 Task: Look for space in Ghazīpur, India from 6th September, 2023 to 10th September, 2023 for 1 adult in price range Rs.9000 to Rs.17000. Place can be private room with 1  bedroom having 1 bed and 1 bathroom. Property type can be house, flat, guest house, hotel. Amenities needed are: washing machine. Booking option can be shelf check-in. Required host language is English.
Action: Mouse moved to (588, 152)
Screenshot: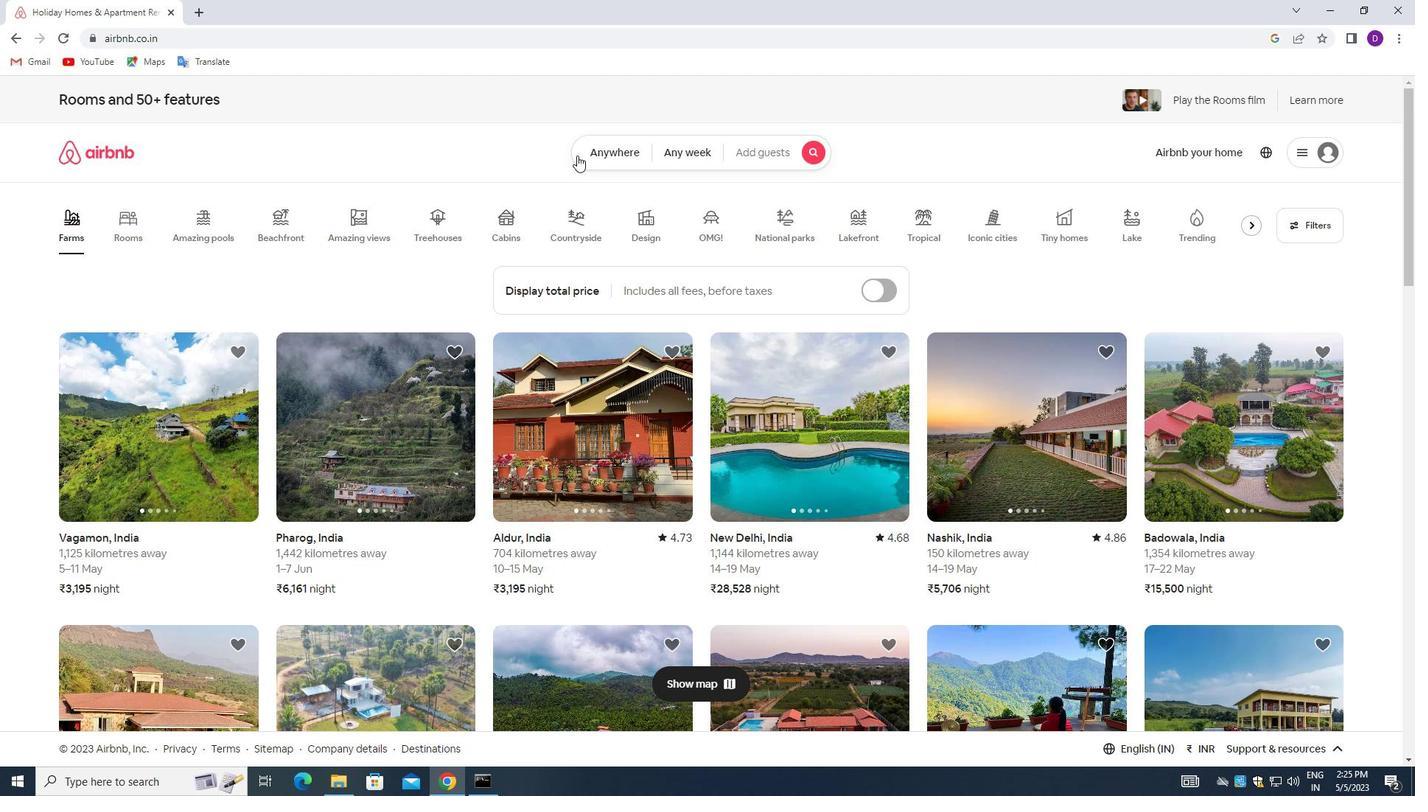
Action: Mouse pressed left at (588, 152)
Screenshot: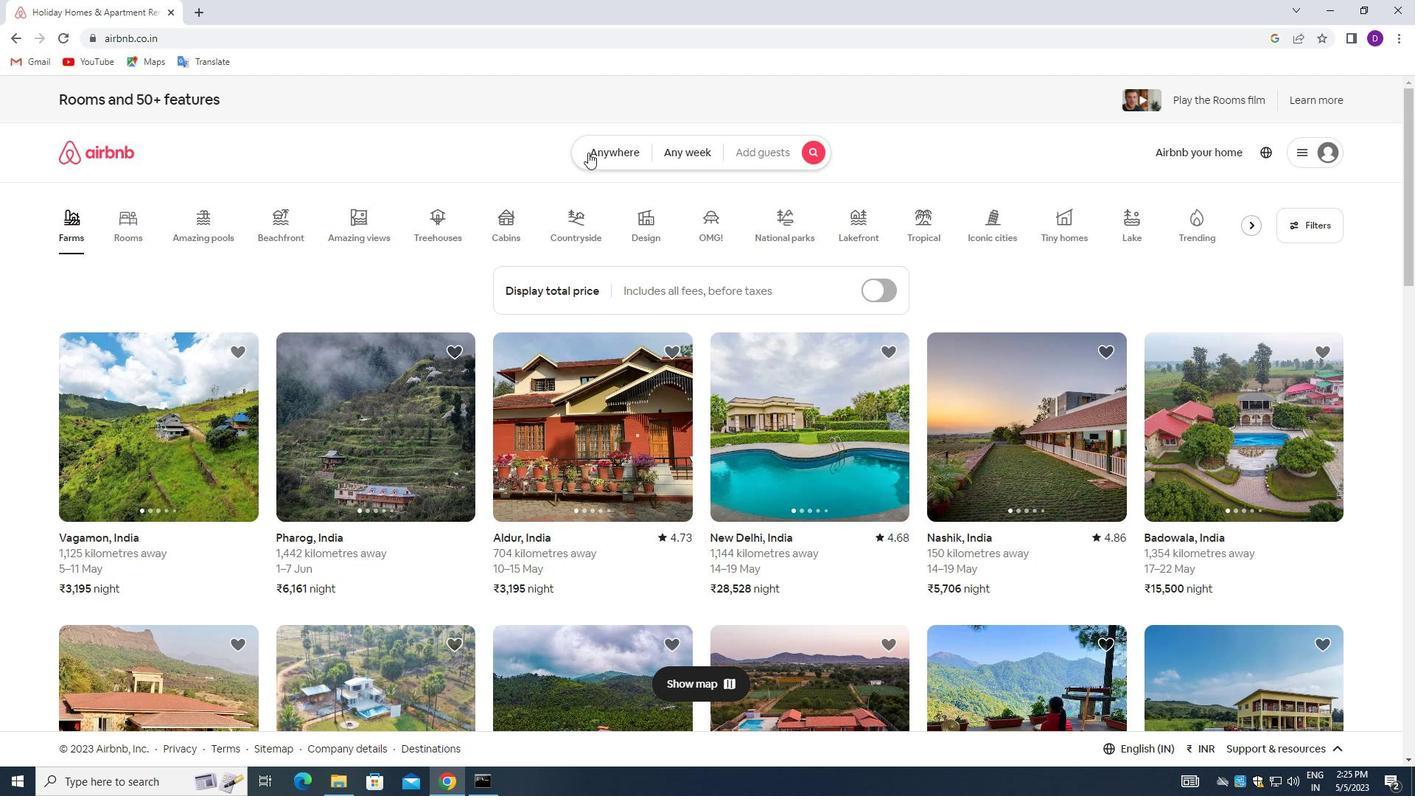 
Action: Mouse moved to (555, 203)
Screenshot: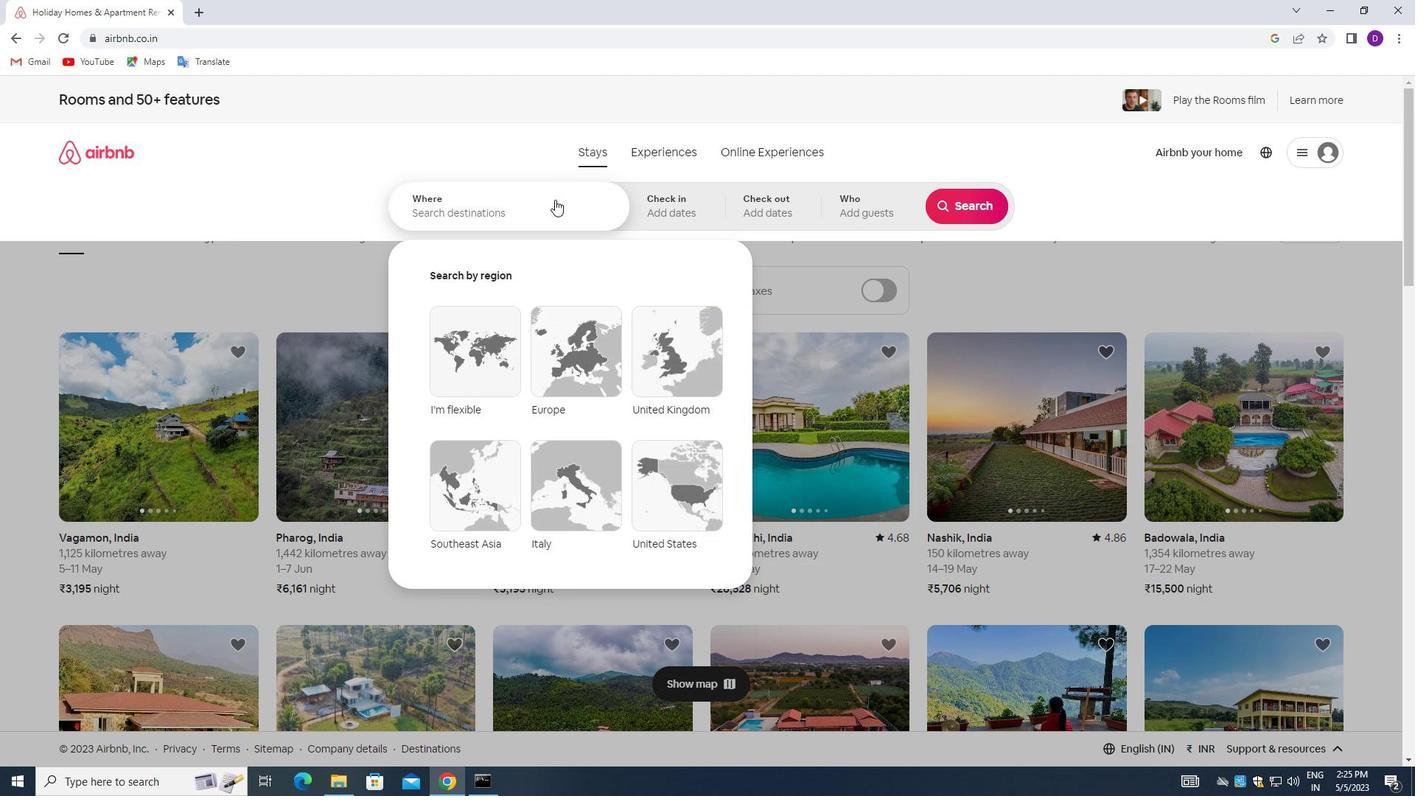 
Action: Mouse pressed left at (555, 203)
Screenshot: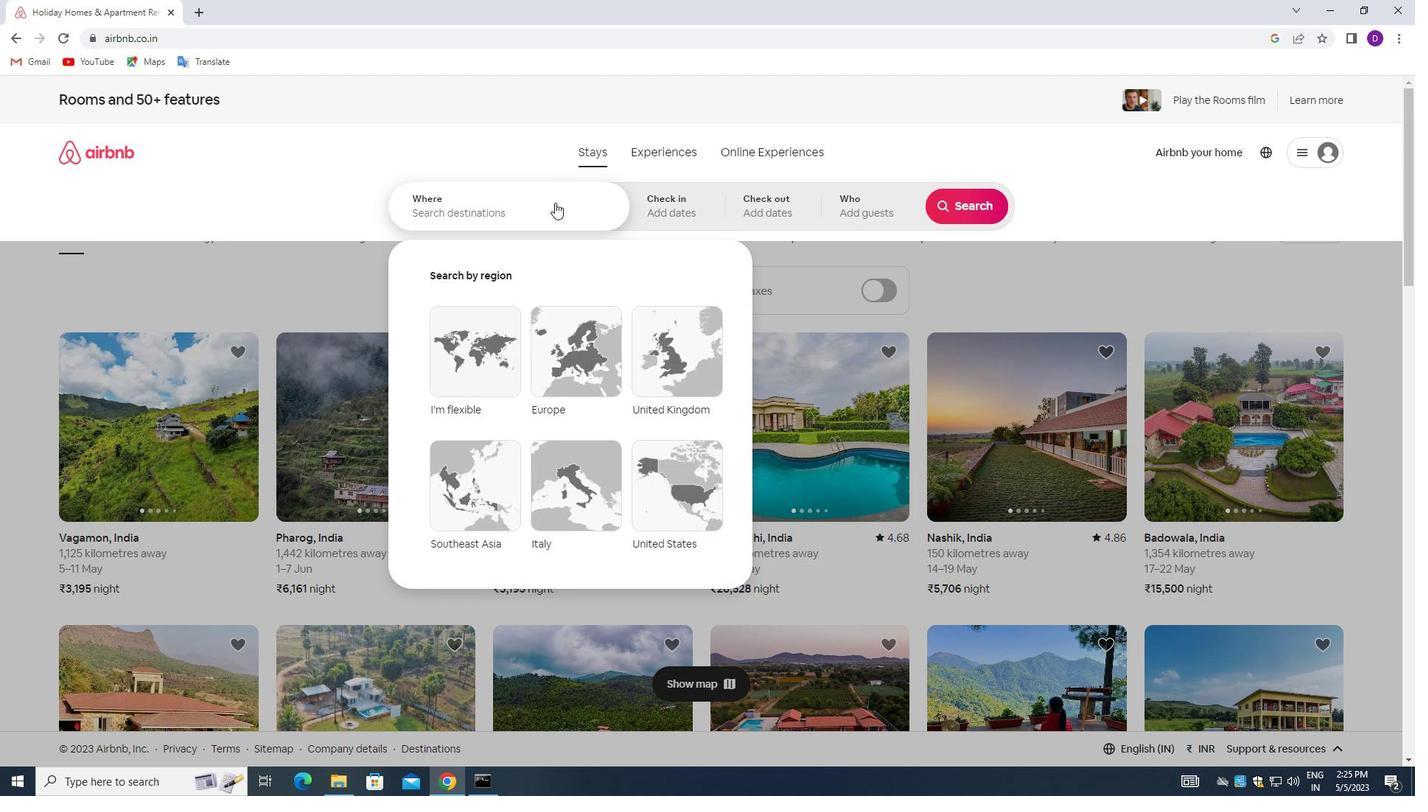 
Action: Mouse moved to (322, 171)
Screenshot: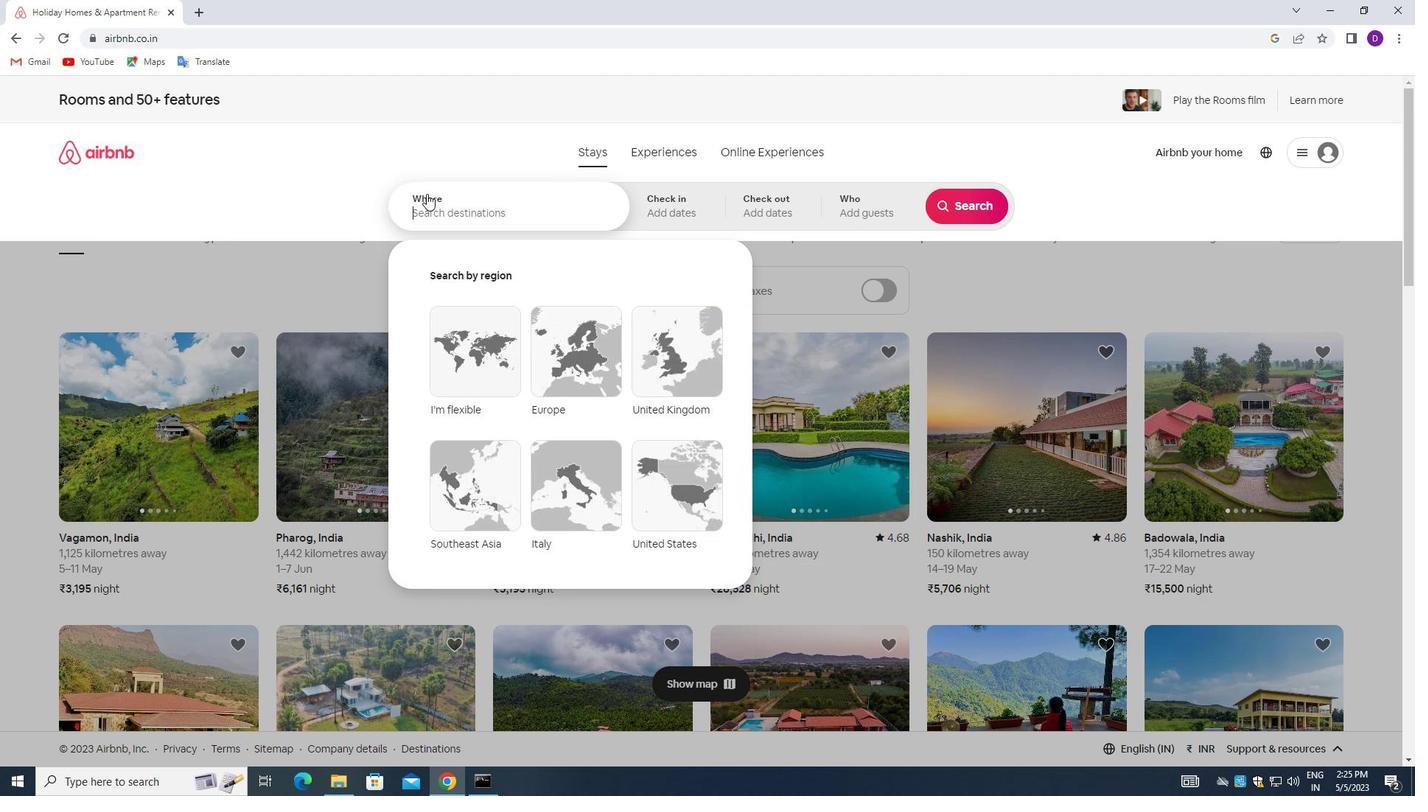 
Action: Key pressed <Key.shift_r>Ga<Key.backspace>hazipur,<Key.space><Key.shift>INDIA<Key.enter>
Screenshot: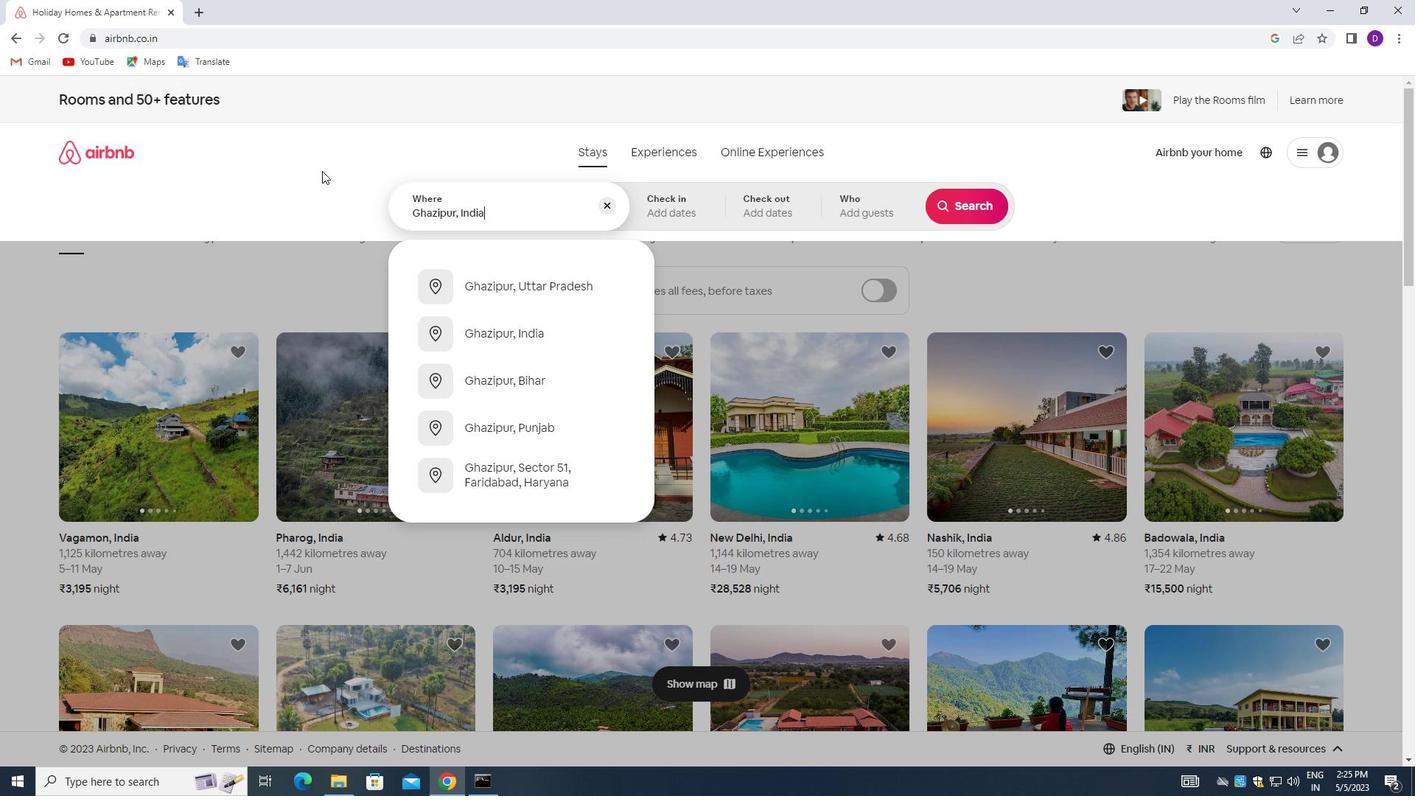 
Action: Mouse moved to (971, 325)
Screenshot: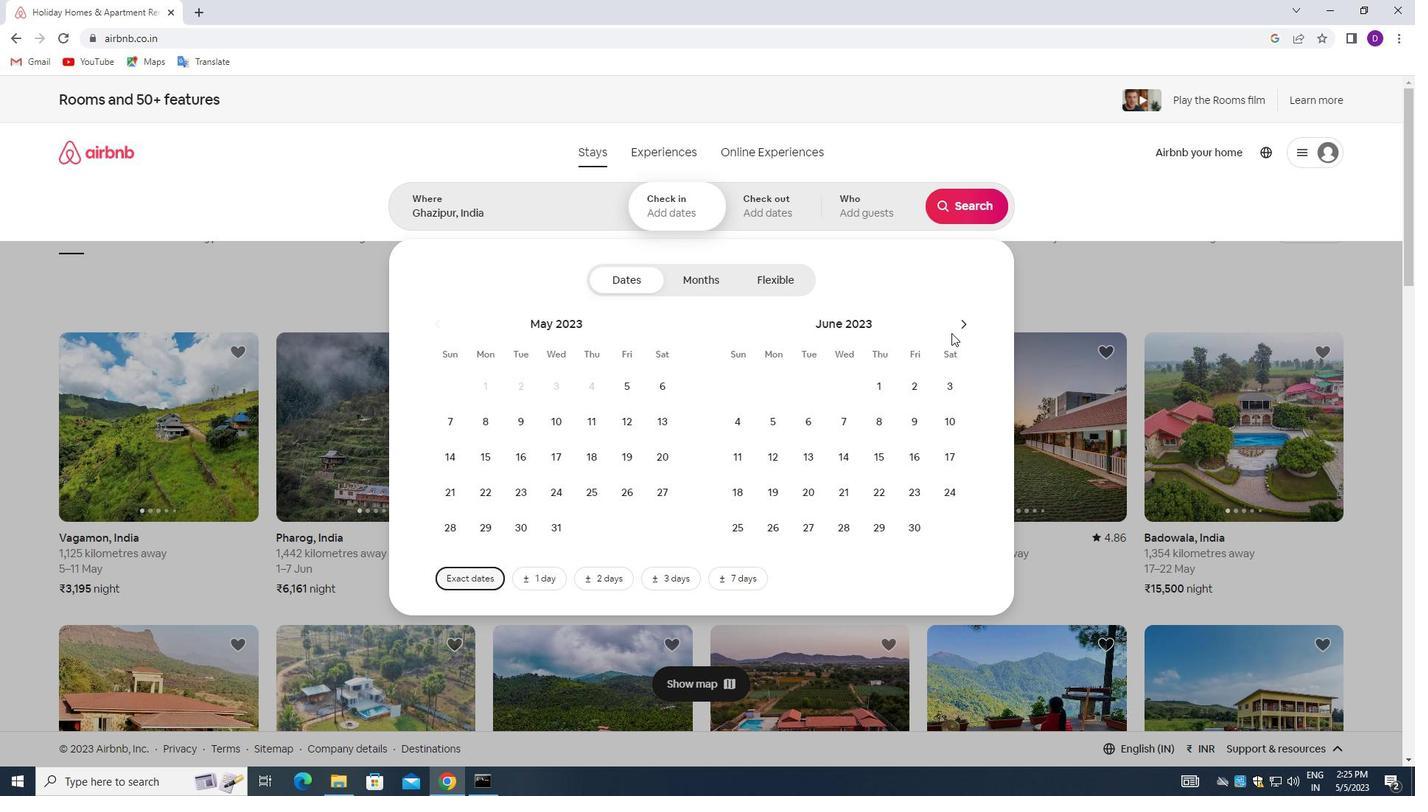 
Action: Mouse pressed left at (971, 325)
Screenshot: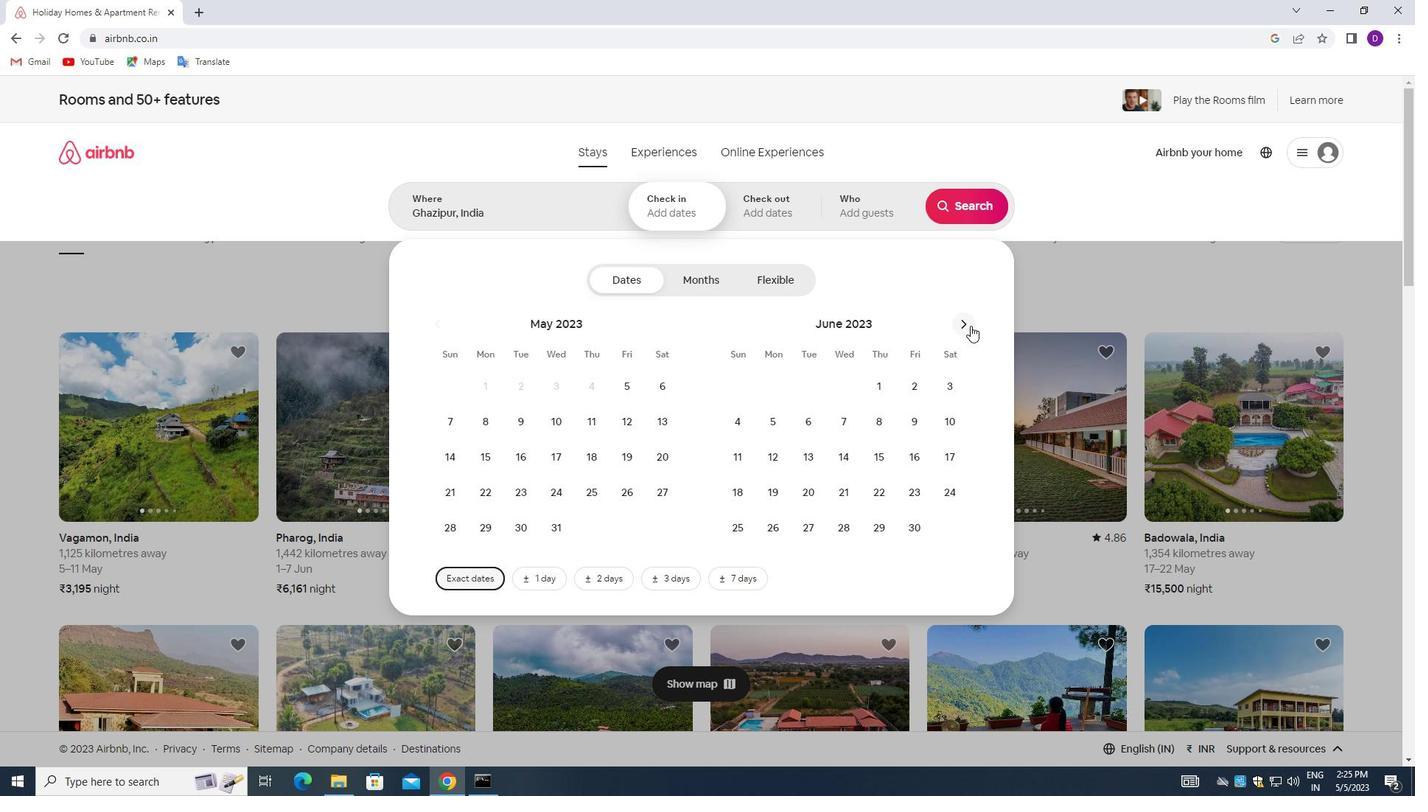 
Action: Mouse moved to (971, 325)
Screenshot: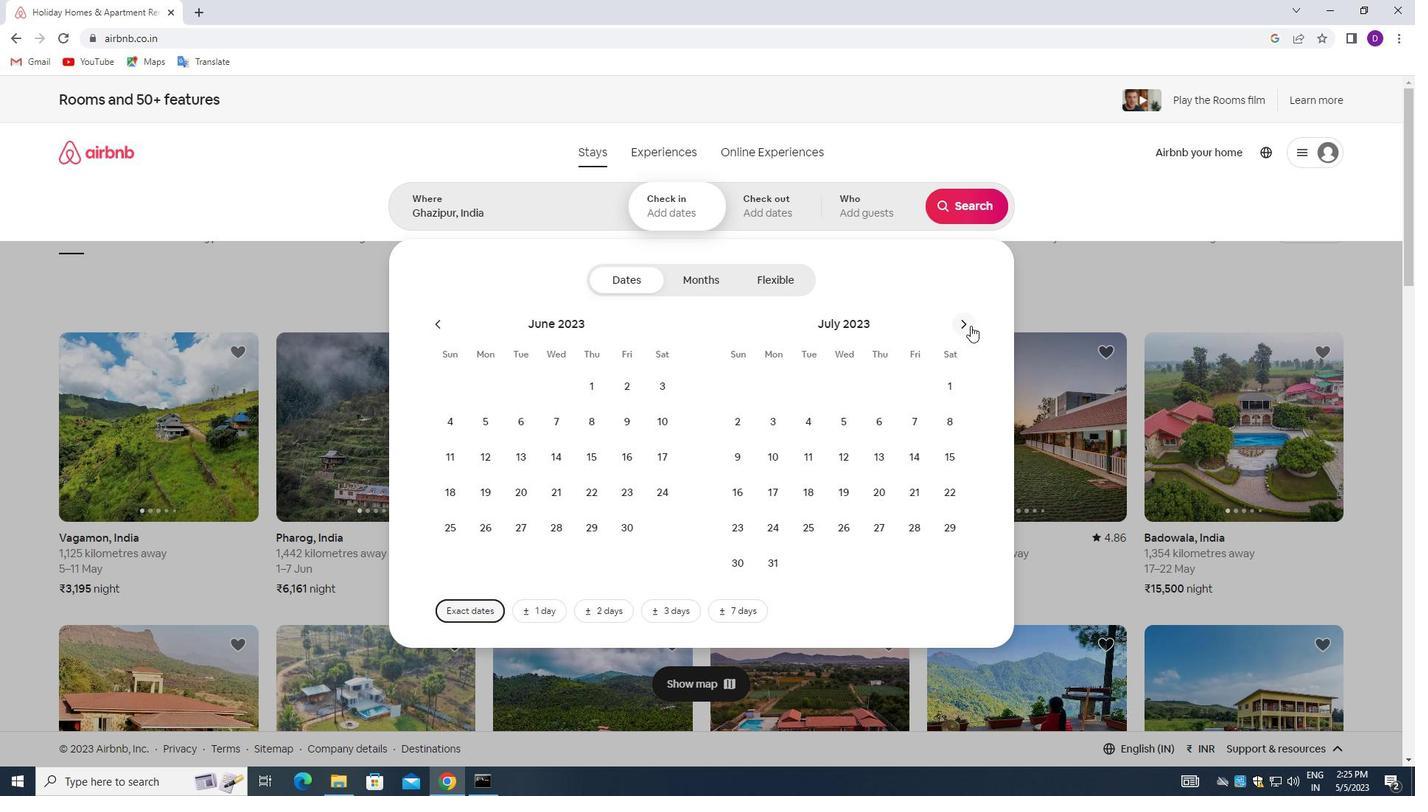 
Action: Mouse pressed left at (971, 325)
Screenshot: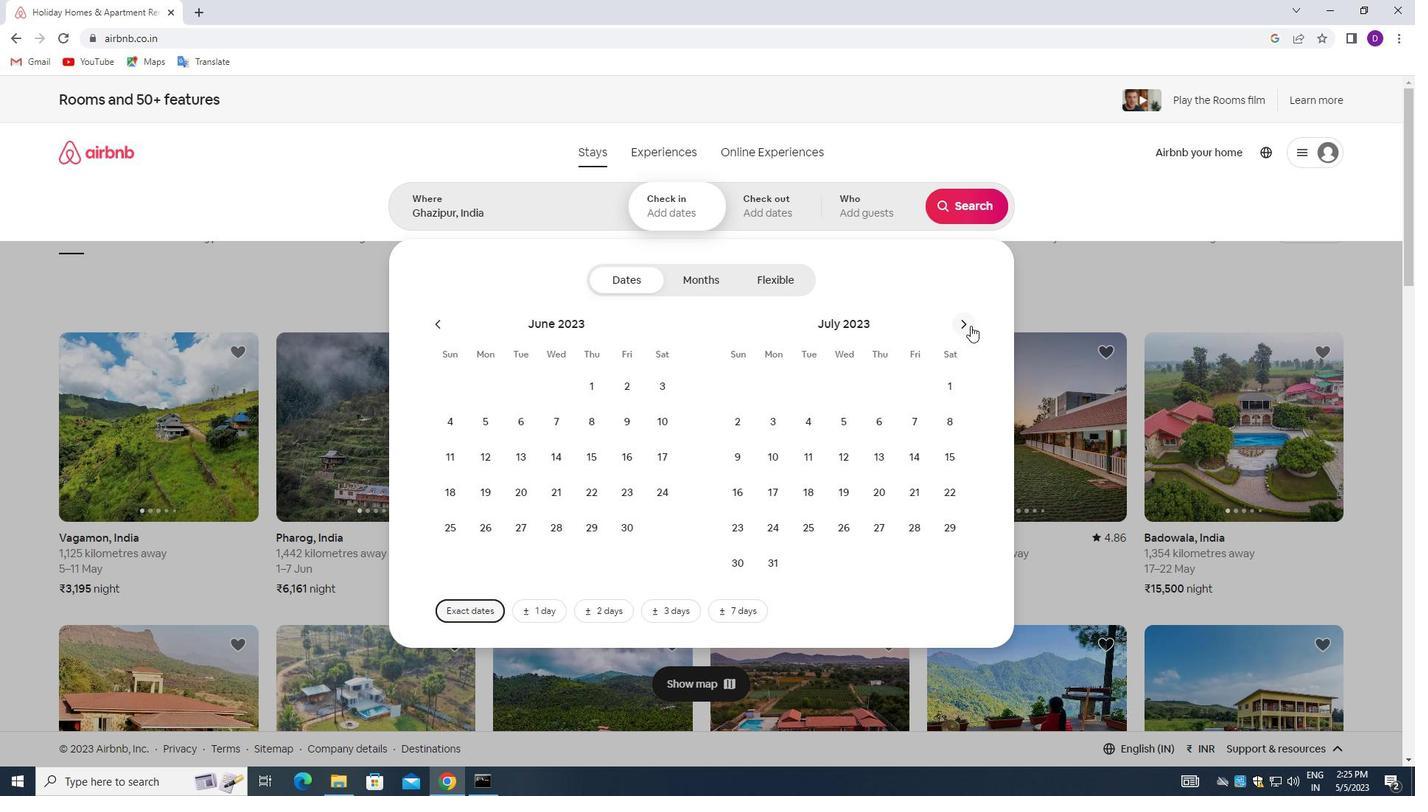 
Action: Mouse pressed left at (971, 325)
Screenshot: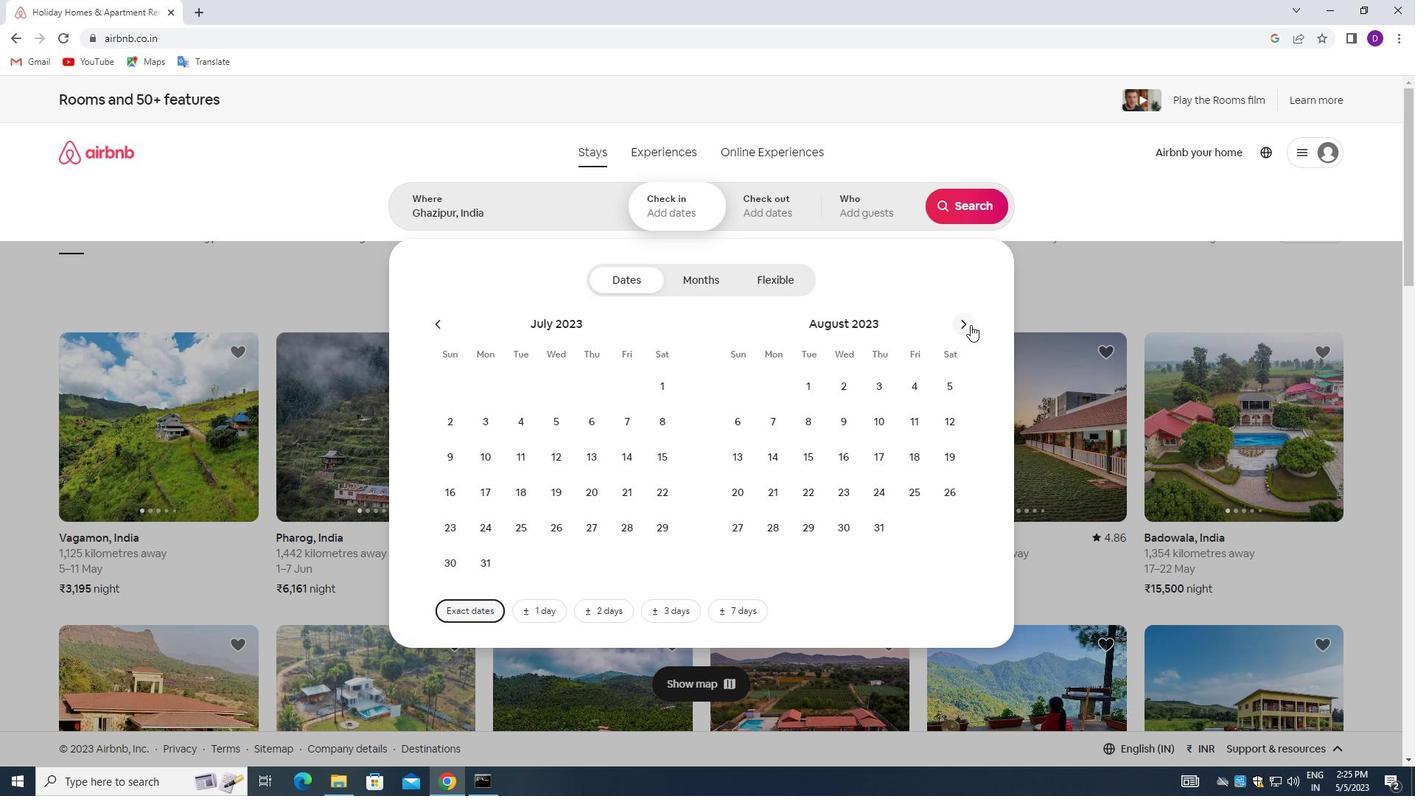 
Action: Mouse moved to (850, 425)
Screenshot: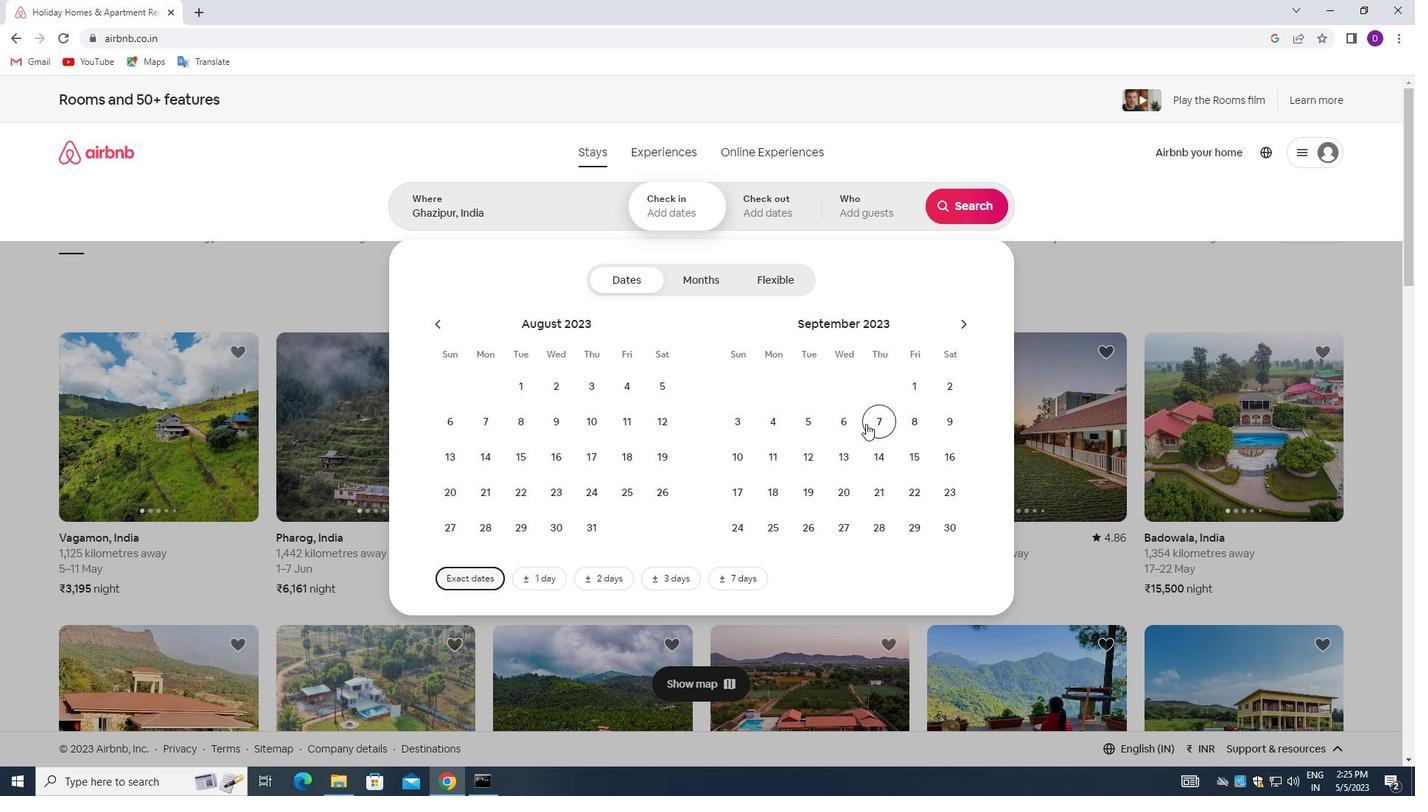 
Action: Mouse pressed left at (850, 425)
Screenshot: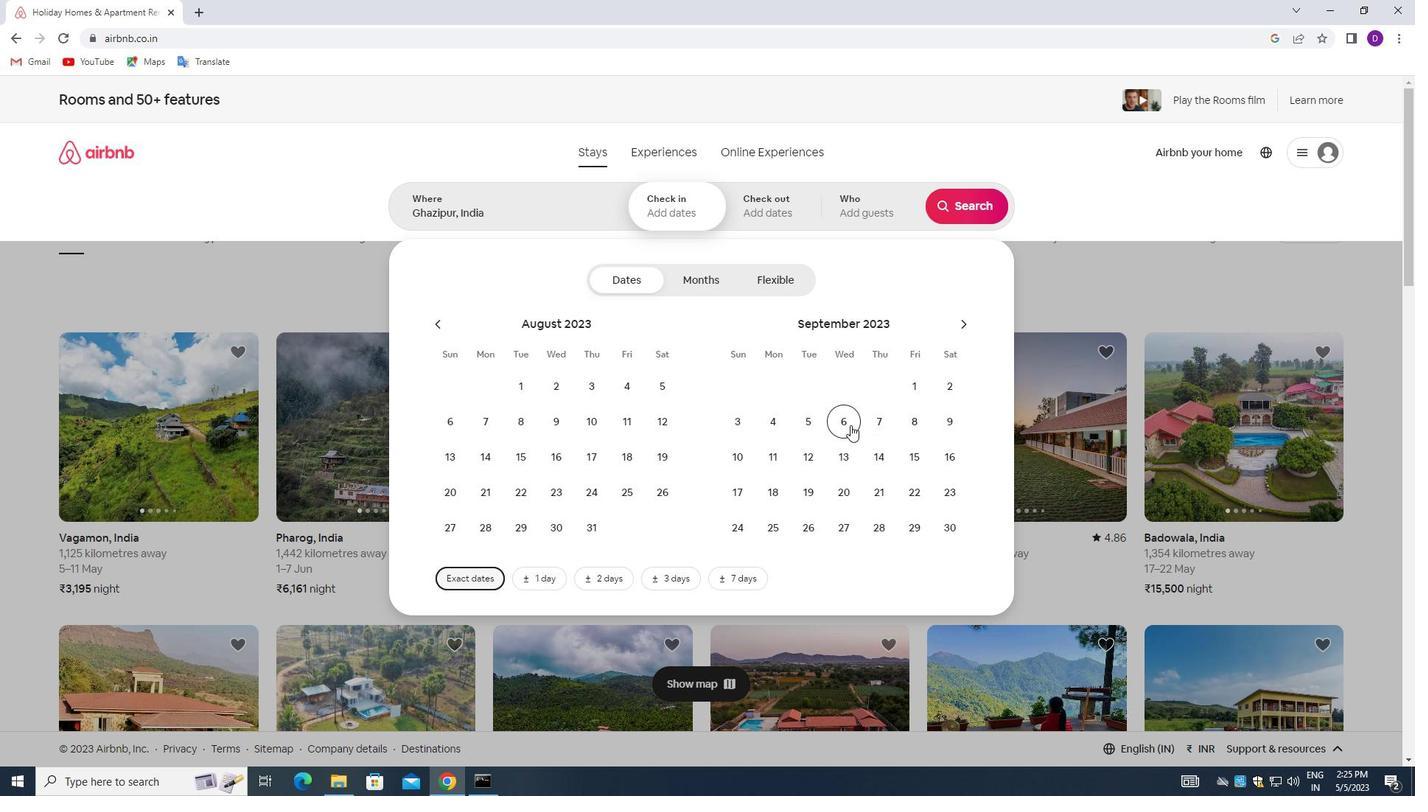 
Action: Mouse moved to (733, 451)
Screenshot: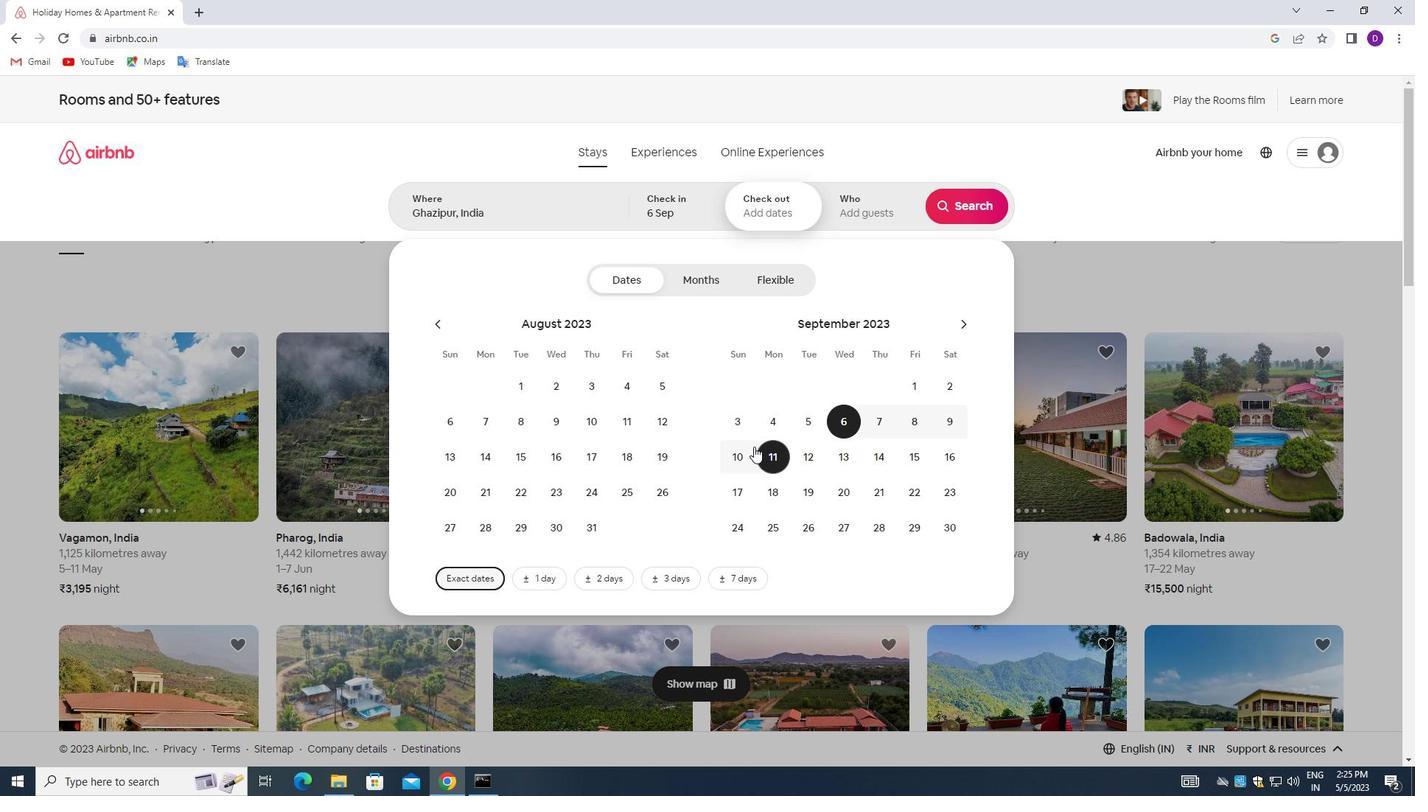 
Action: Mouse pressed left at (733, 451)
Screenshot: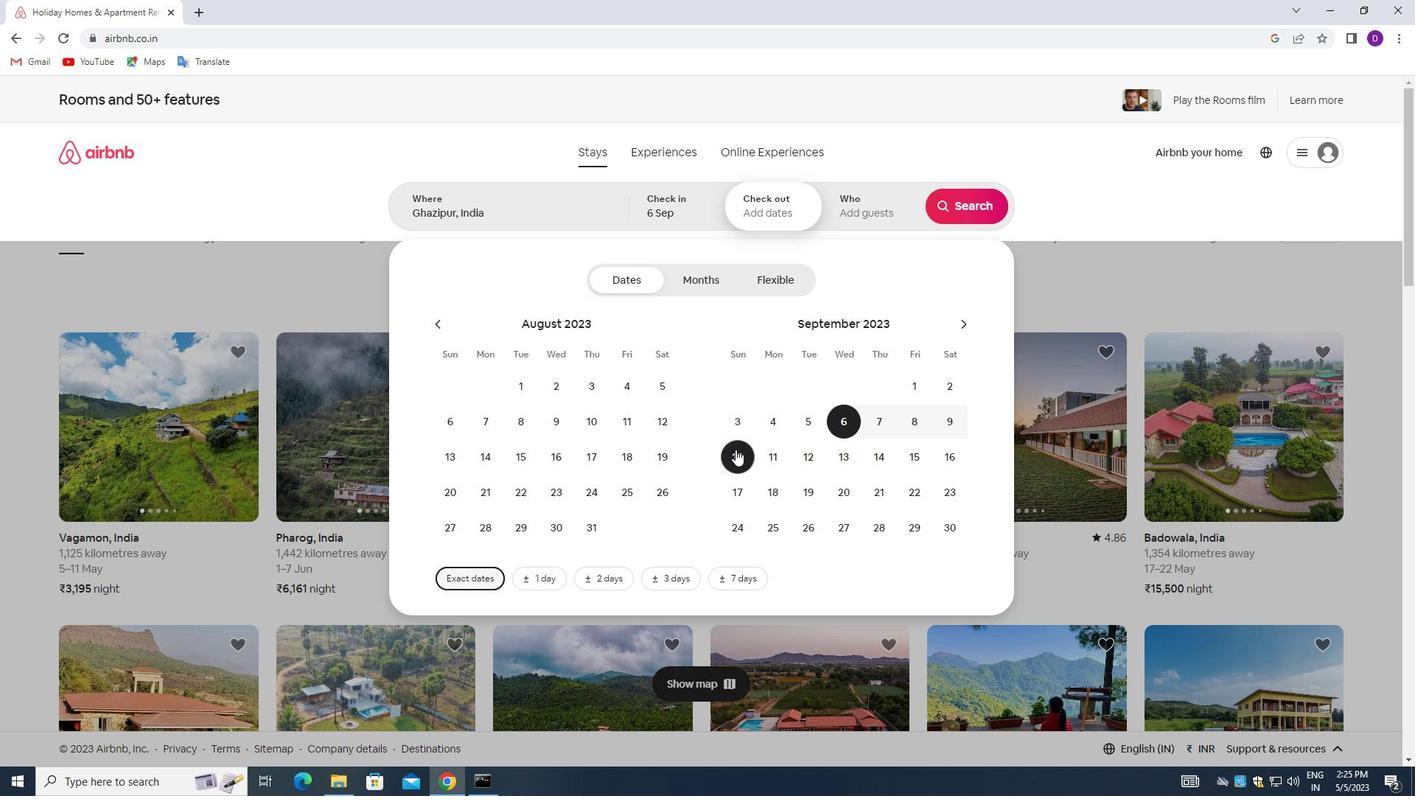 
Action: Mouse moved to (861, 209)
Screenshot: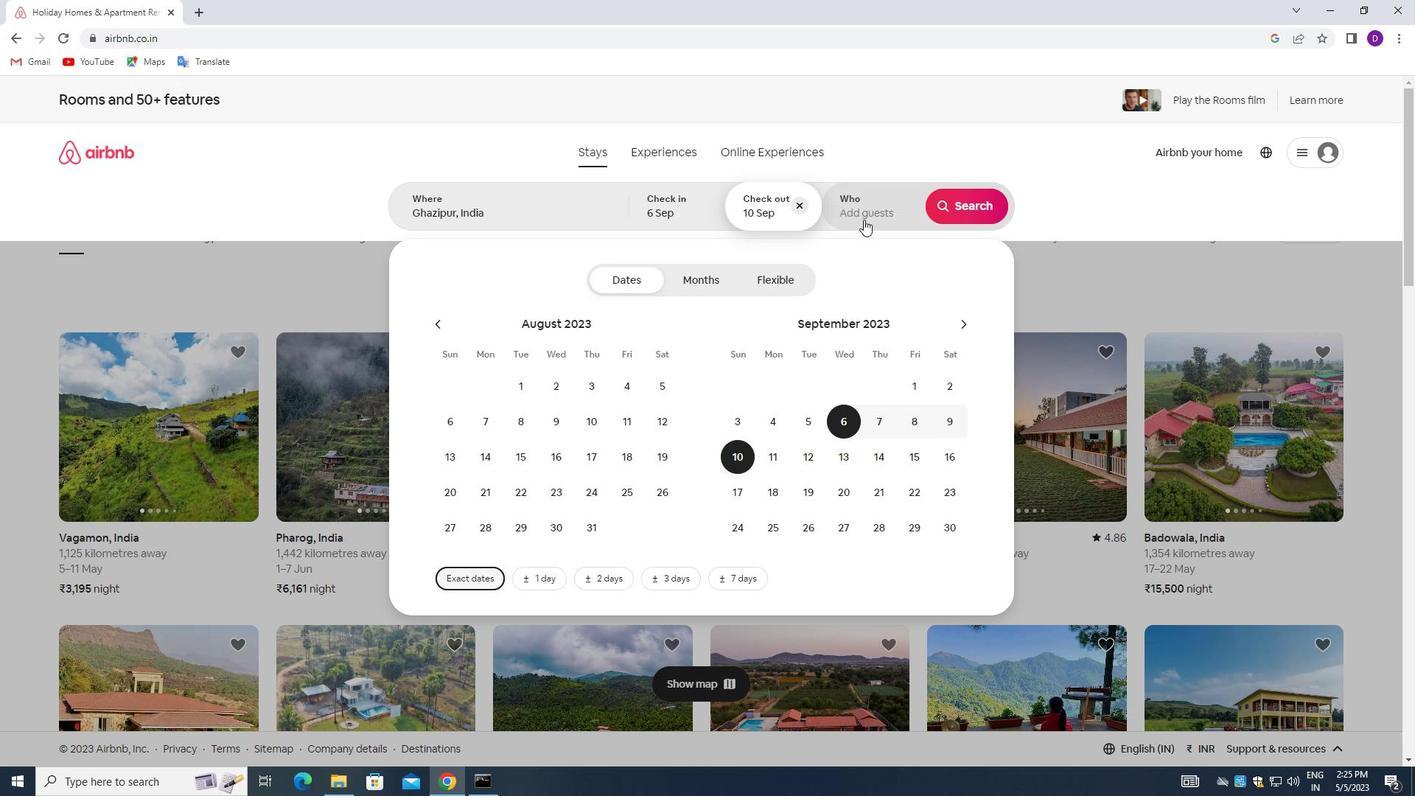 
Action: Mouse pressed left at (861, 209)
Screenshot: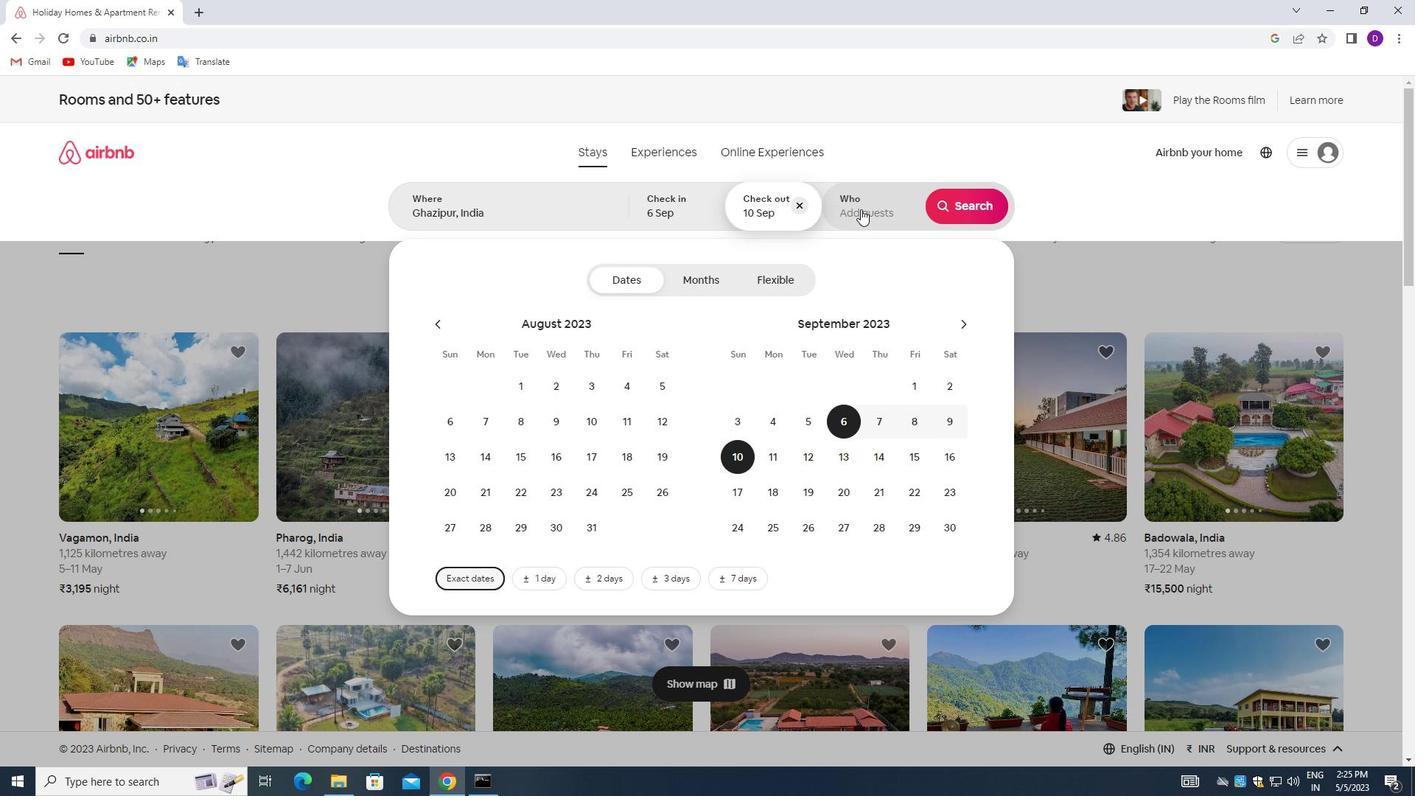 
Action: Mouse moved to (979, 288)
Screenshot: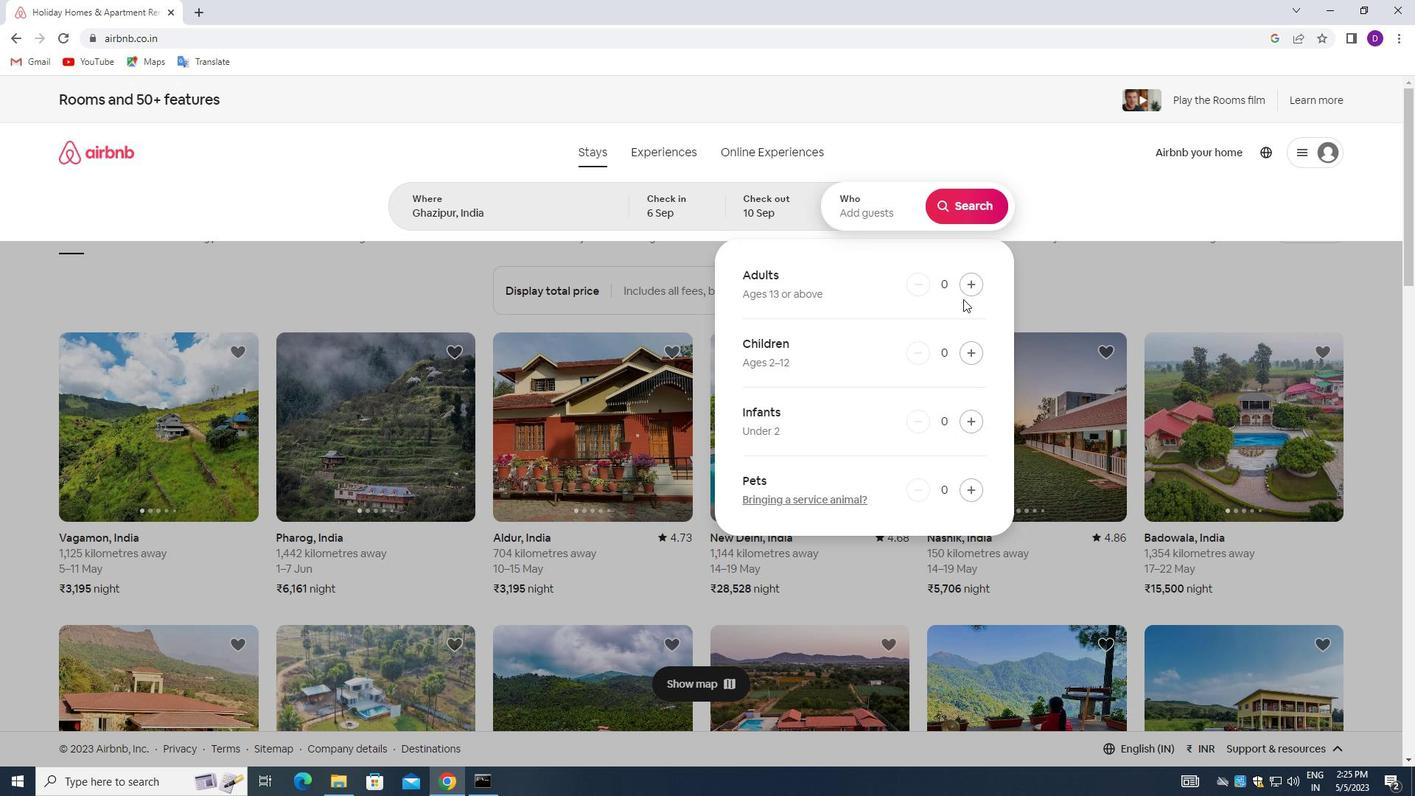 
Action: Mouse pressed left at (979, 288)
Screenshot: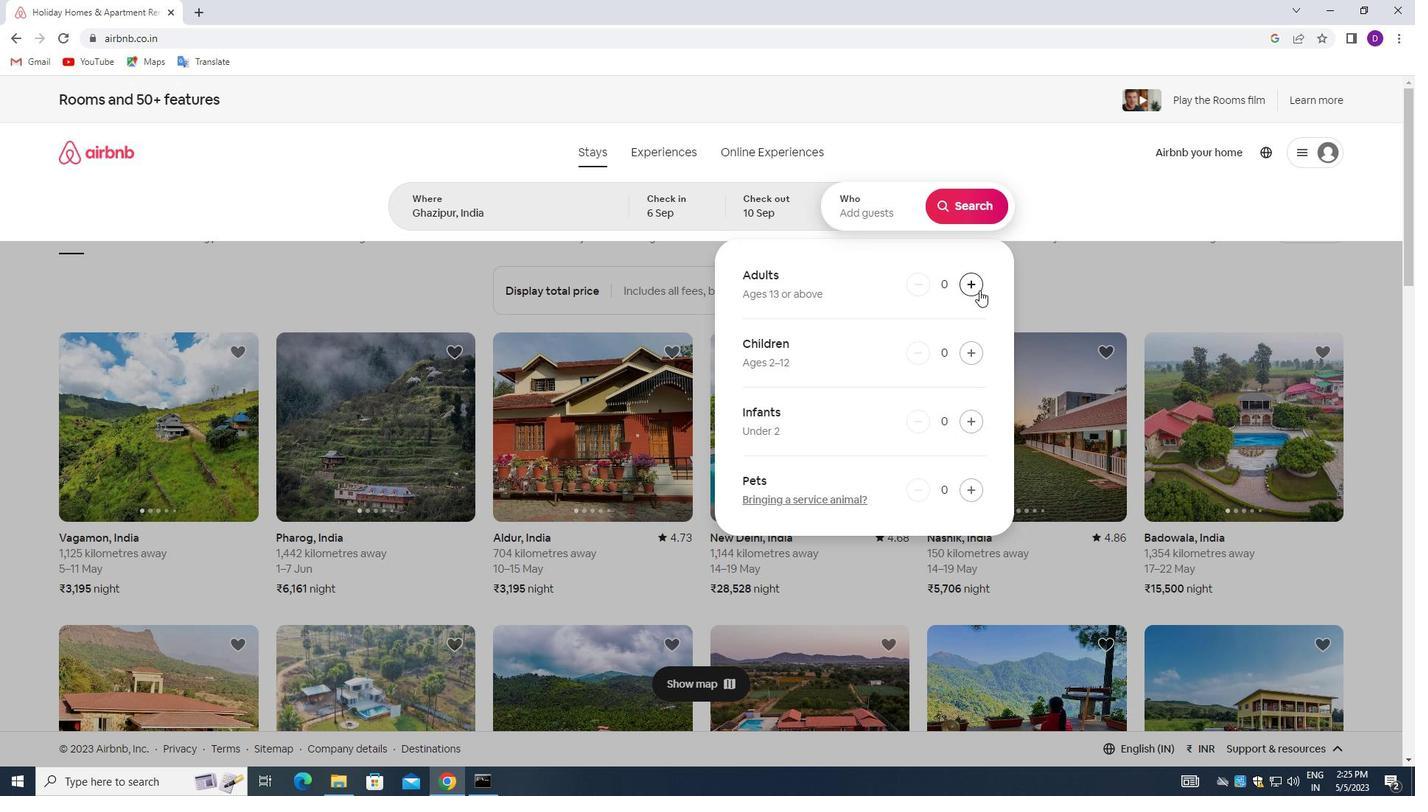 
Action: Mouse moved to (967, 204)
Screenshot: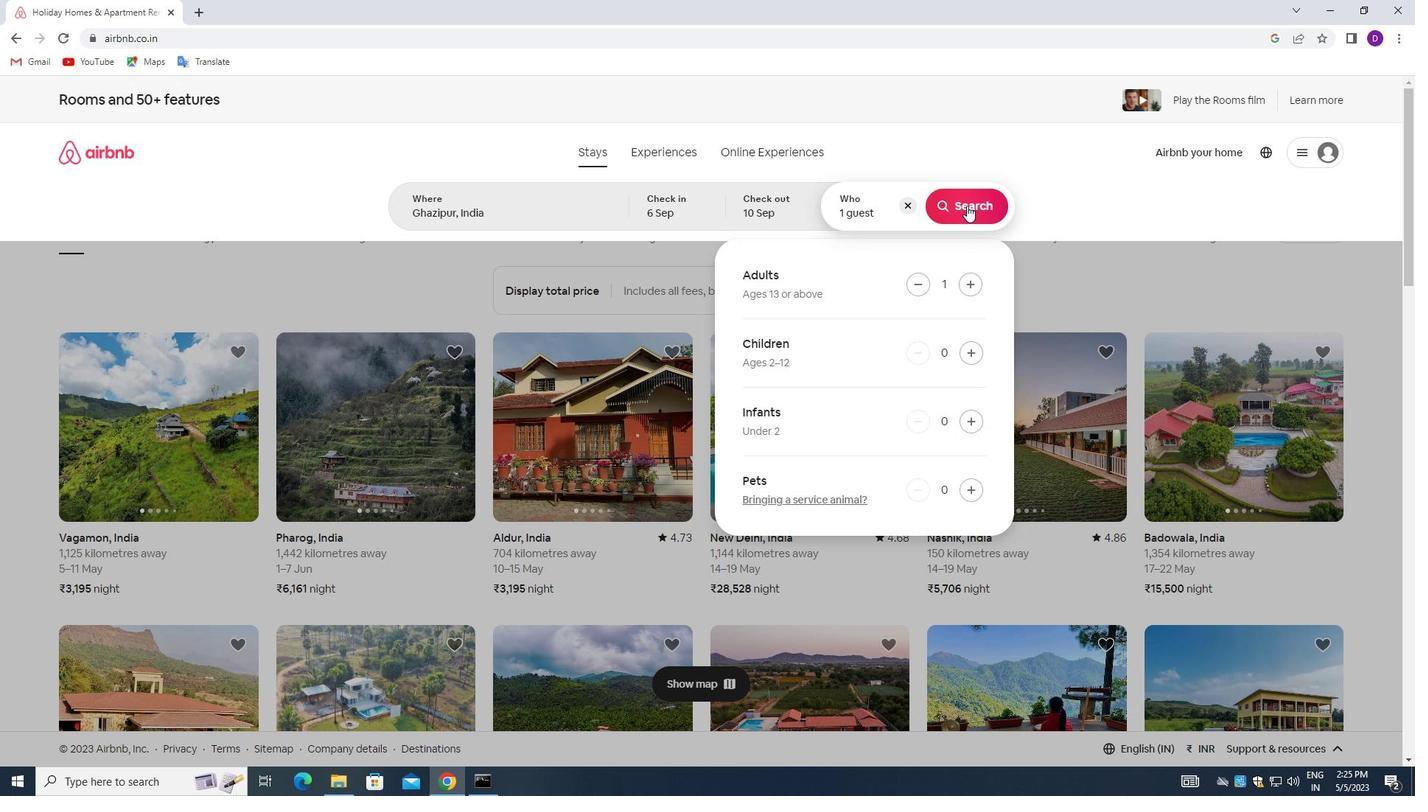
Action: Mouse pressed left at (967, 204)
Screenshot: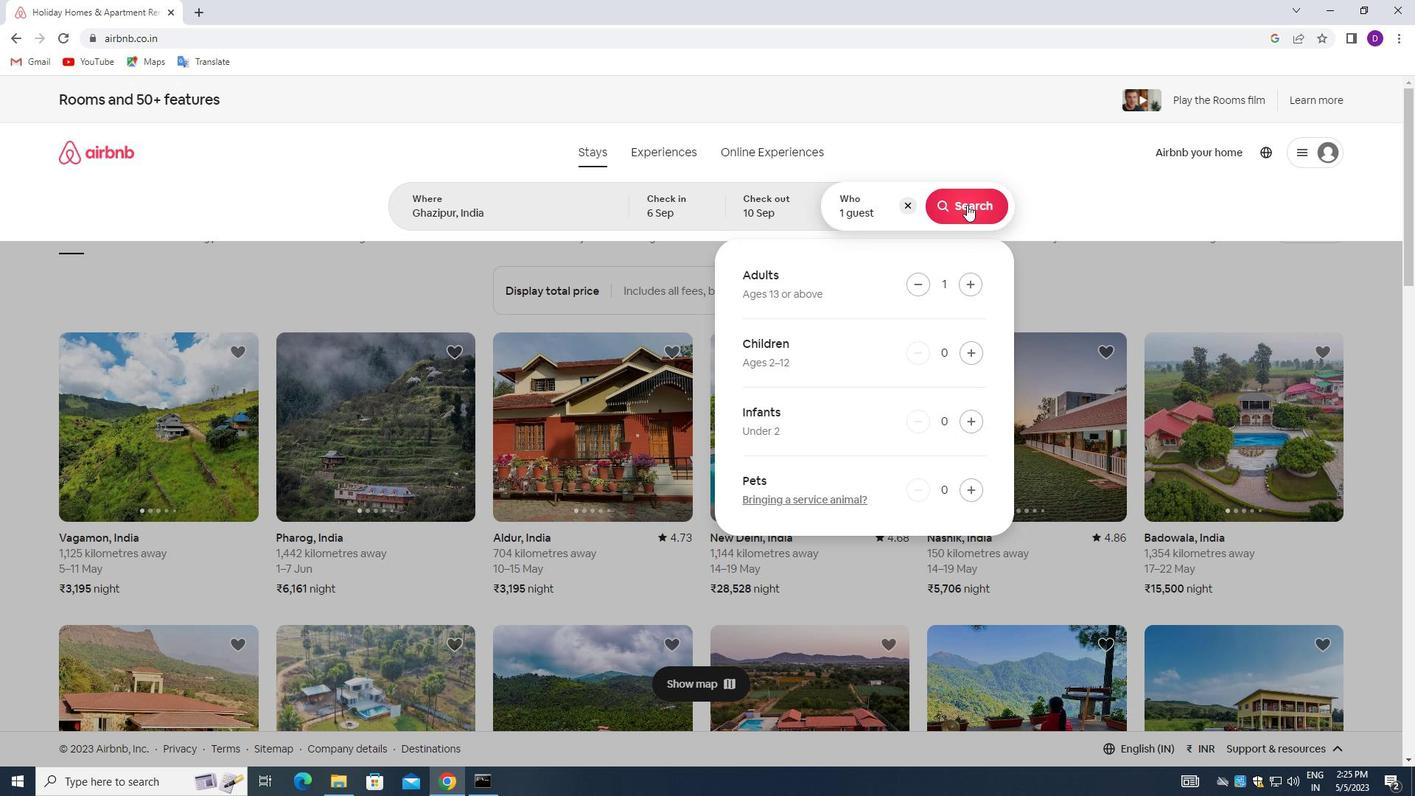 
Action: Mouse moved to (1341, 162)
Screenshot: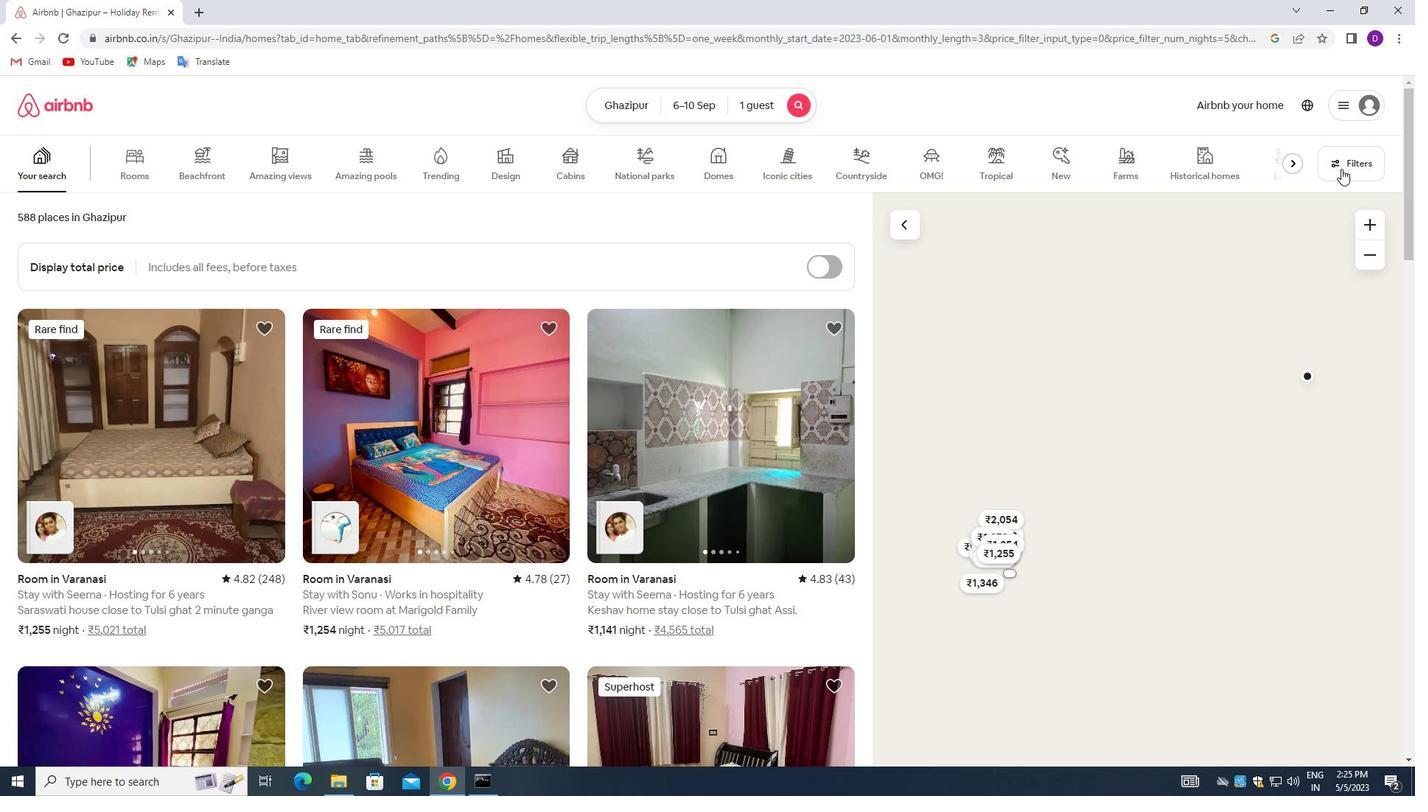 
Action: Mouse pressed left at (1341, 162)
Screenshot: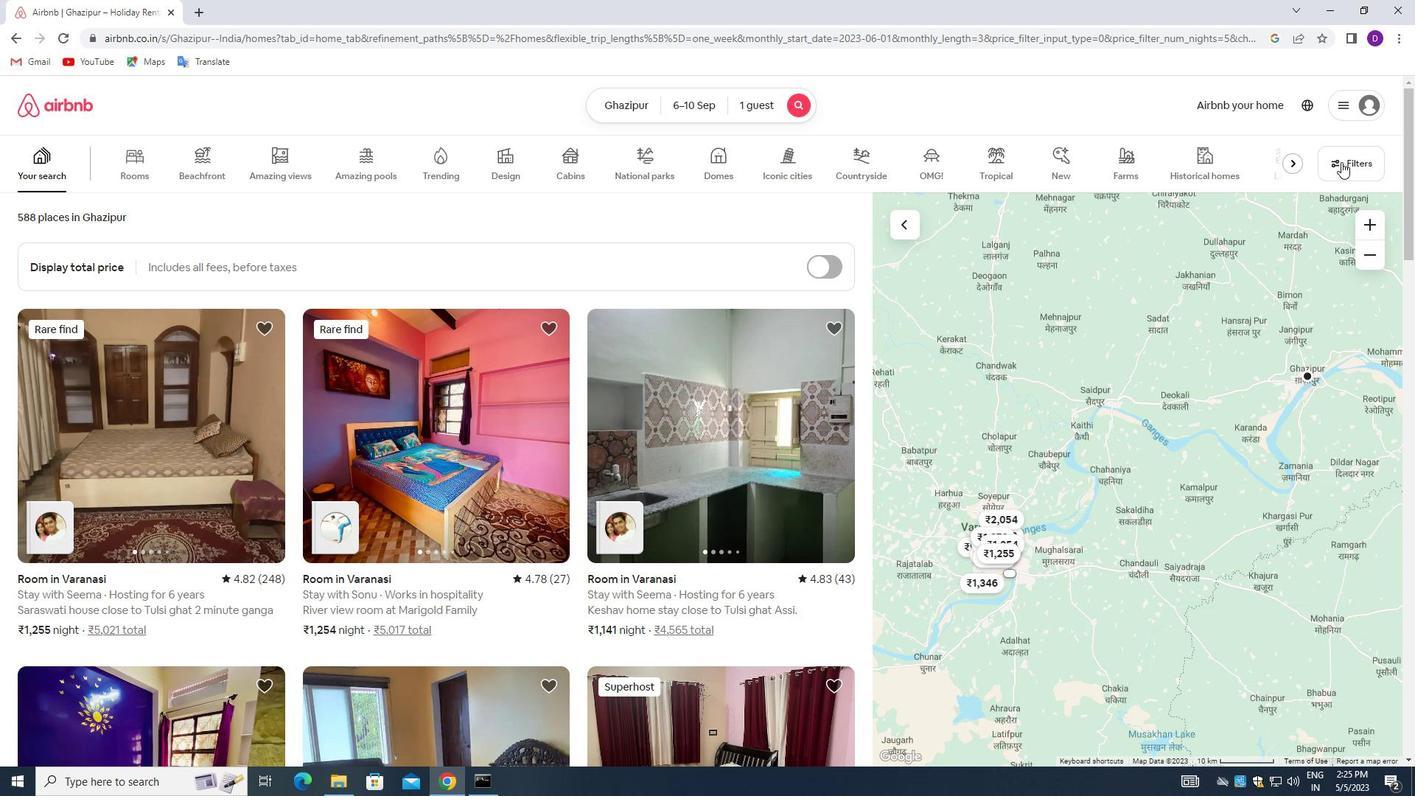 
Action: Mouse moved to (571, 414)
Screenshot: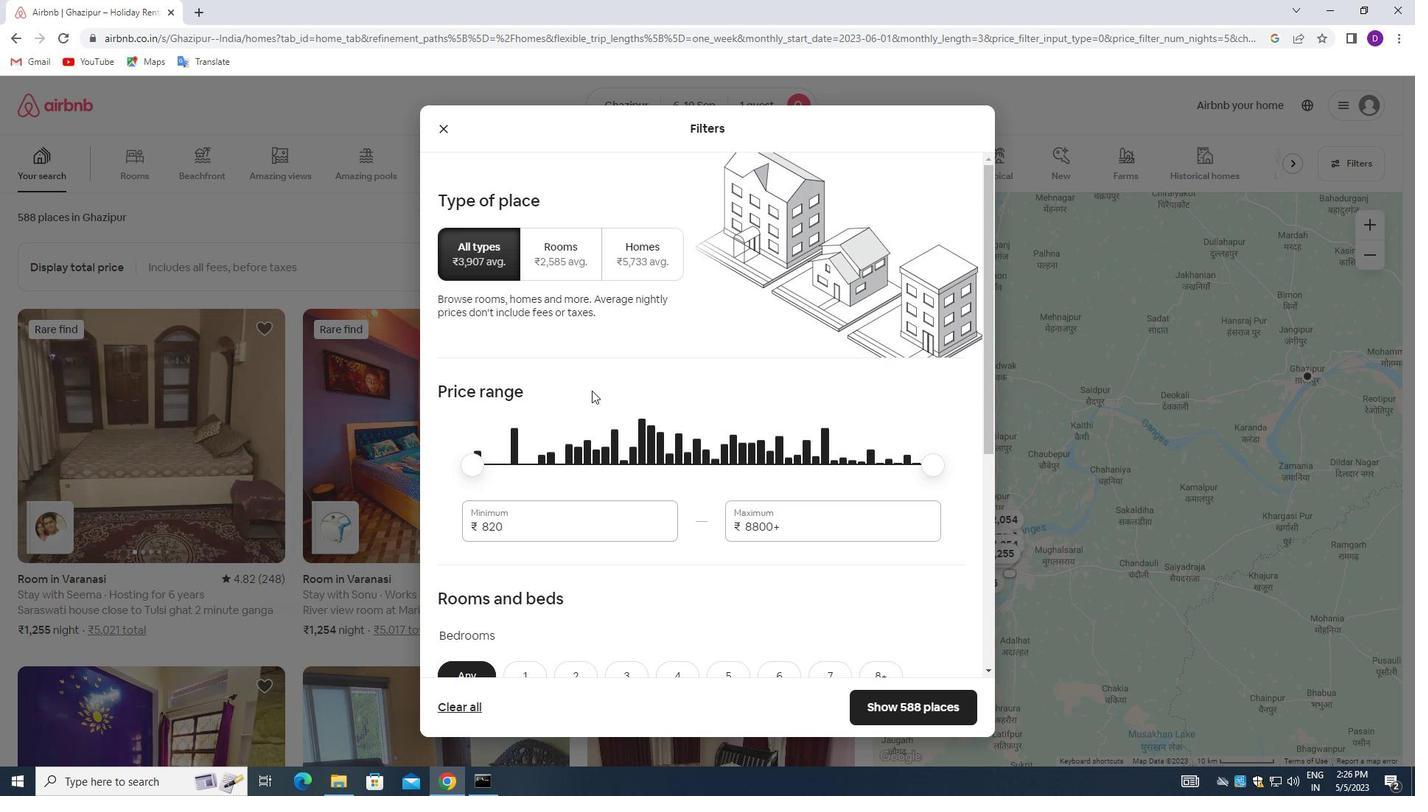 
Action: Mouse scrolled (571, 413) with delta (0, 0)
Screenshot: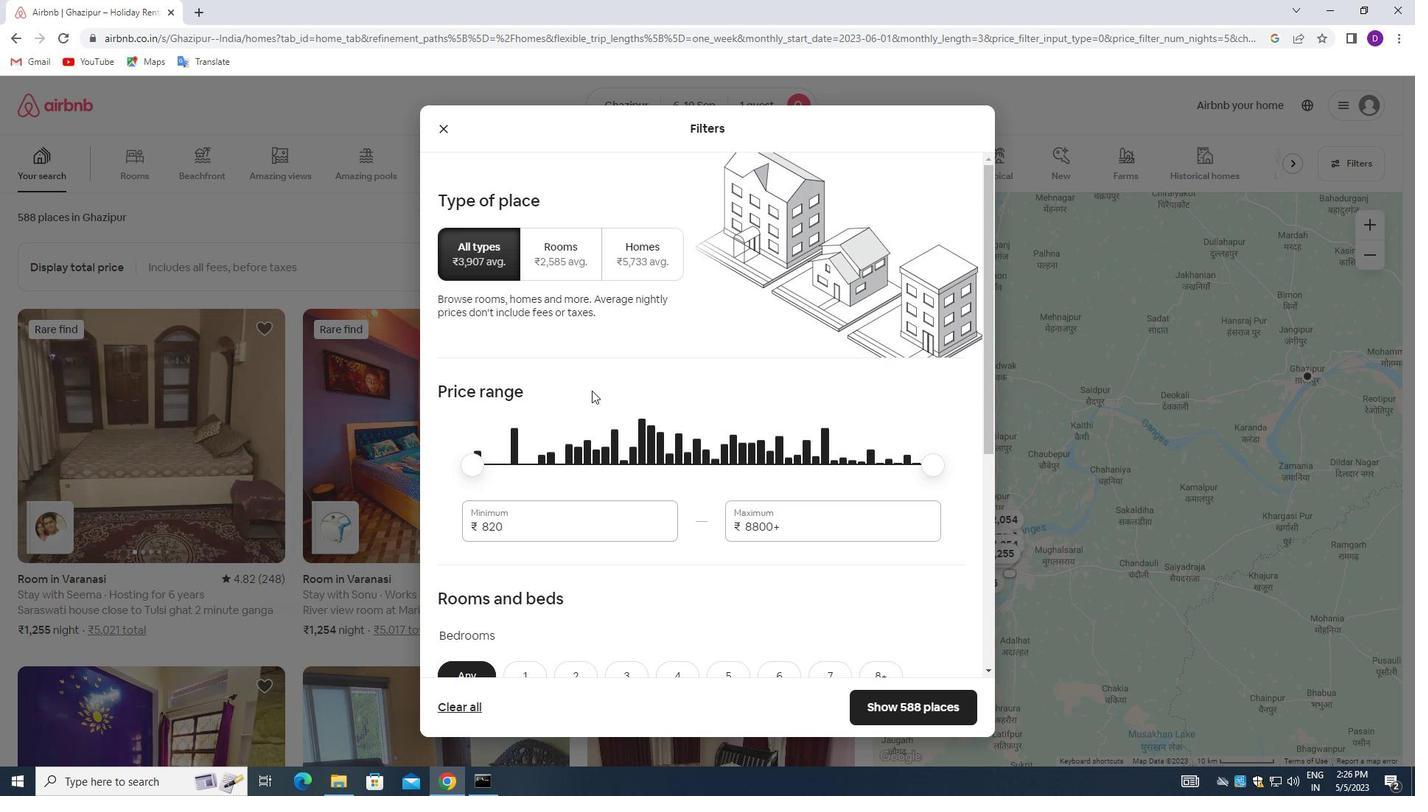 
Action: Mouse moved to (571, 419)
Screenshot: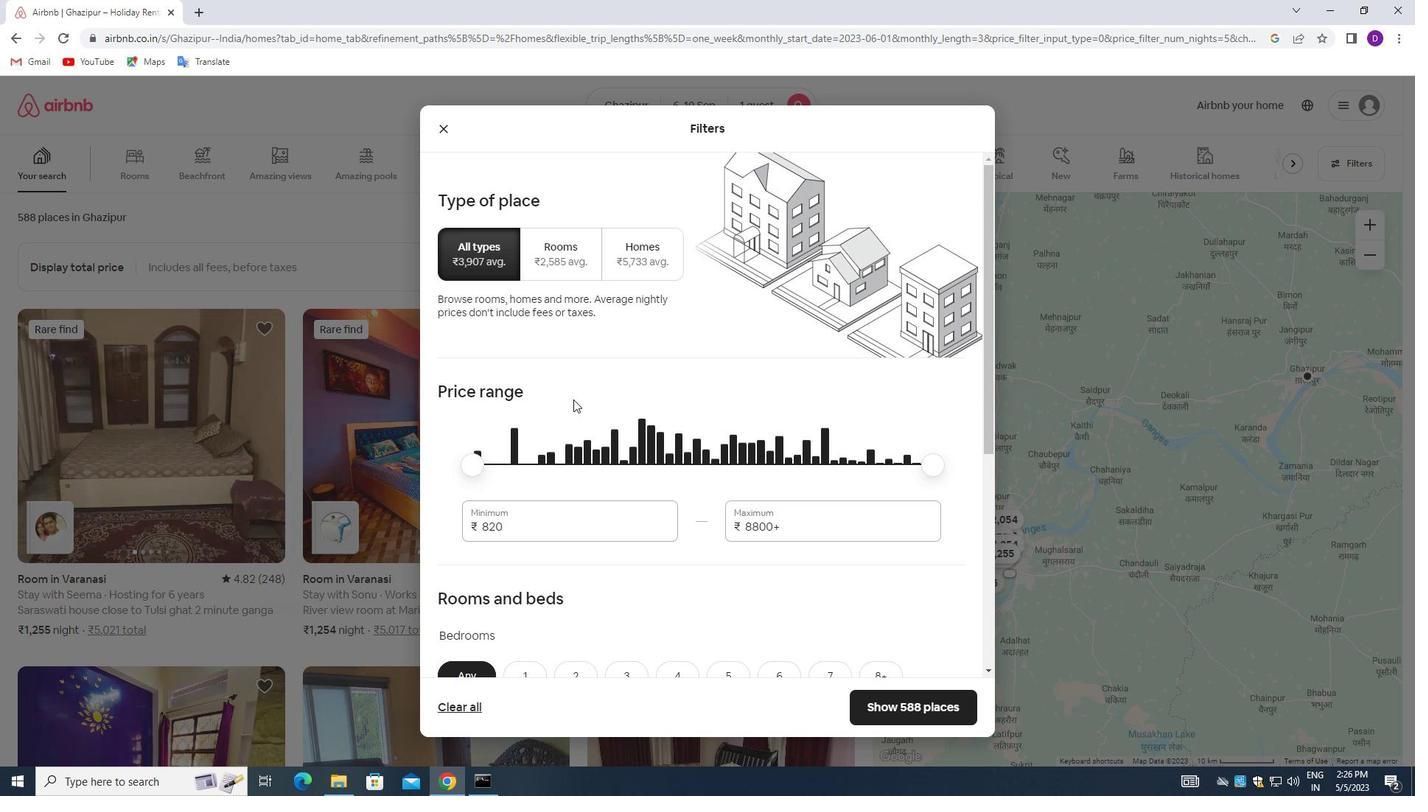 
Action: Mouse scrolled (571, 418) with delta (0, 0)
Screenshot: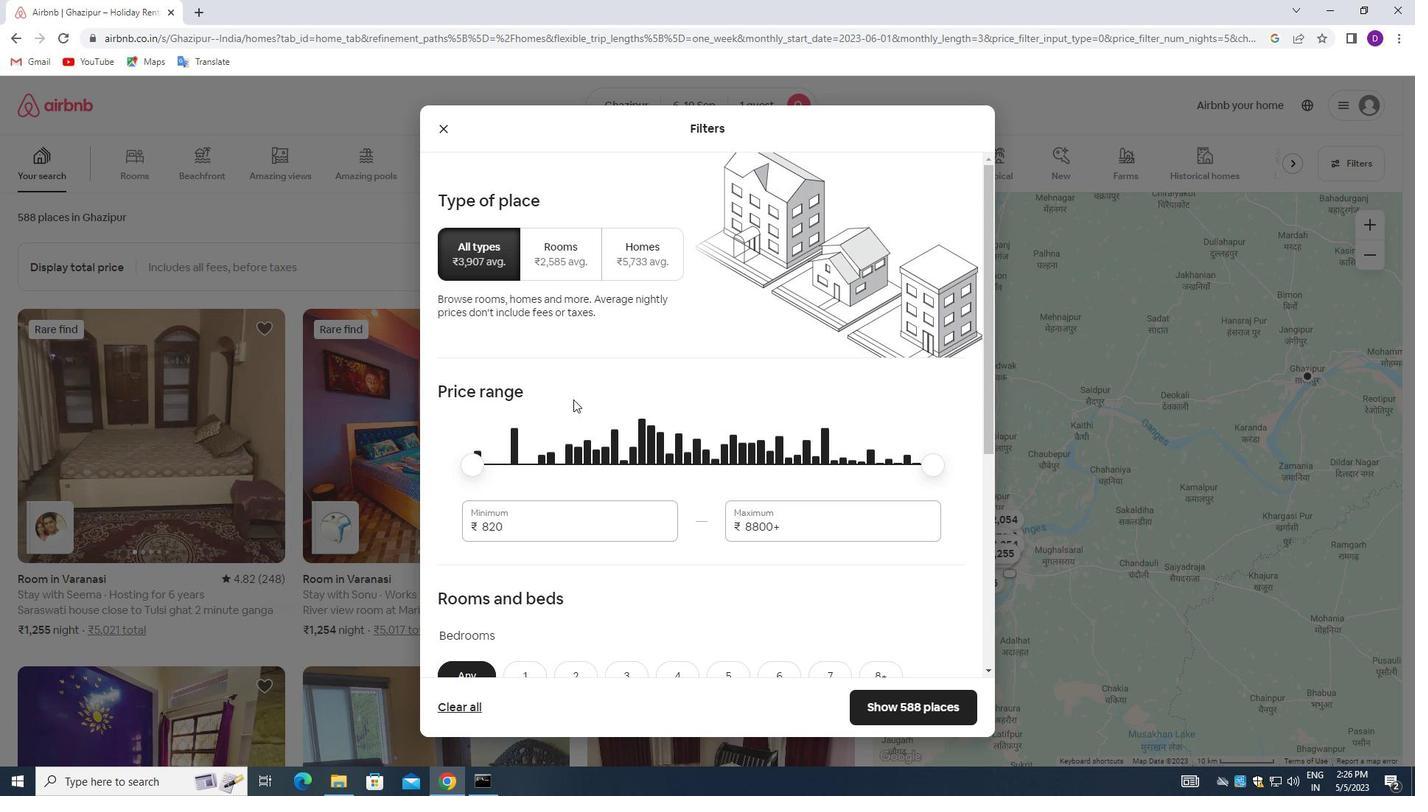 
Action: Mouse moved to (513, 377)
Screenshot: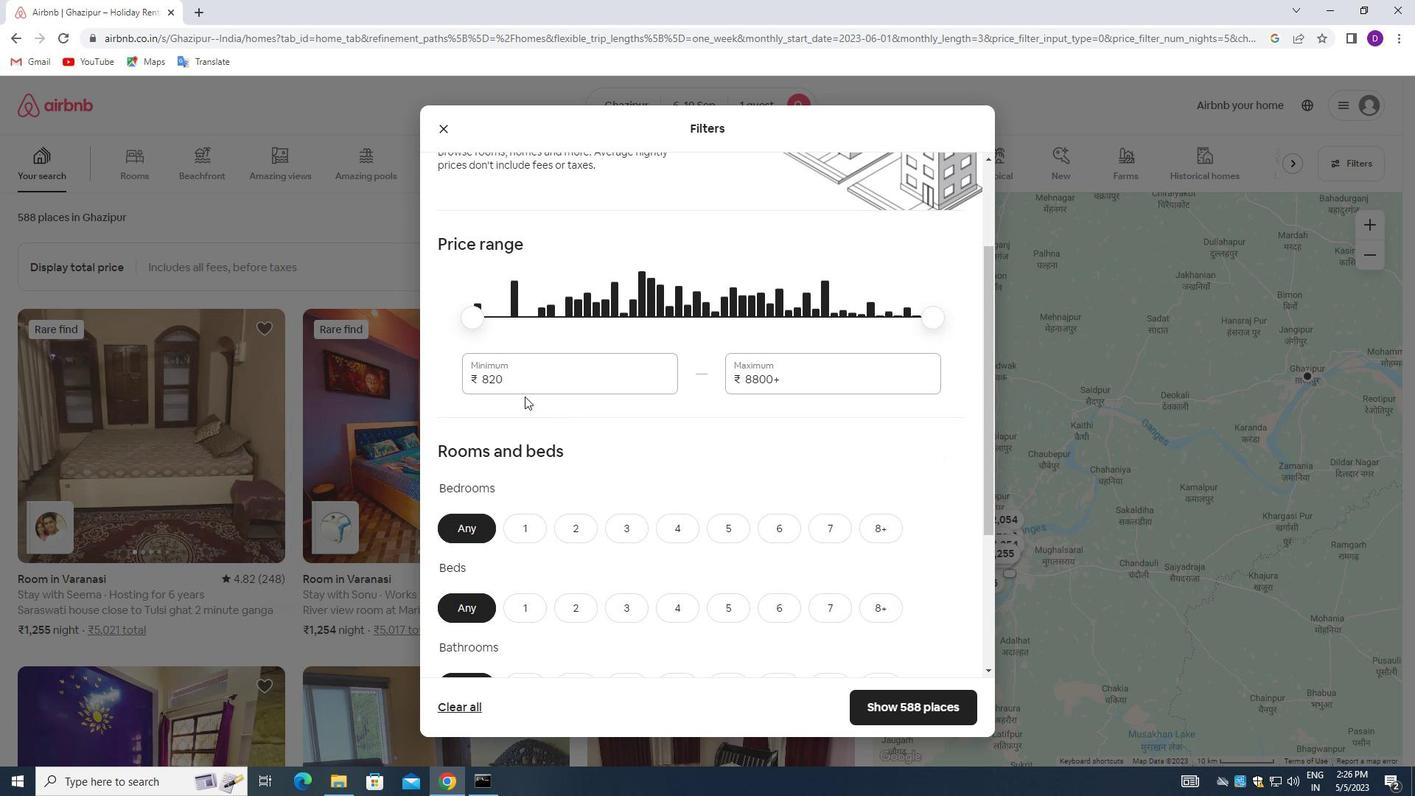 
Action: Mouse pressed left at (513, 377)
Screenshot: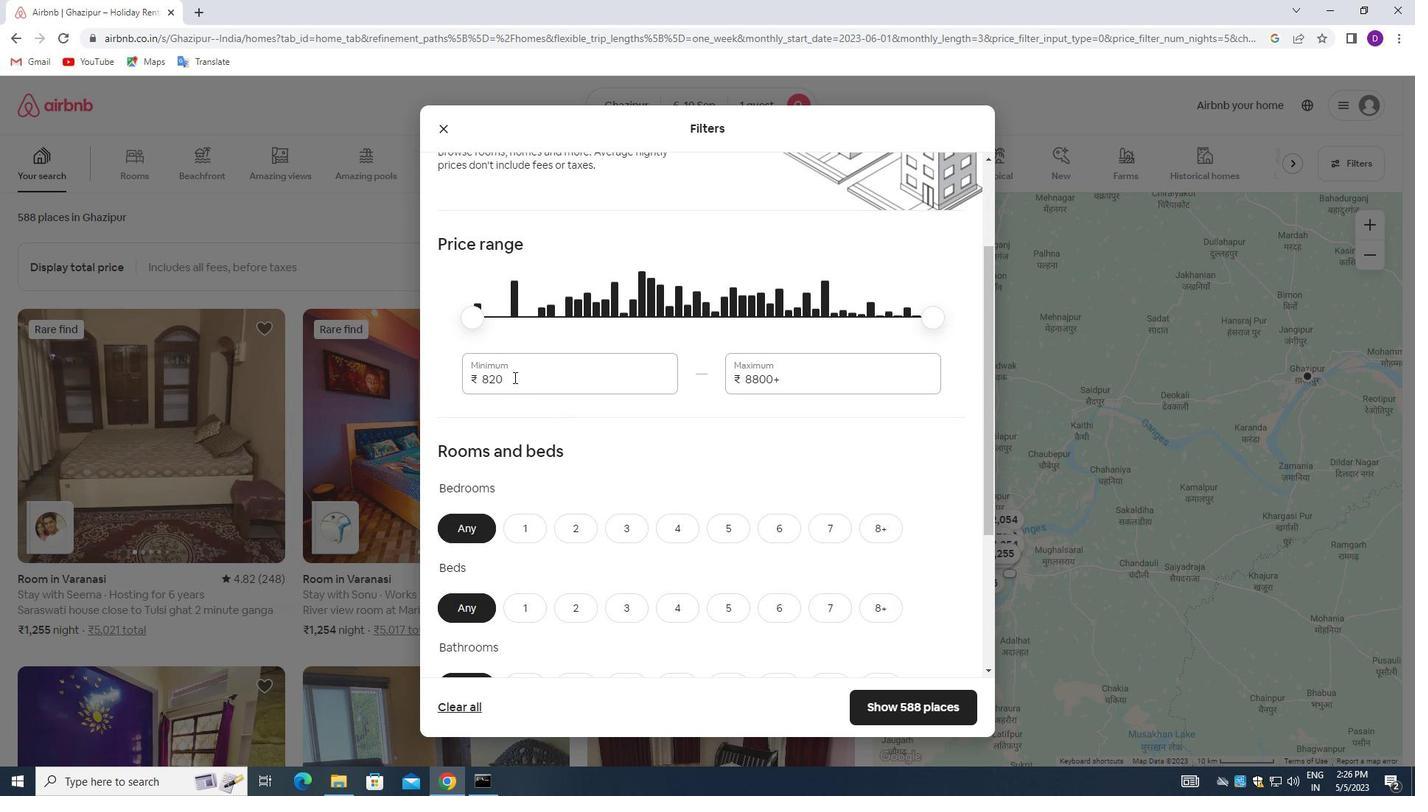
Action: Mouse pressed left at (513, 377)
Screenshot: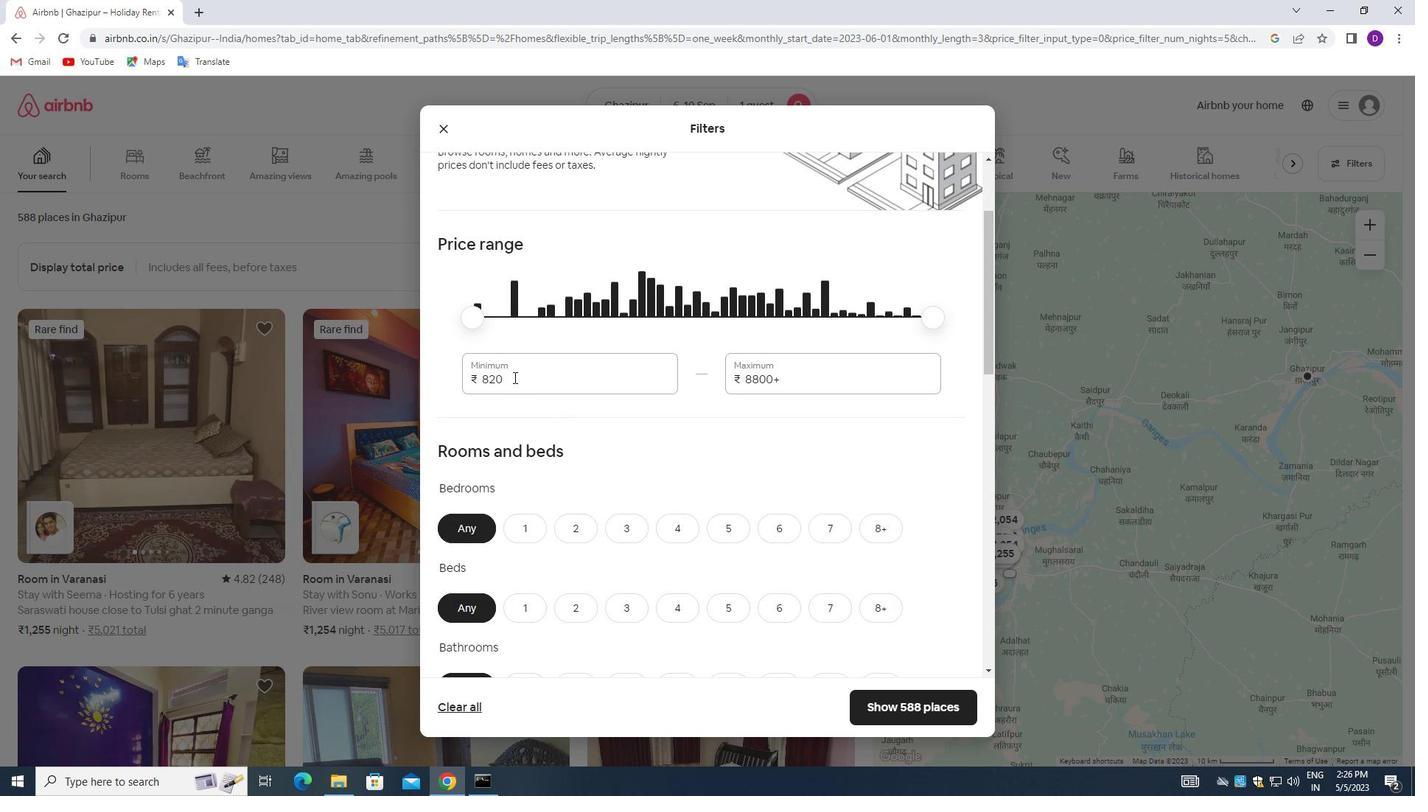 
Action: Key pressed 9000<Key.tab>17000
Screenshot: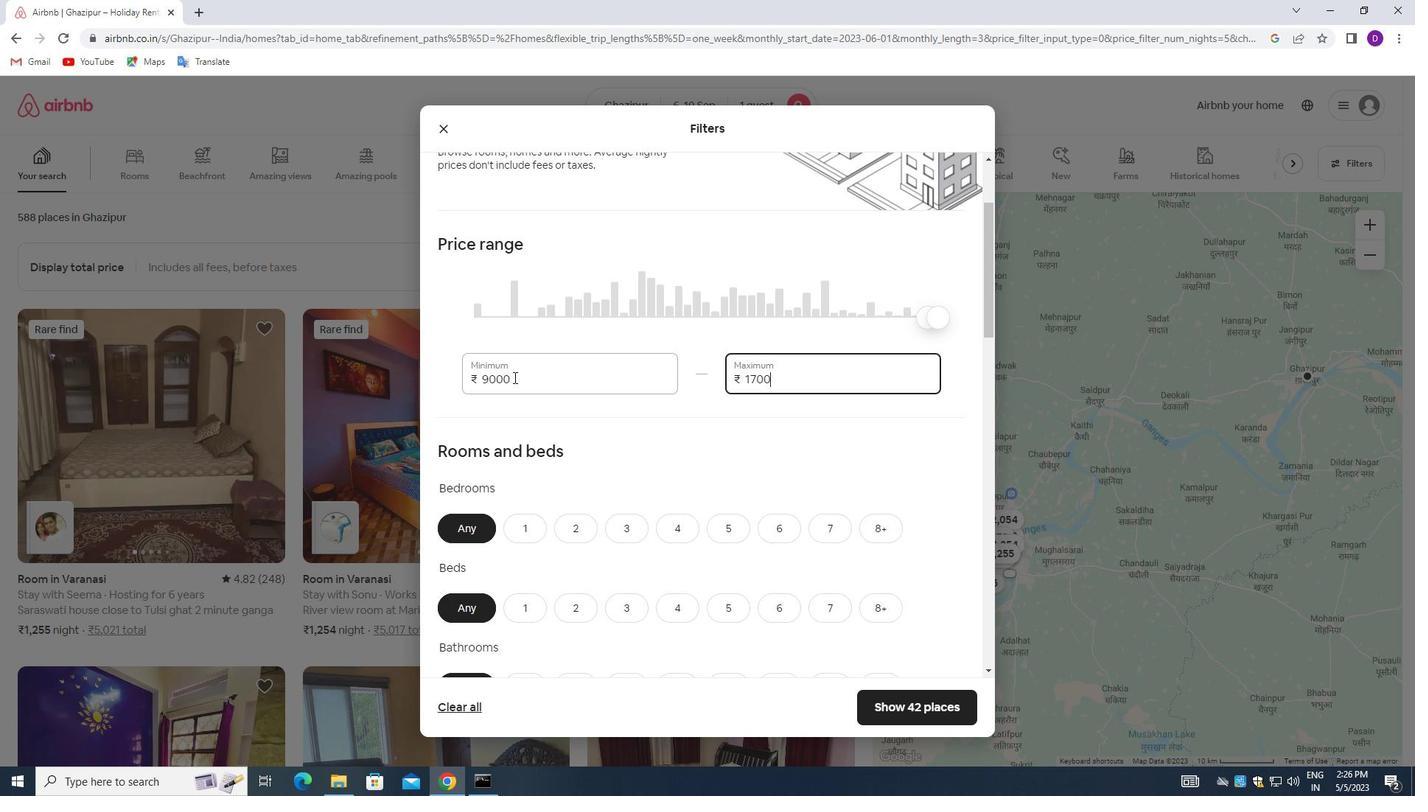 
Action: Mouse moved to (586, 383)
Screenshot: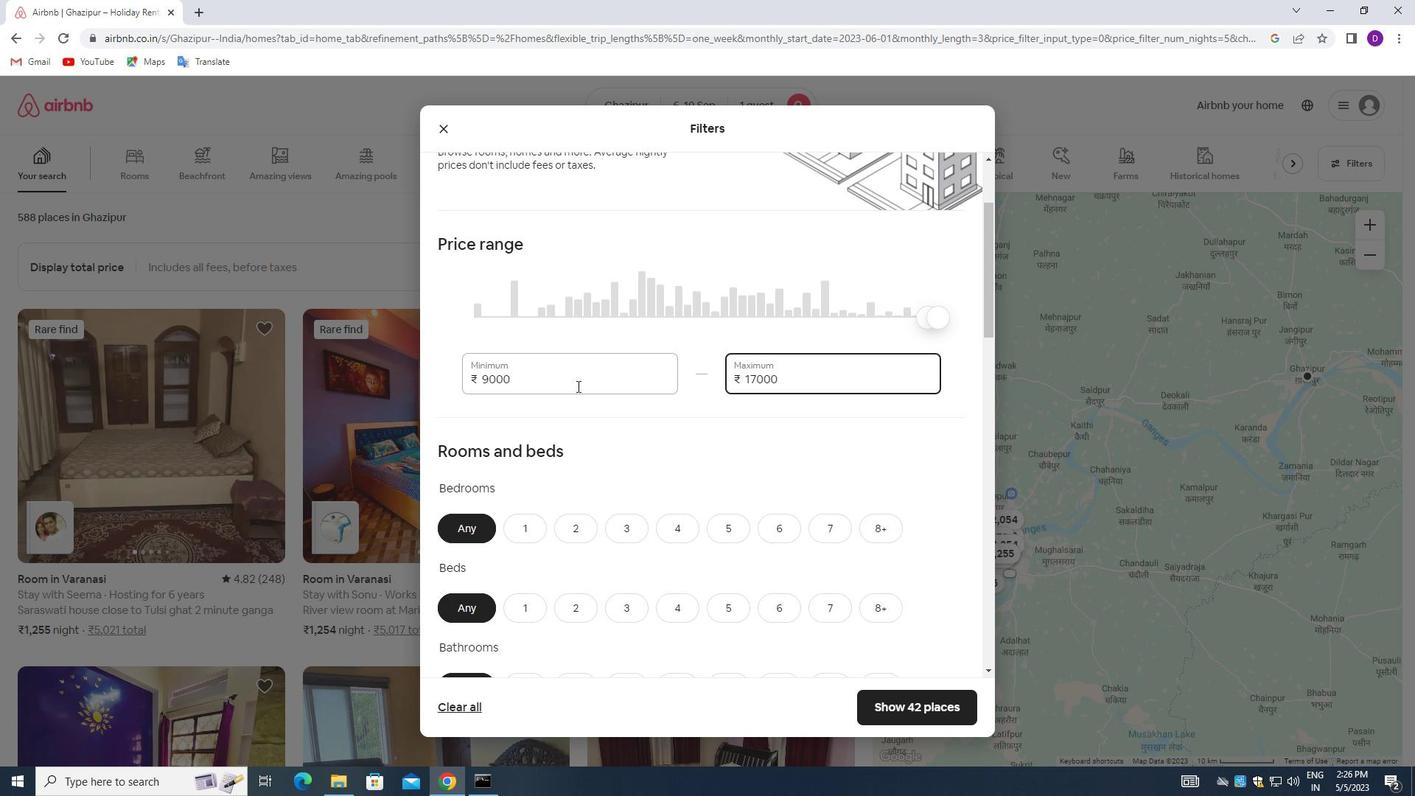 
Action: Mouse scrolled (586, 382) with delta (0, 0)
Screenshot: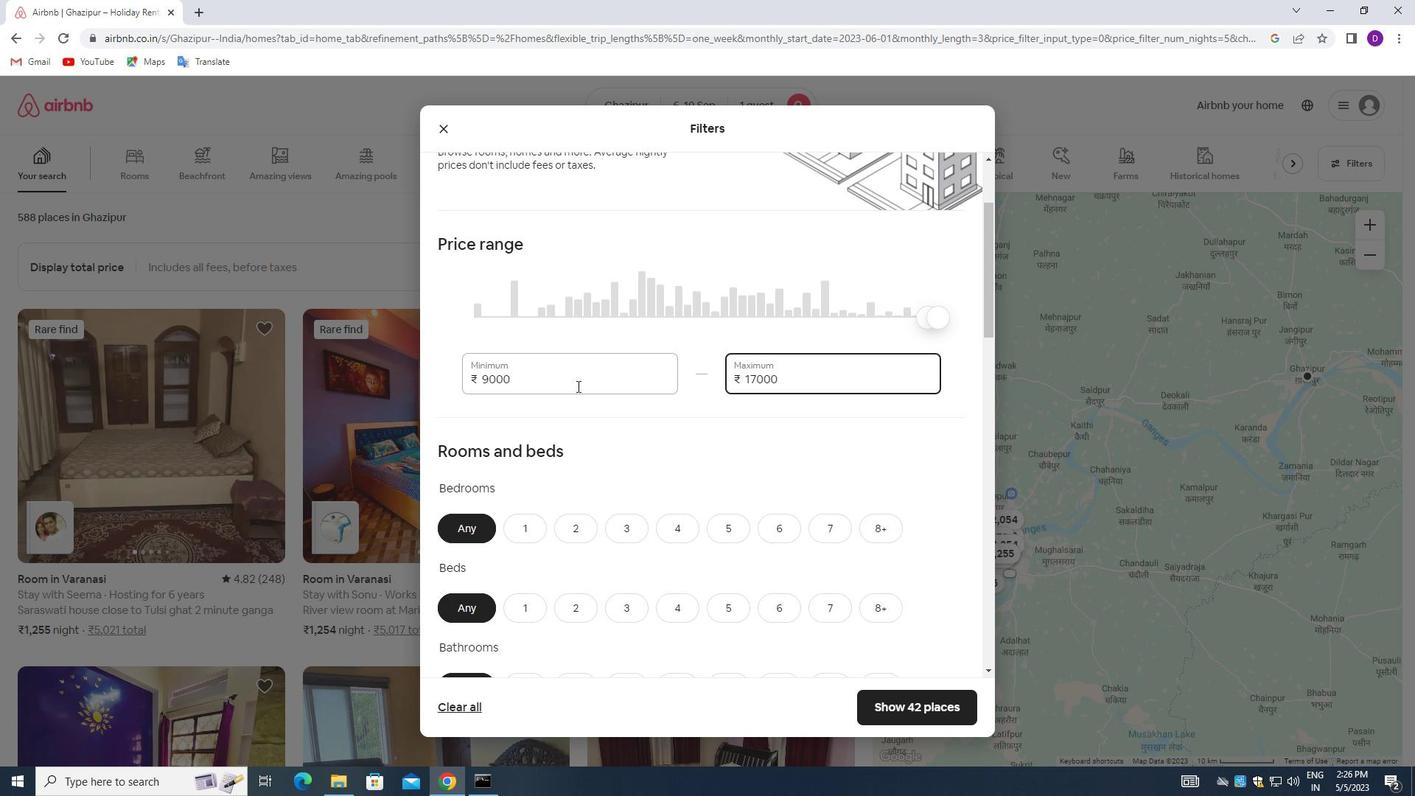 
Action: Mouse moved to (623, 381)
Screenshot: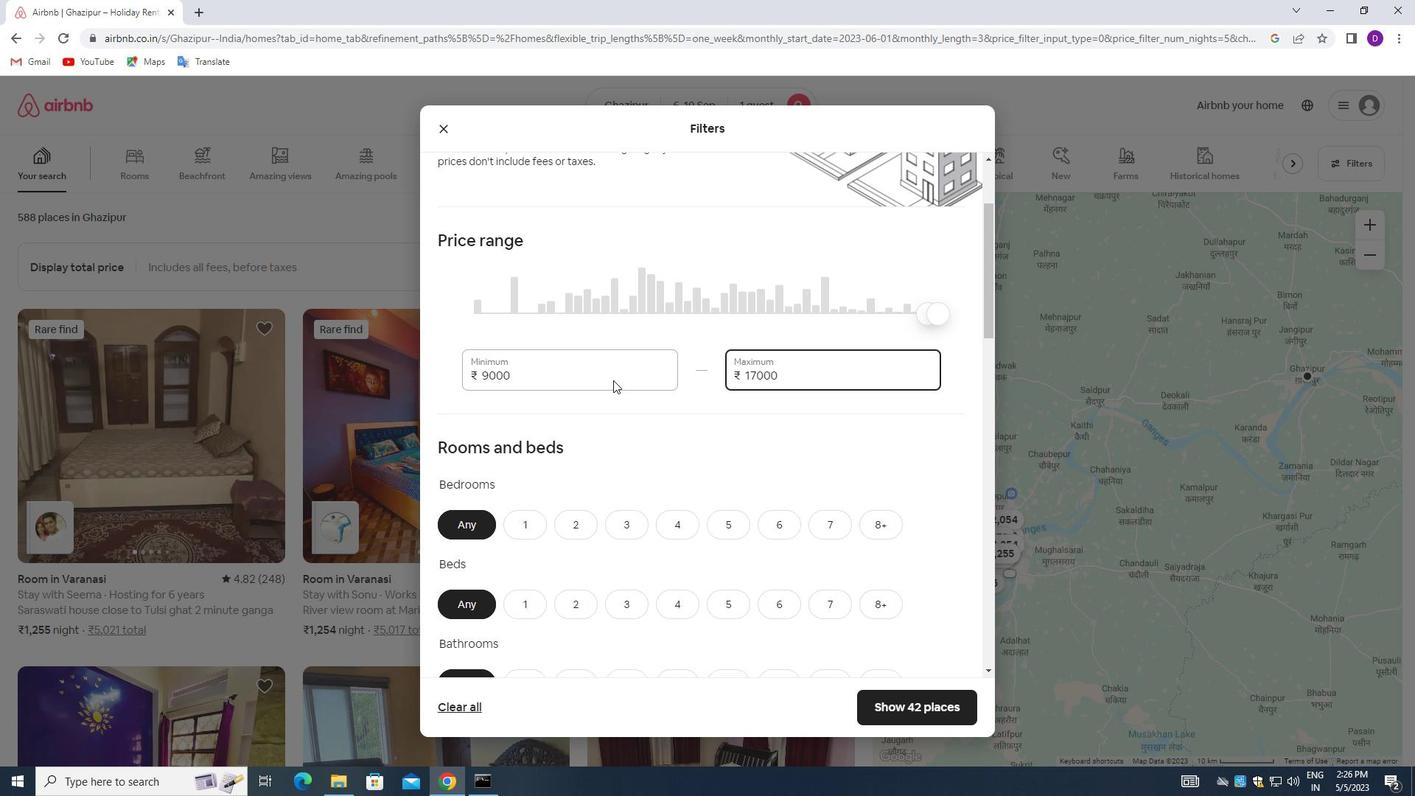 
Action: Mouse scrolled (623, 380) with delta (0, 0)
Screenshot: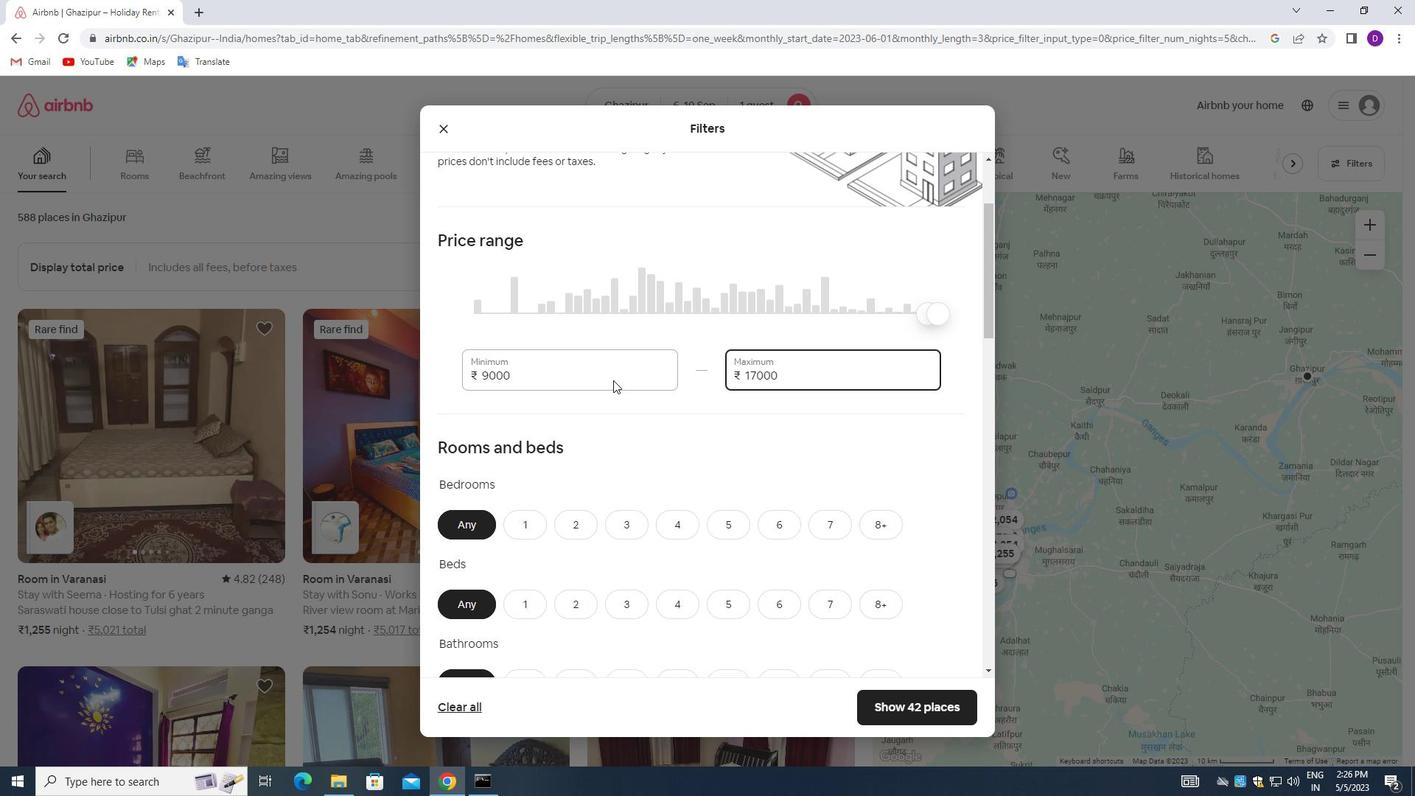 
Action: Mouse moved to (625, 382)
Screenshot: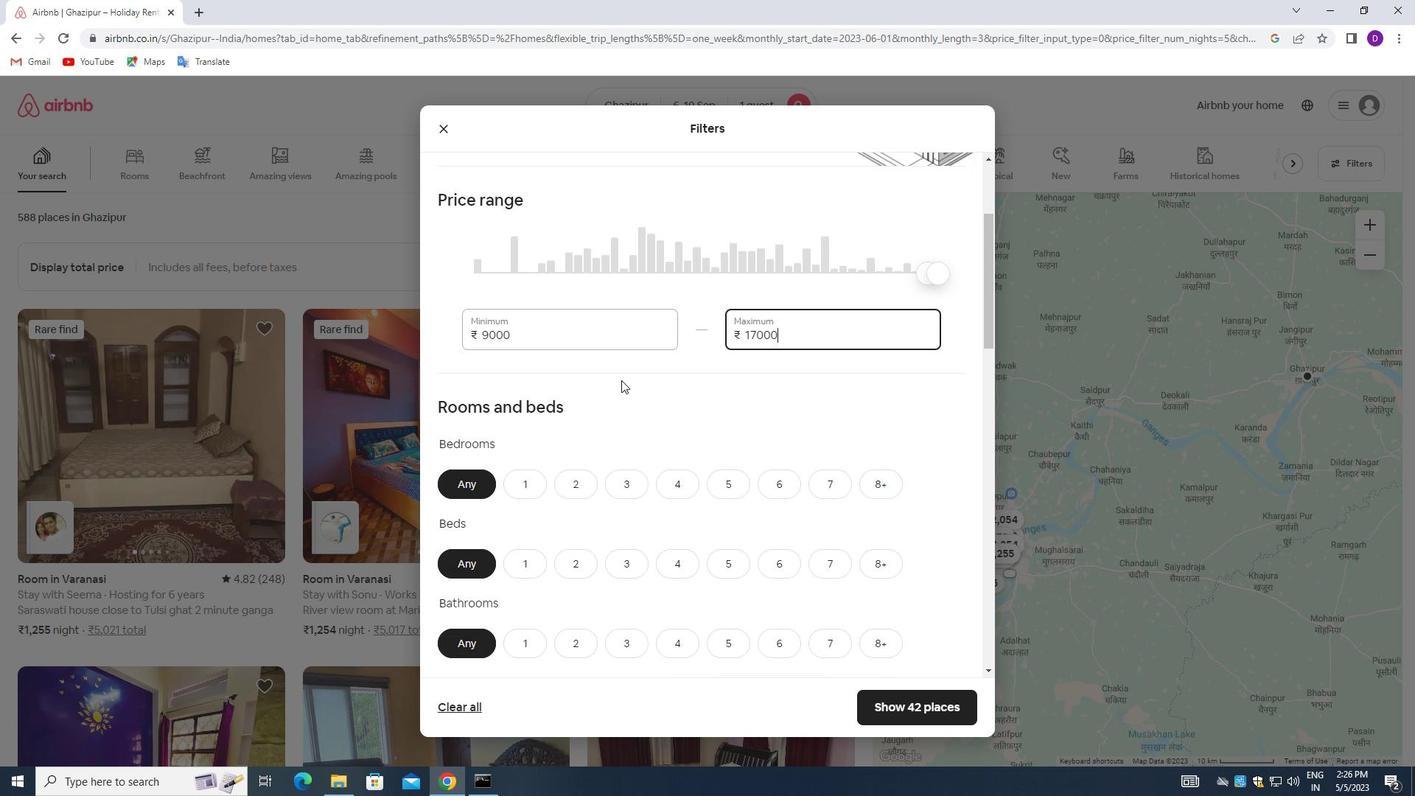 
Action: Mouse scrolled (625, 381) with delta (0, 0)
Screenshot: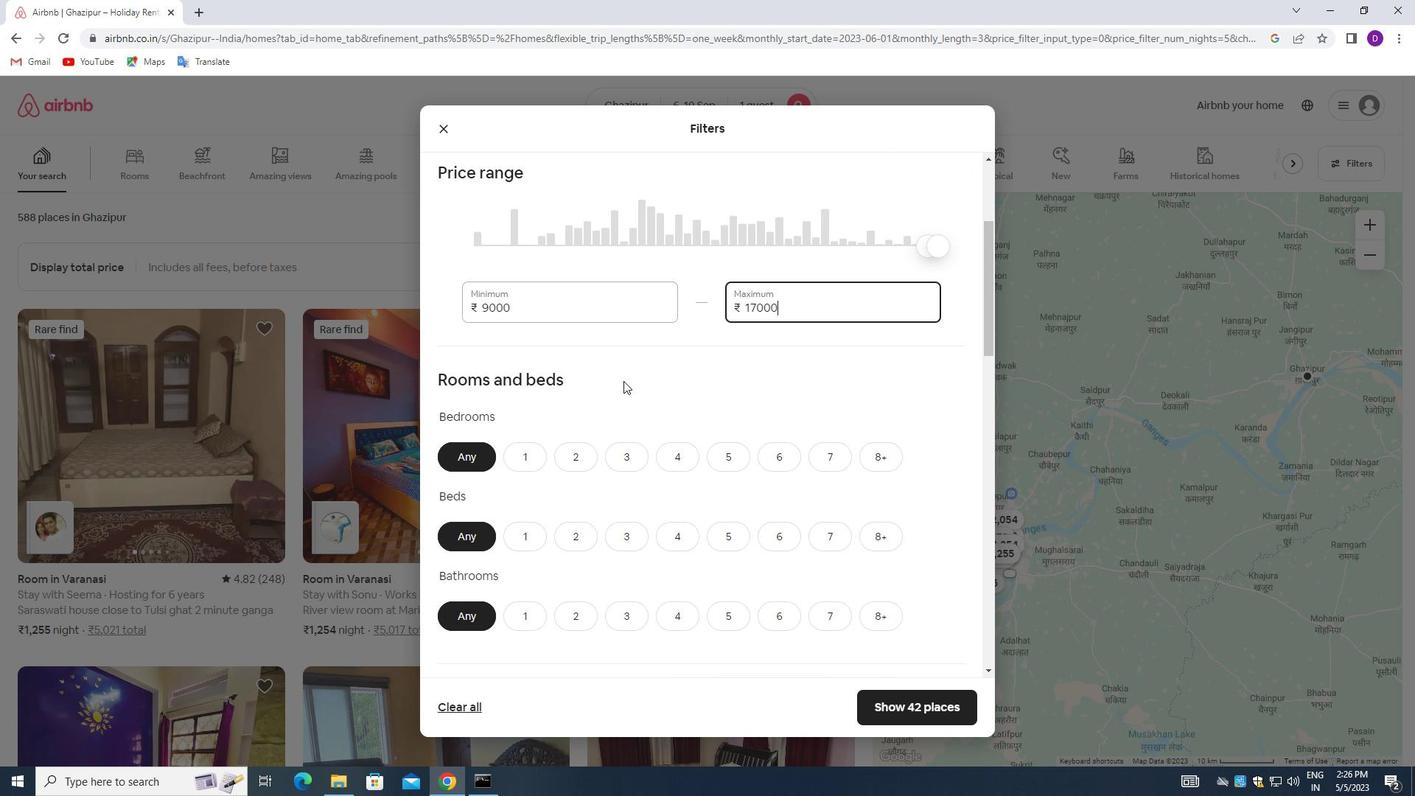 
Action: Mouse moved to (528, 297)
Screenshot: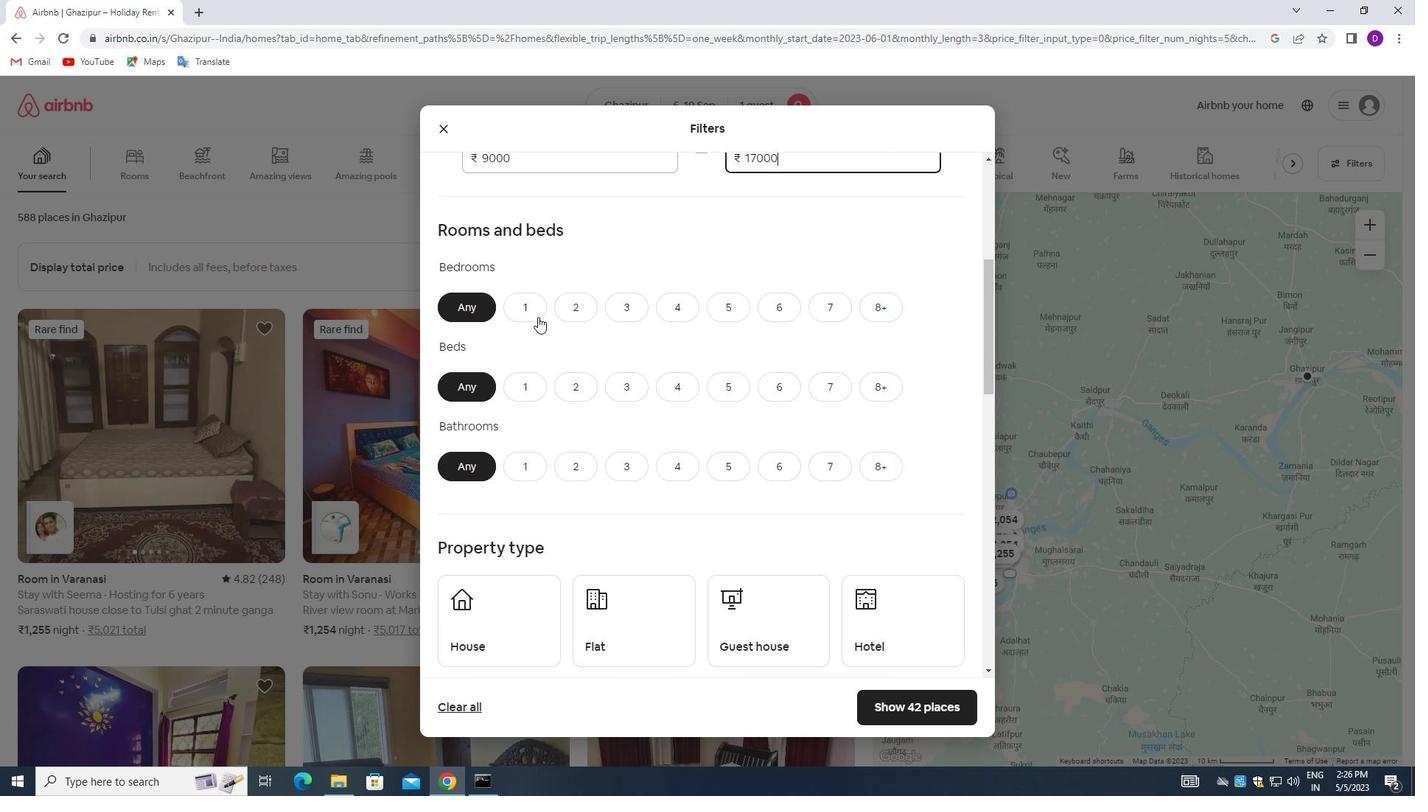 
Action: Mouse pressed left at (528, 297)
Screenshot: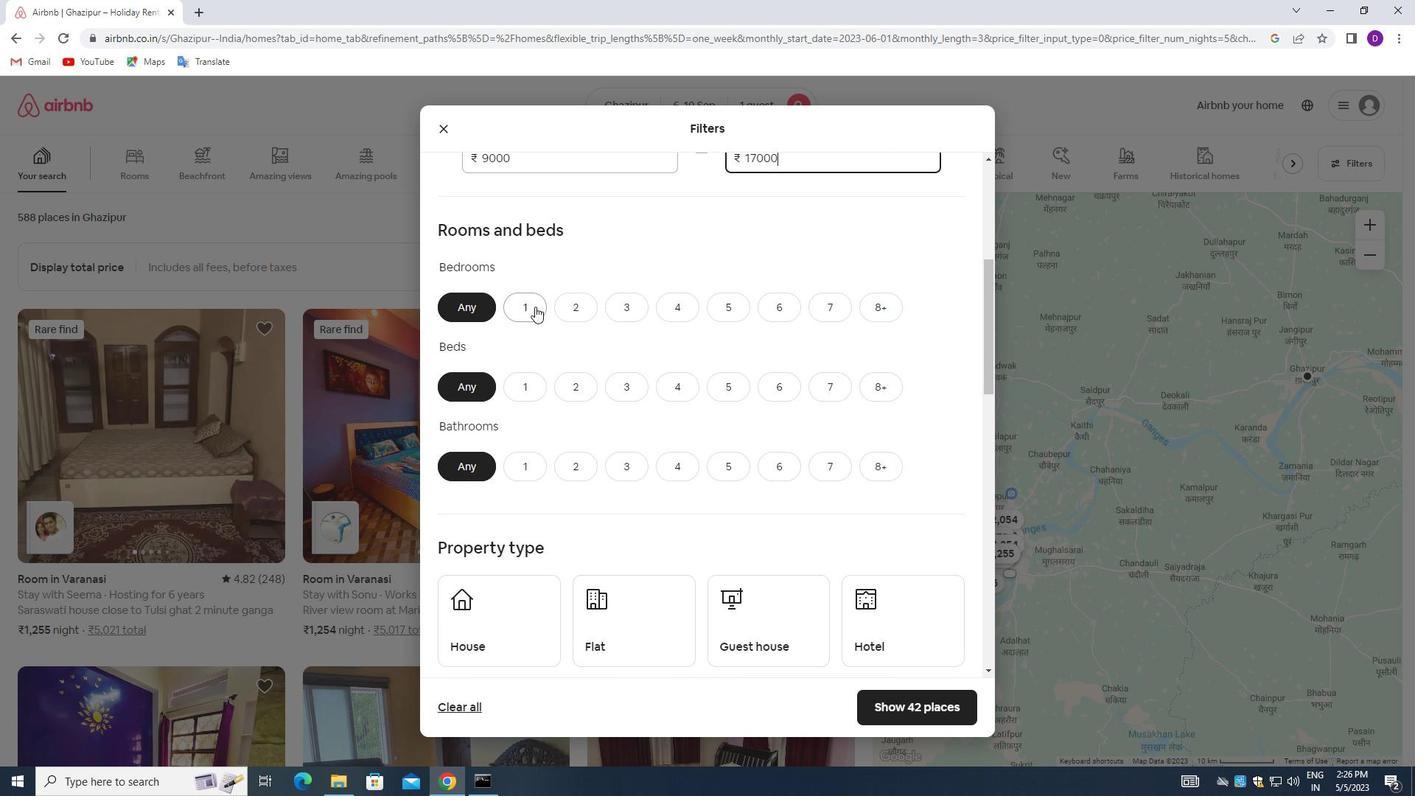 
Action: Mouse moved to (571, 386)
Screenshot: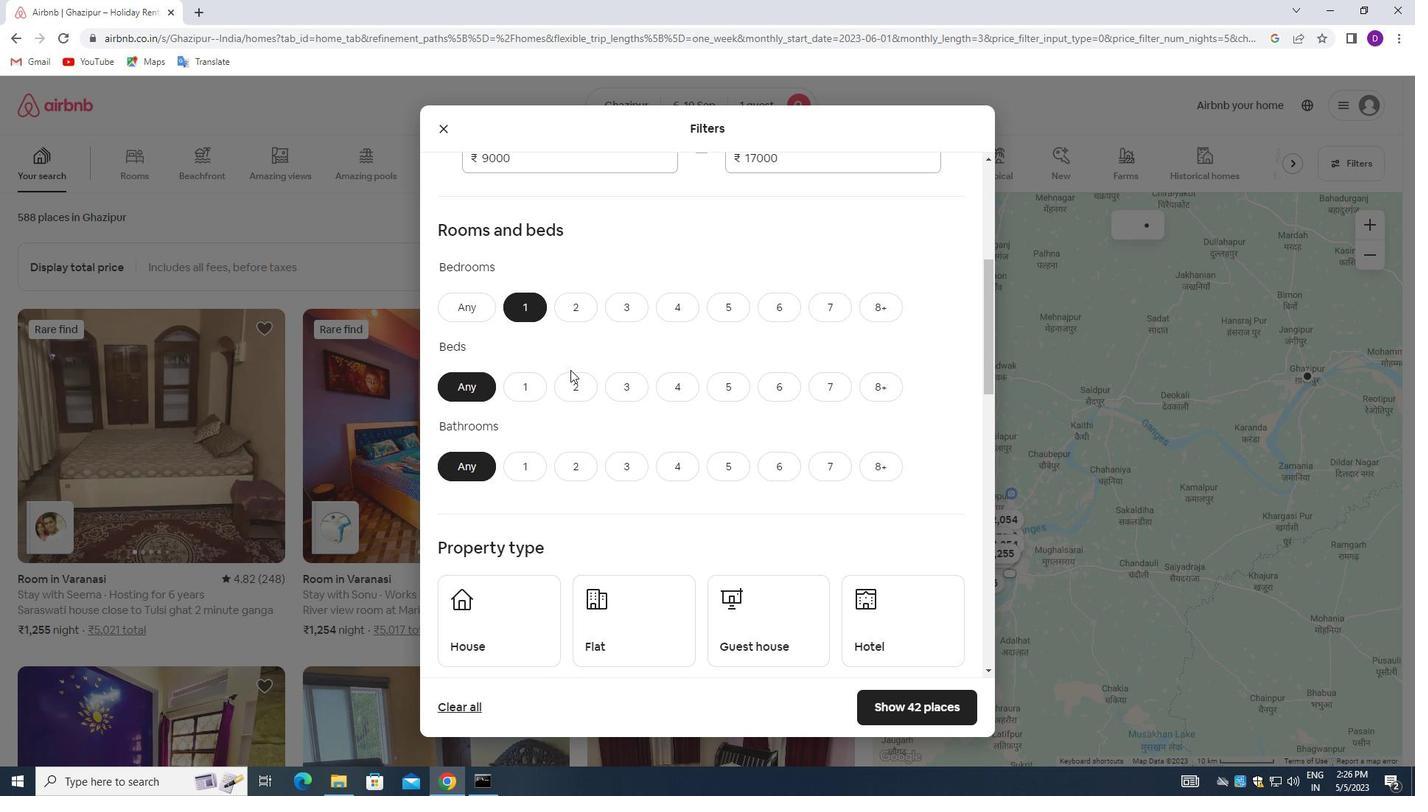 
Action: Mouse pressed left at (571, 386)
Screenshot: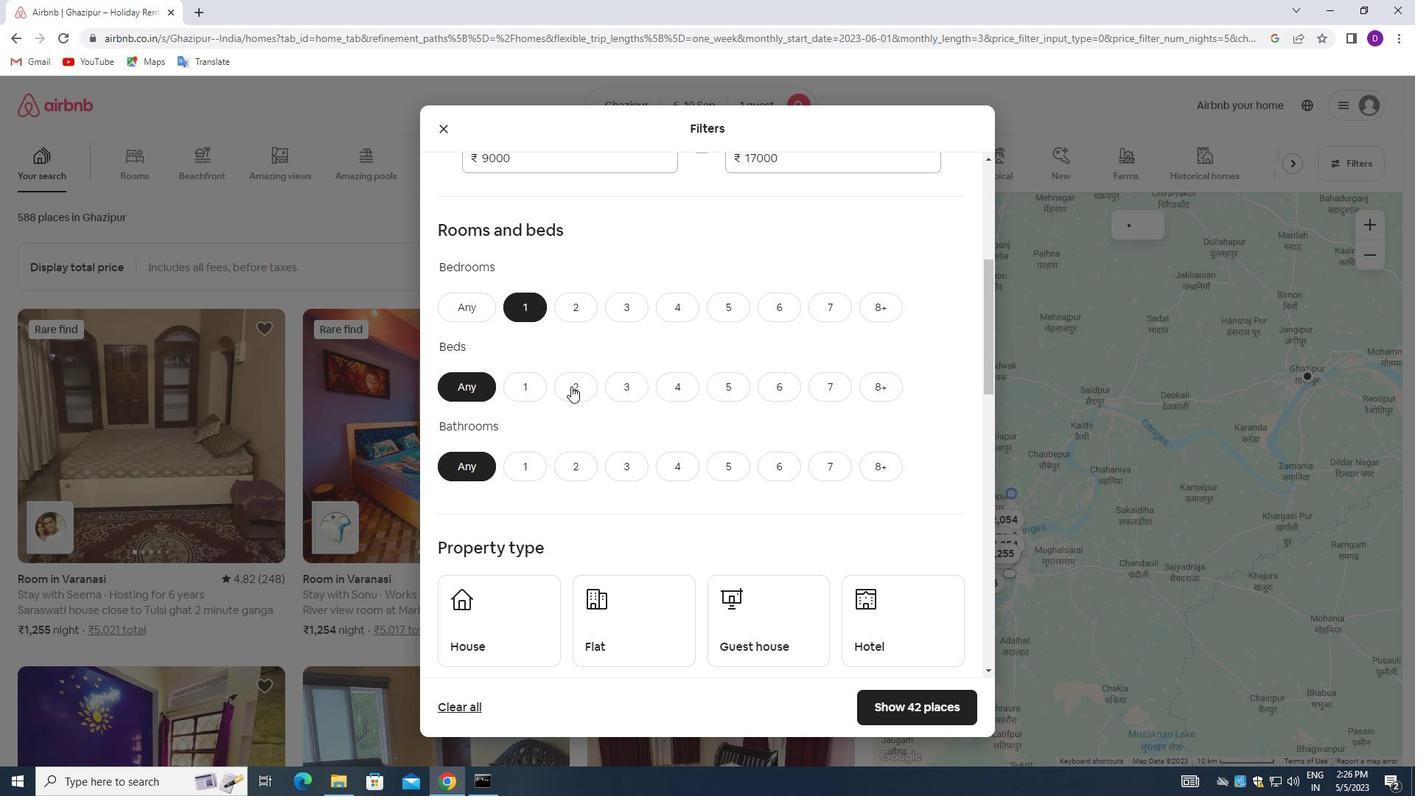 
Action: Mouse moved to (524, 462)
Screenshot: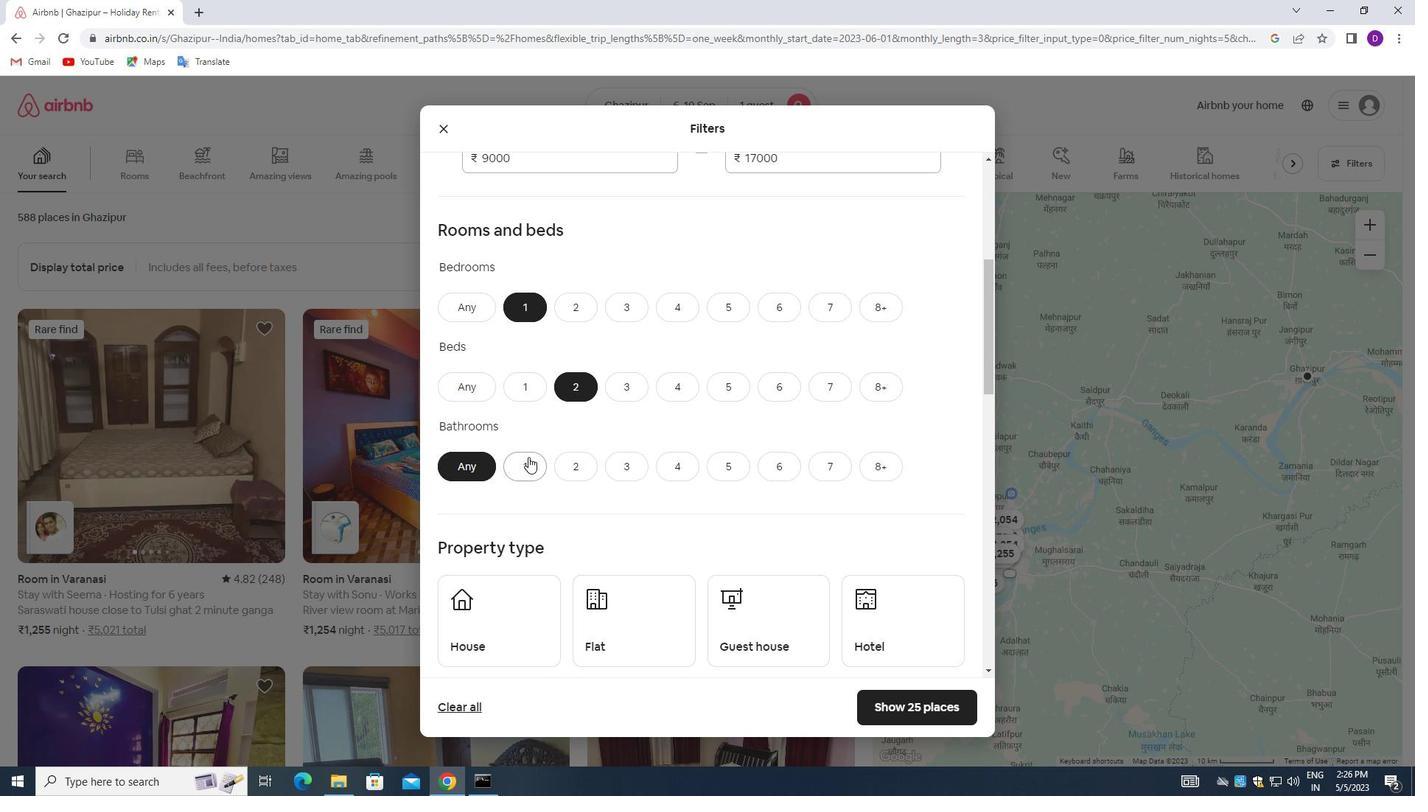 
Action: Mouse pressed left at (524, 462)
Screenshot: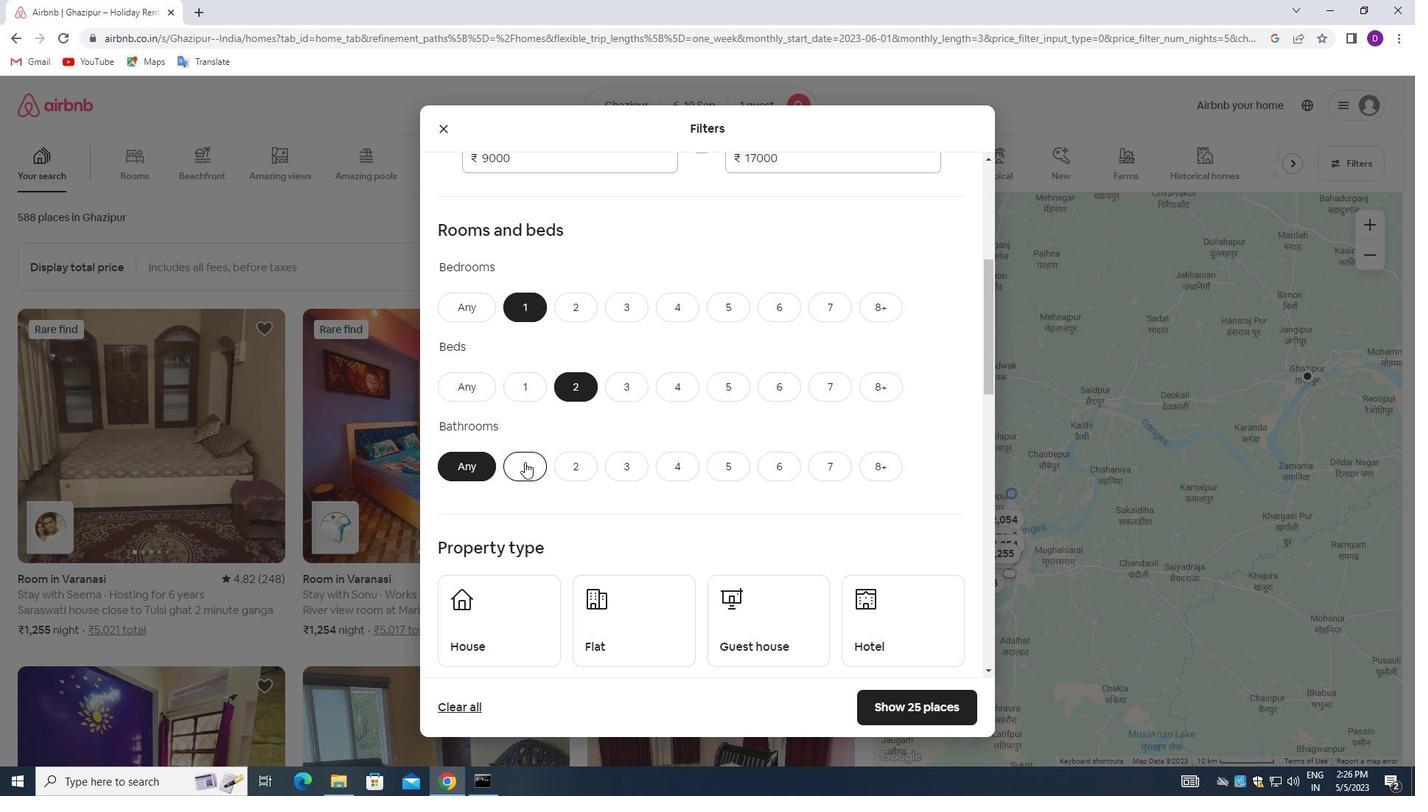 
Action: Mouse moved to (522, 383)
Screenshot: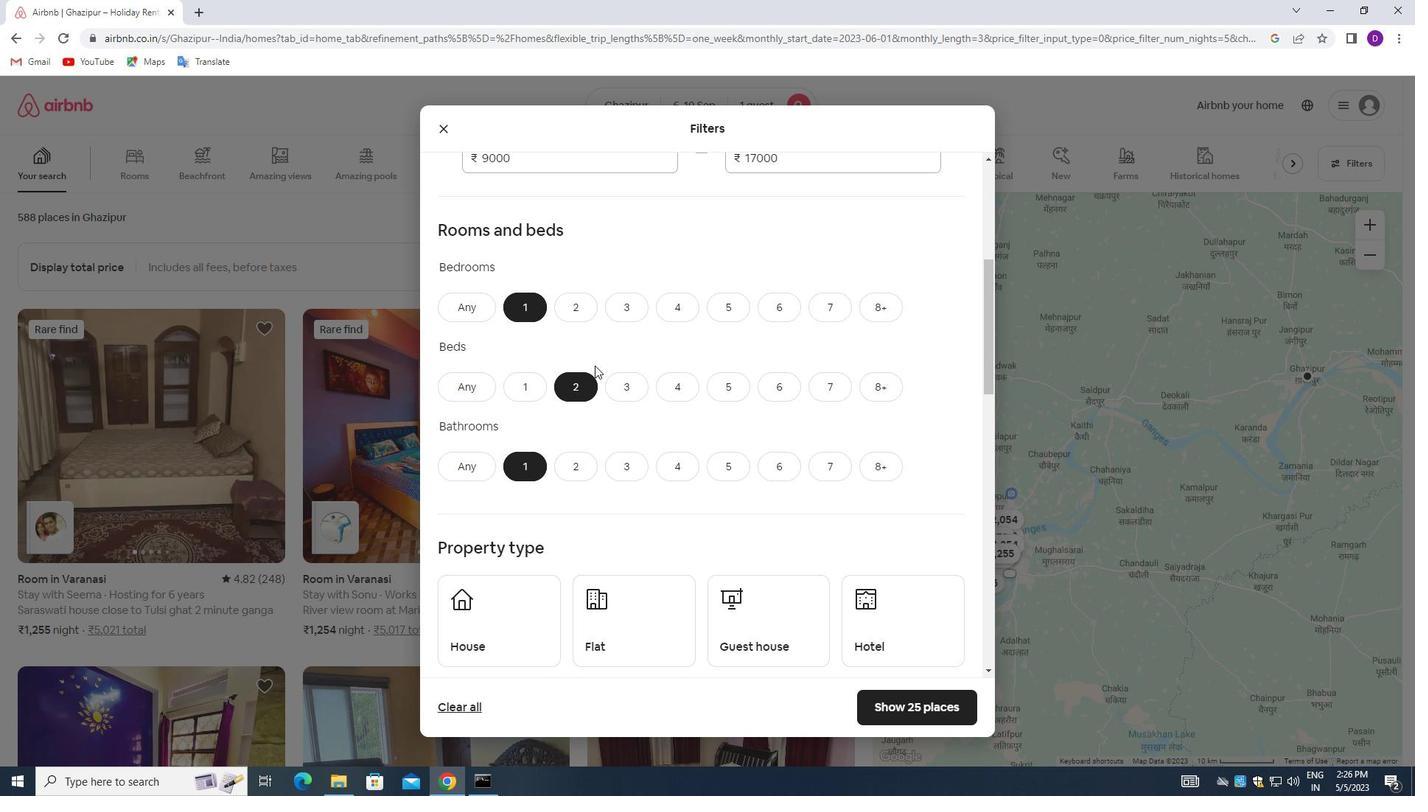 
Action: Mouse pressed left at (522, 383)
Screenshot: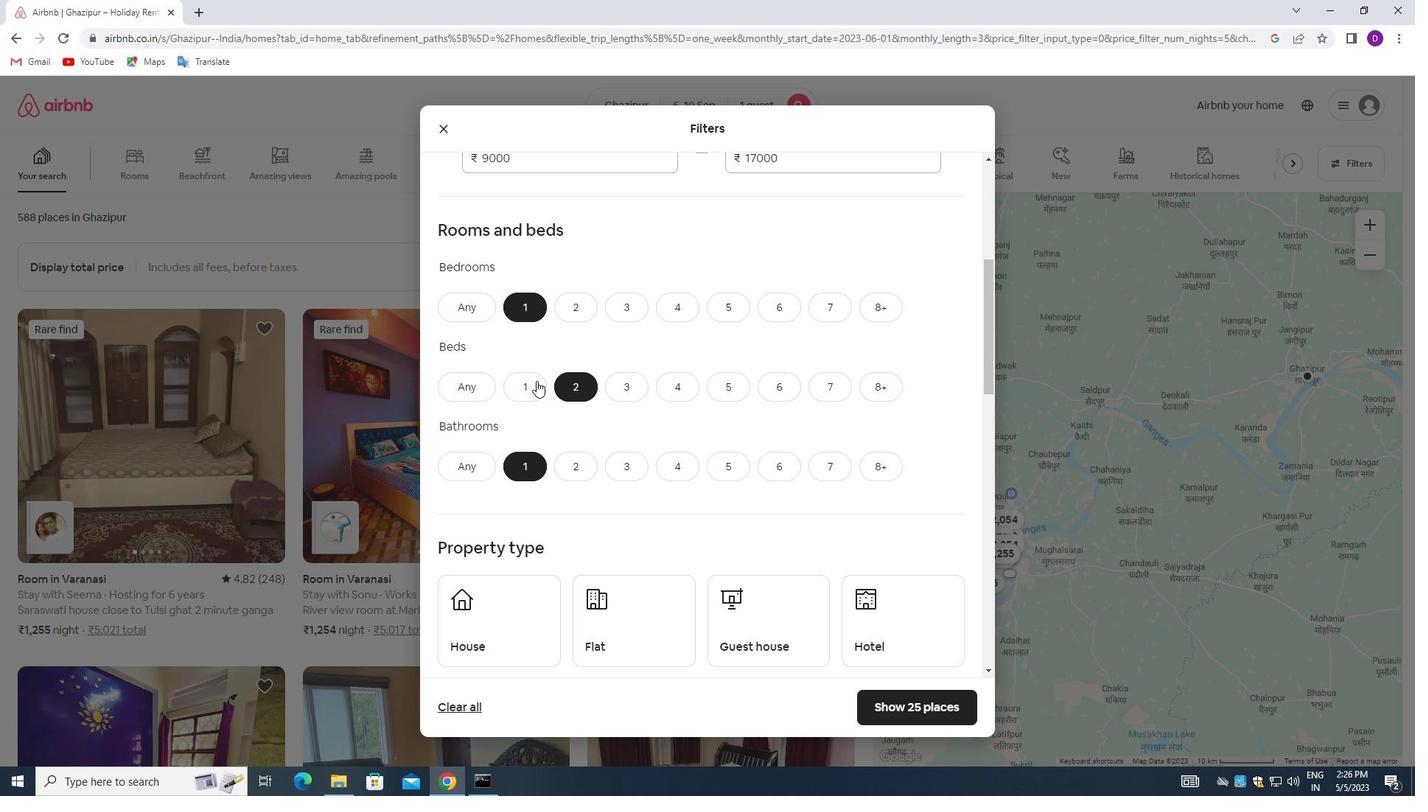 
Action: Mouse moved to (569, 356)
Screenshot: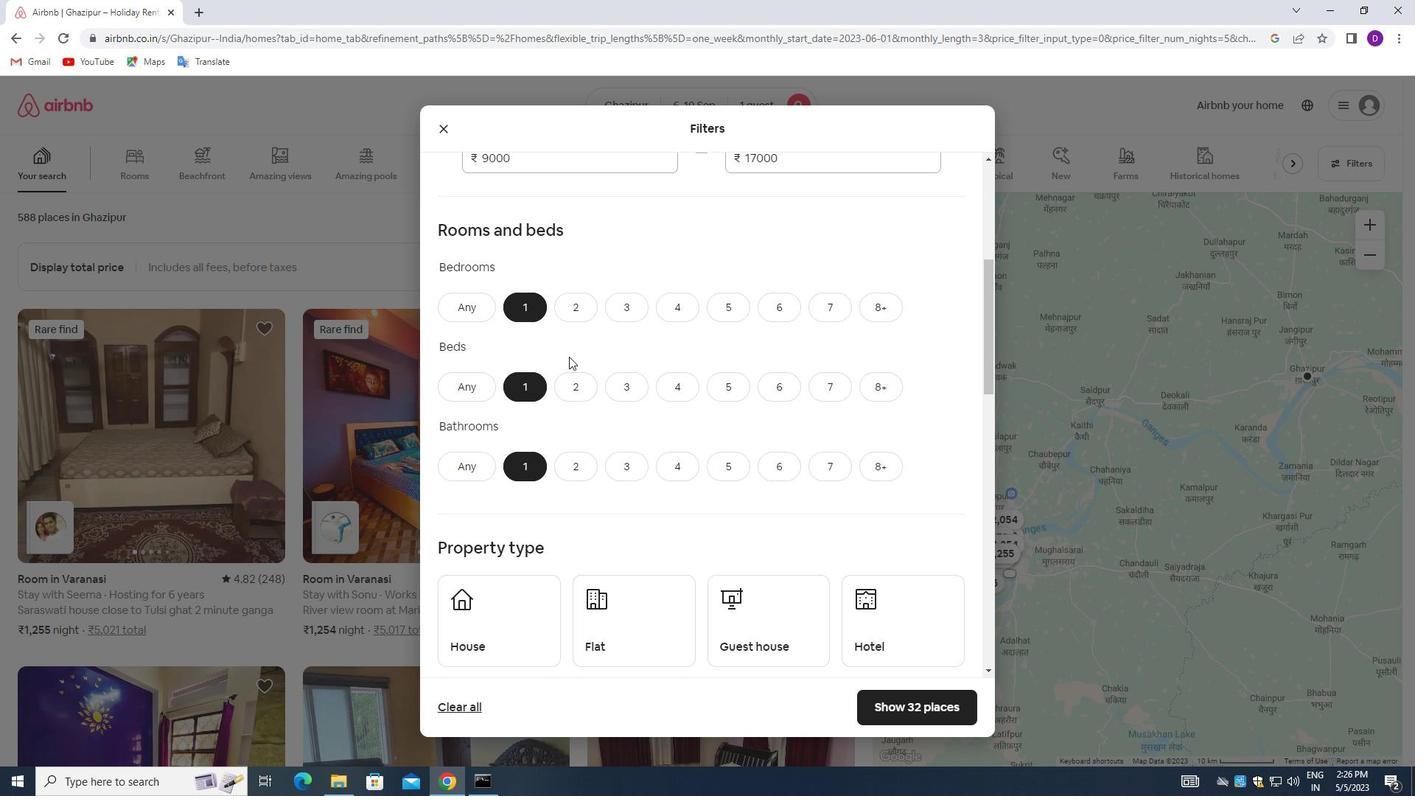 
Action: Mouse scrolled (569, 356) with delta (0, 0)
Screenshot: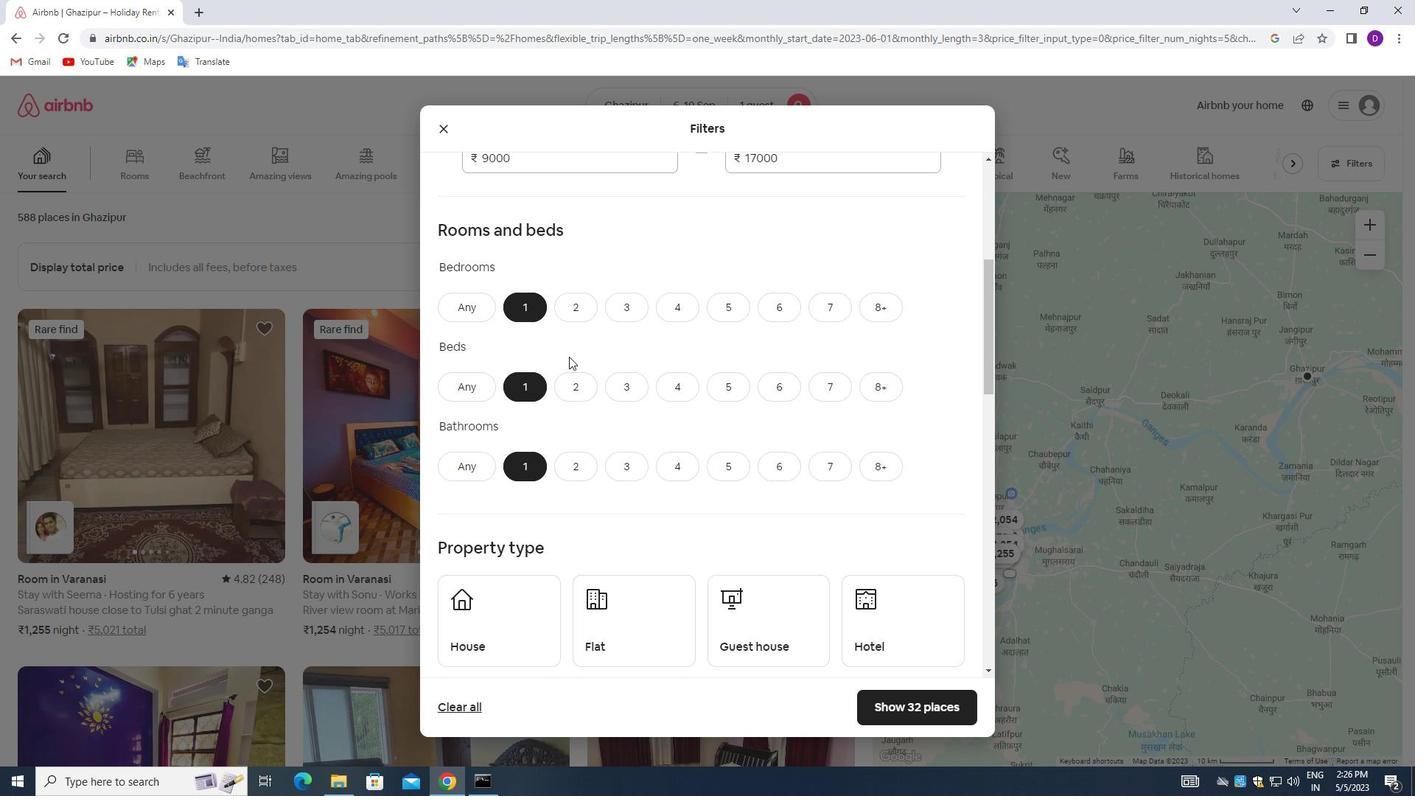 
Action: Mouse moved to (569, 360)
Screenshot: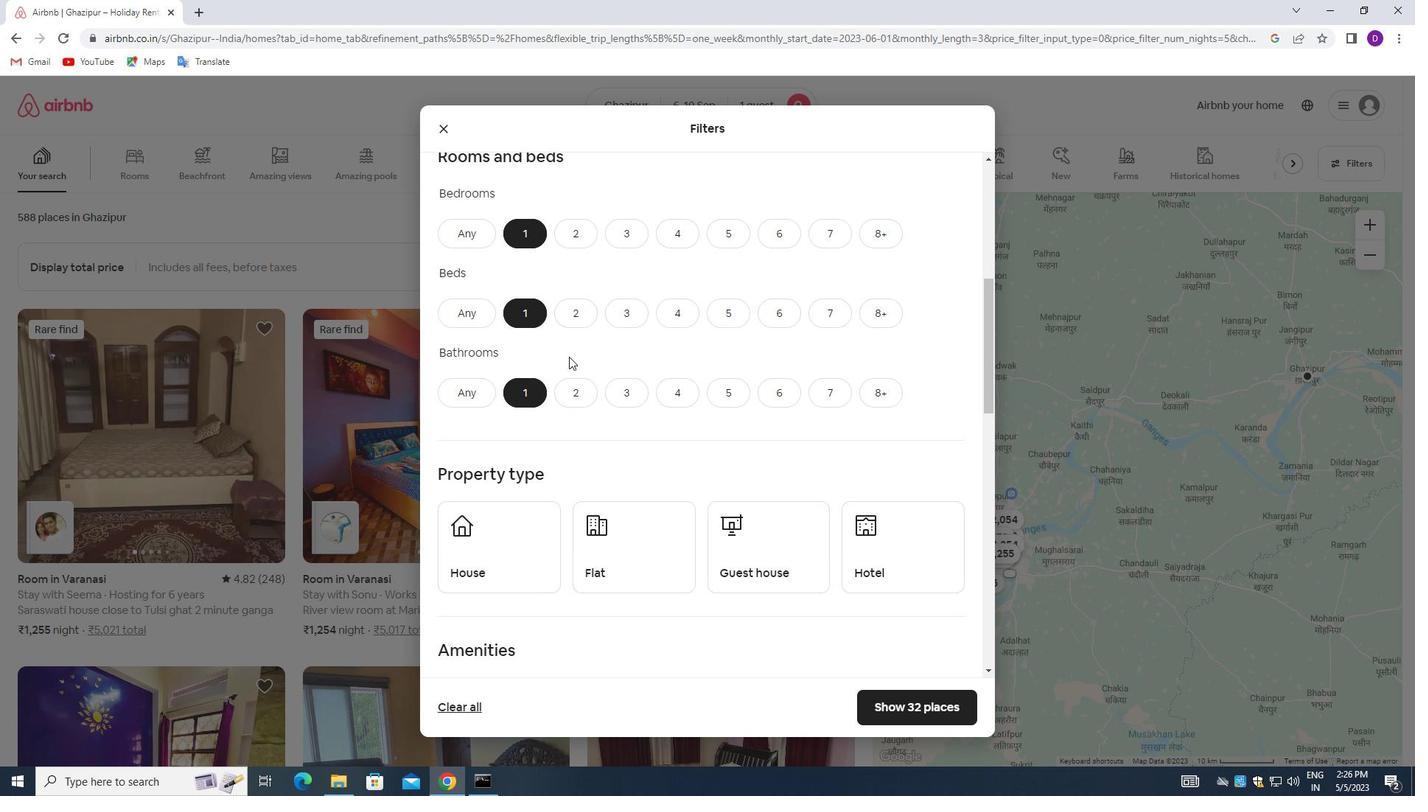 
Action: Mouse scrolled (569, 359) with delta (0, 0)
Screenshot: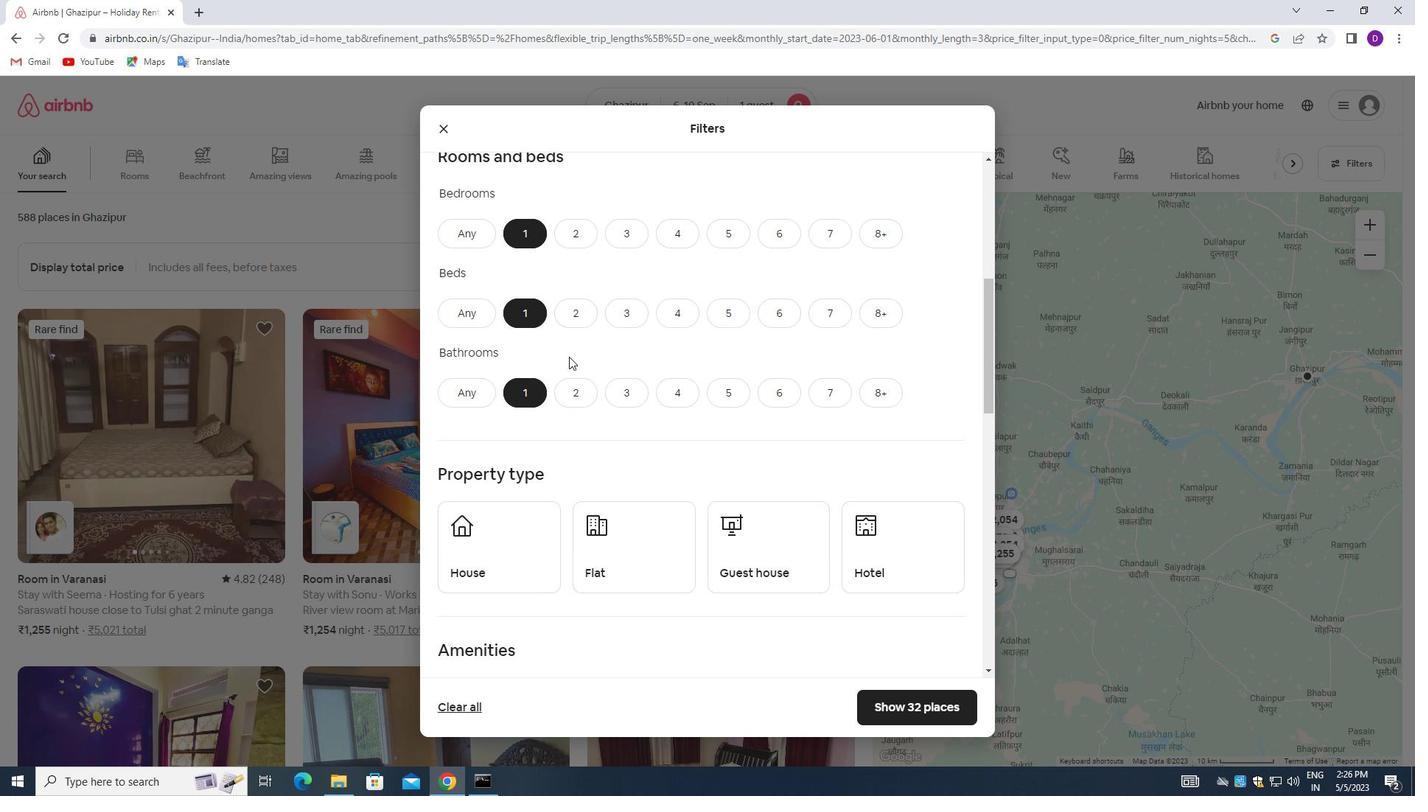 
Action: Mouse moved to (538, 449)
Screenshot: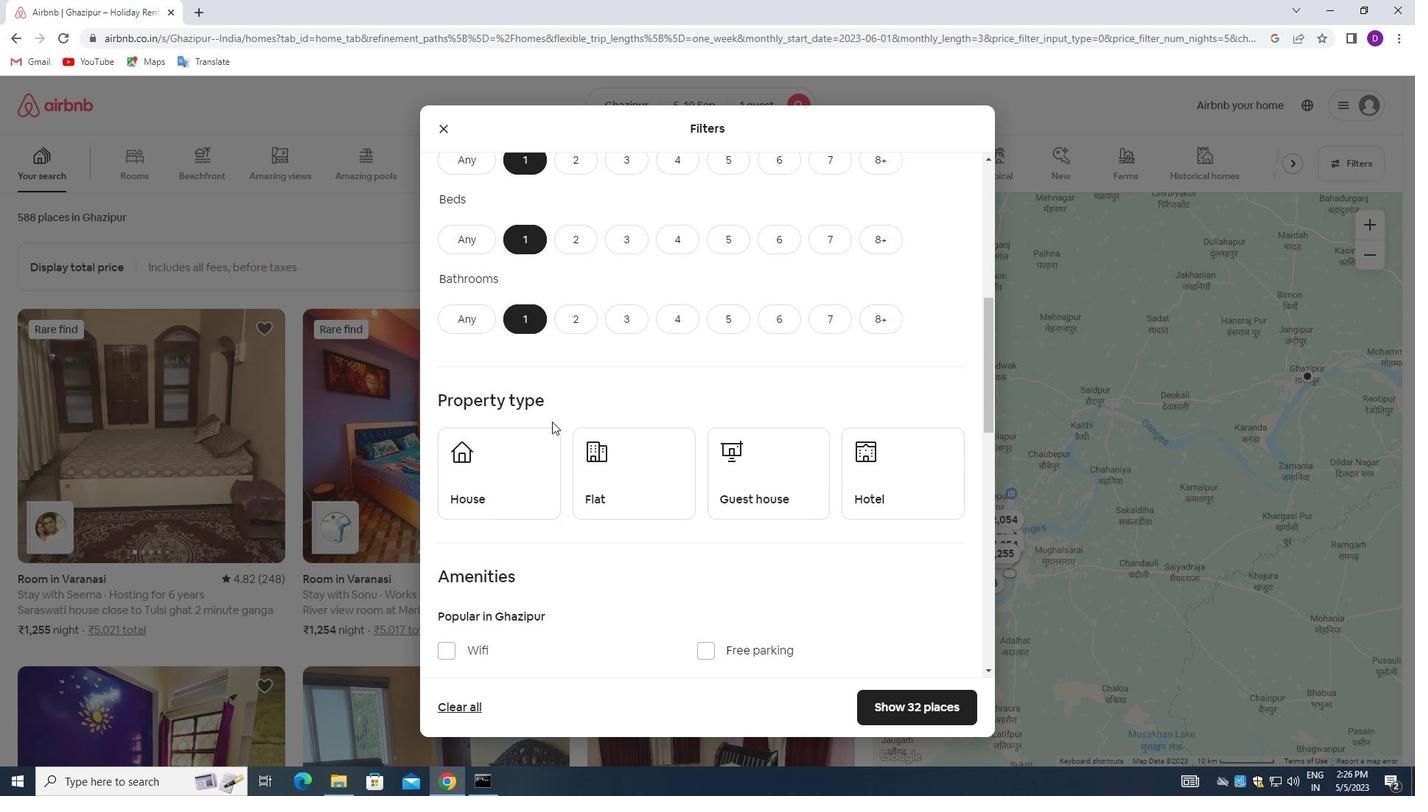 
Action: Mouse pressed left at (538, 449)
Screenshot: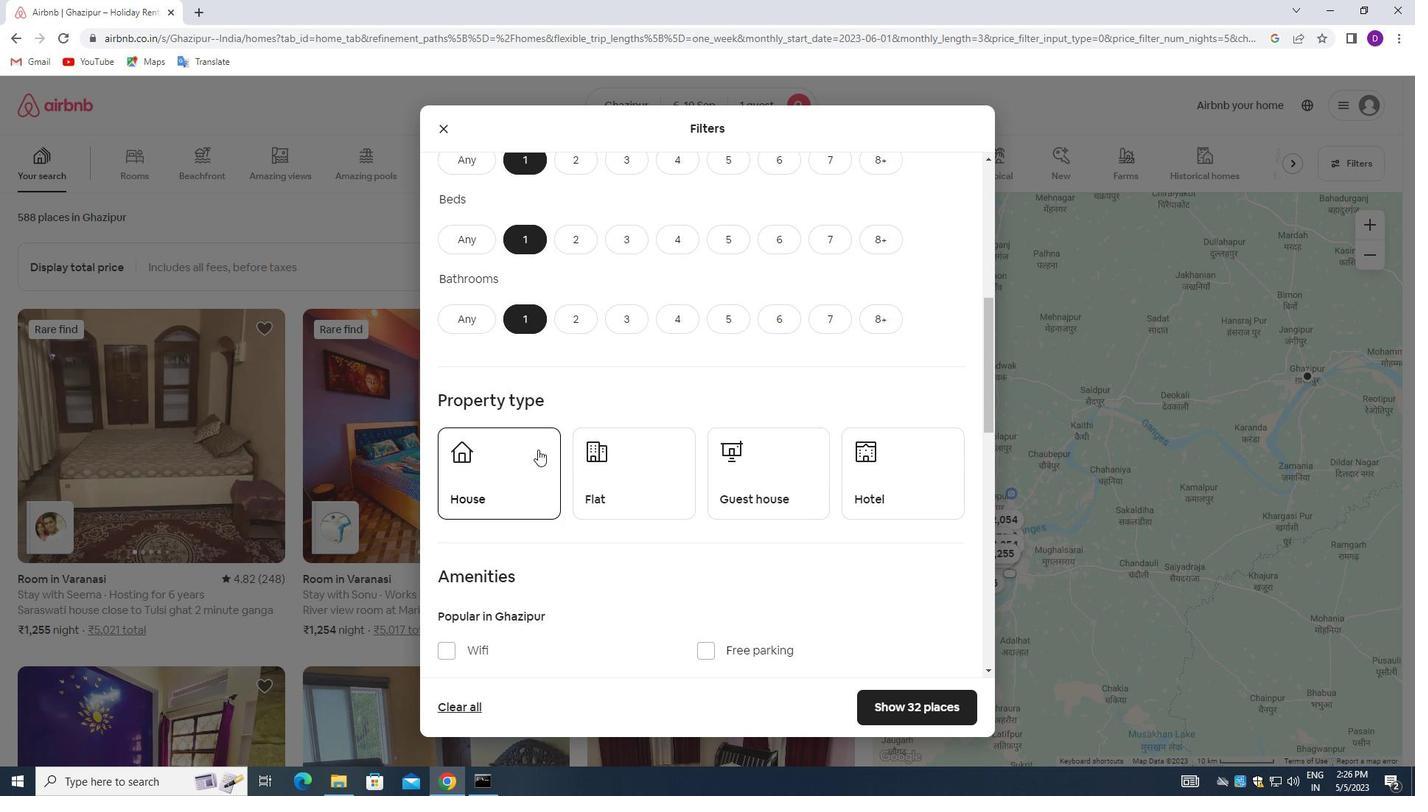 
Action: Mouse moved to (608, 468)
Screenshot: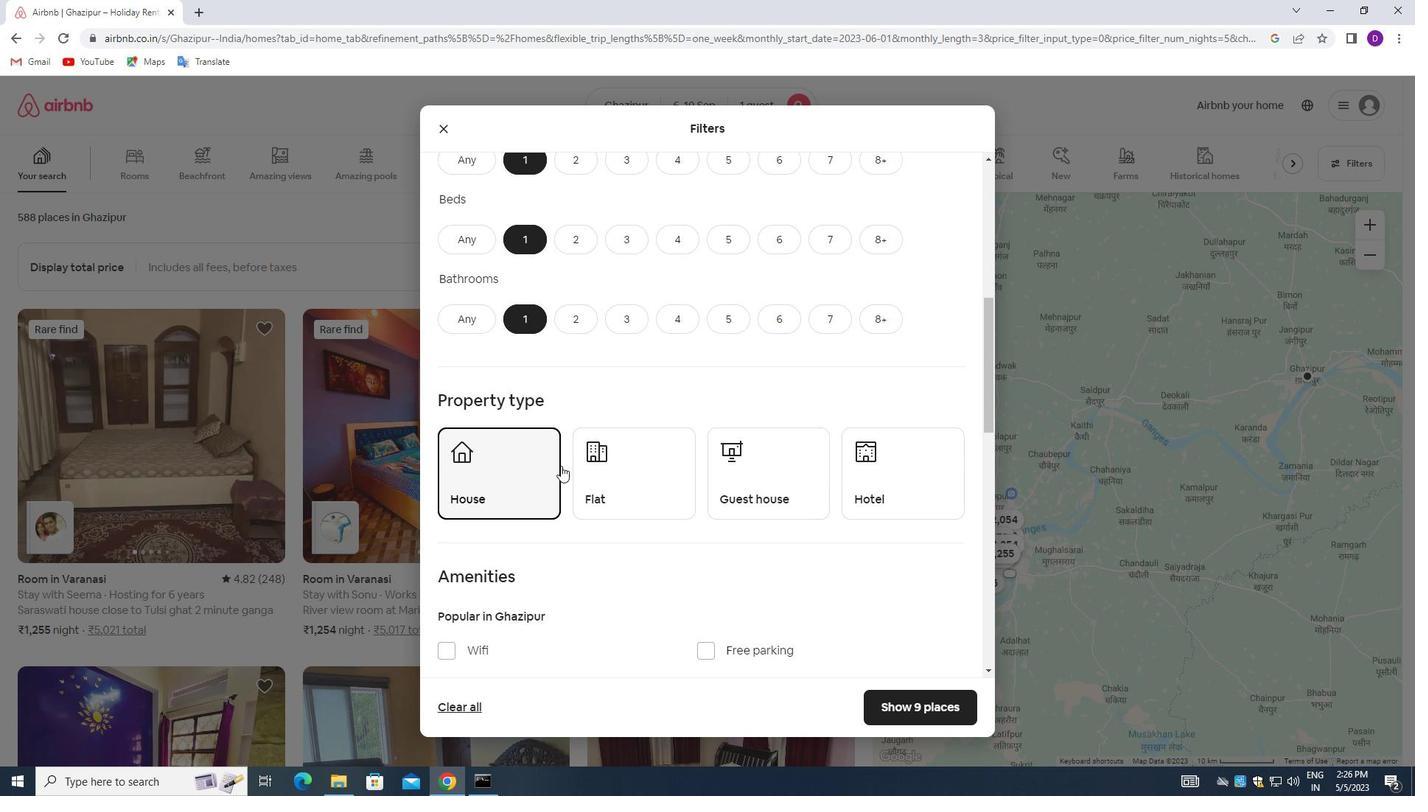 
Action: Mouse pressed left at (608, 468)
Screenshot: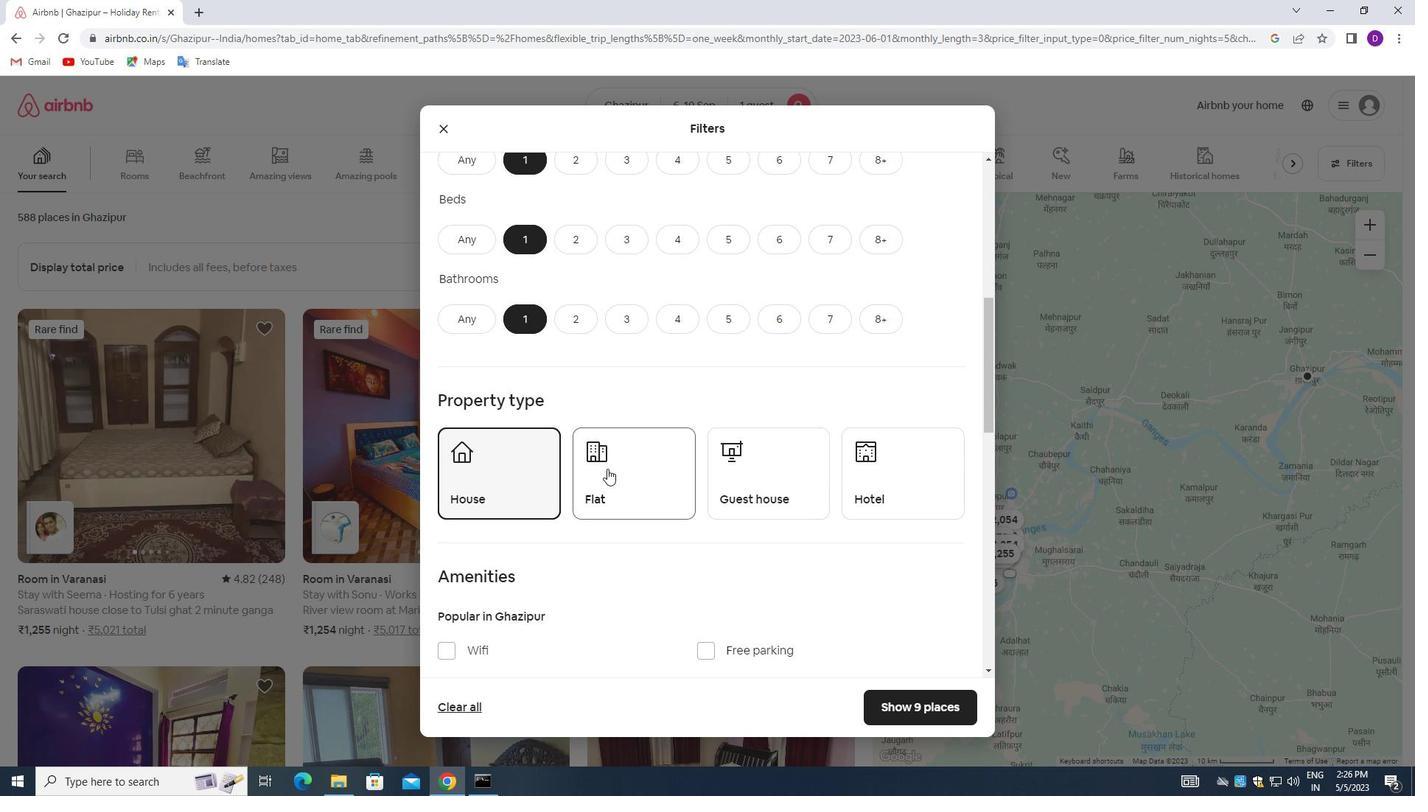 
Action: Mouse moved to (740, 466)
Screenshot: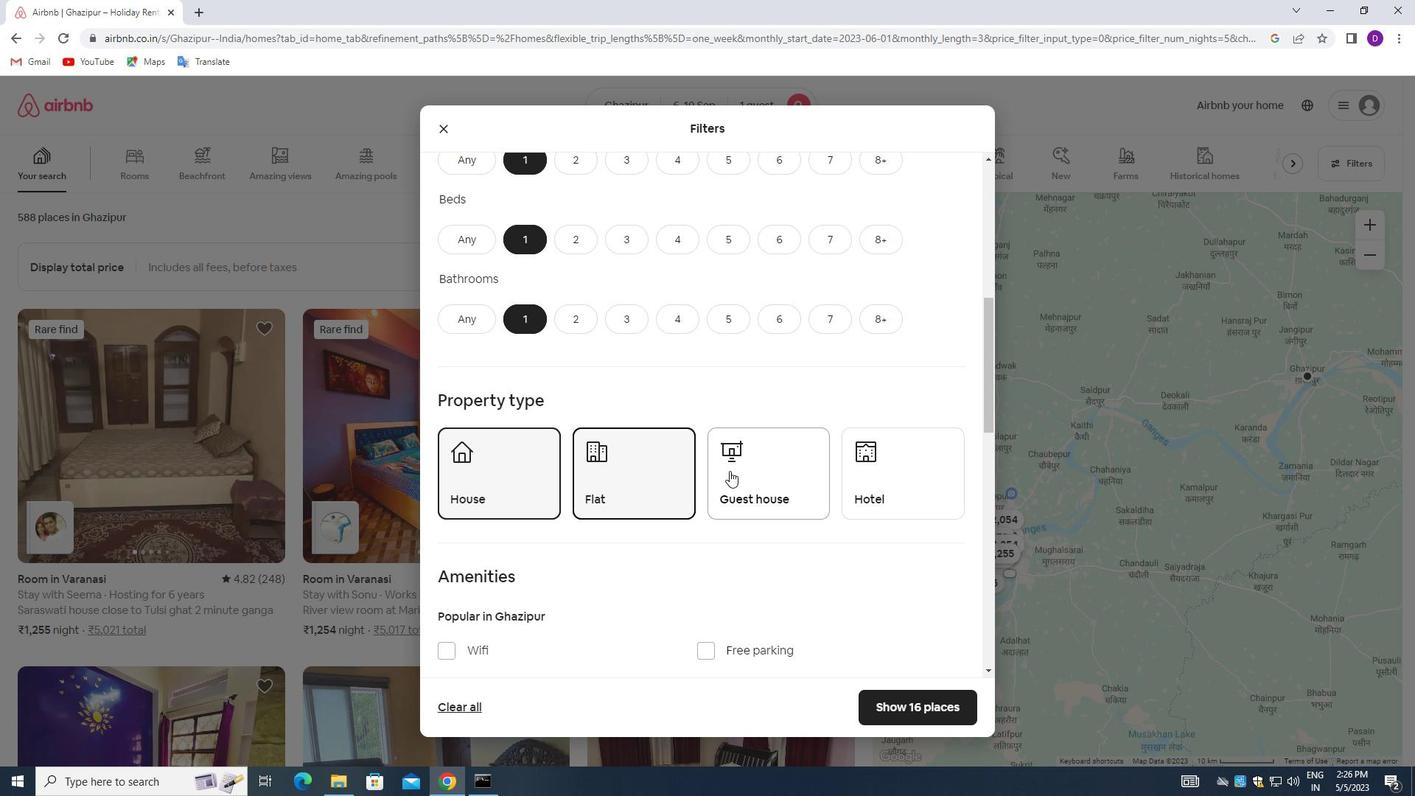 
Action: Mouse pressed left at (740, 466)
Screenshot: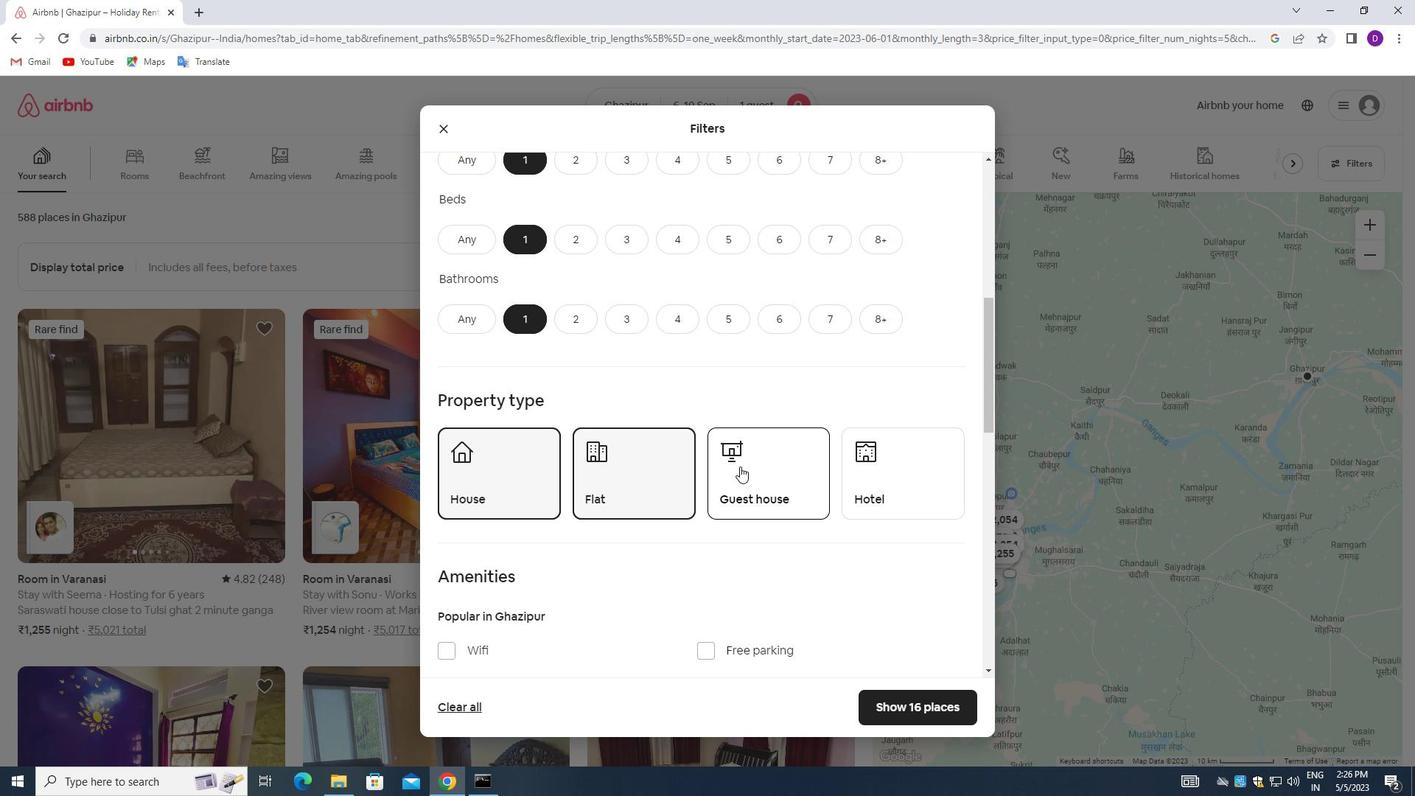 
Action: Mouse moved to (859, 467)
Screenshot: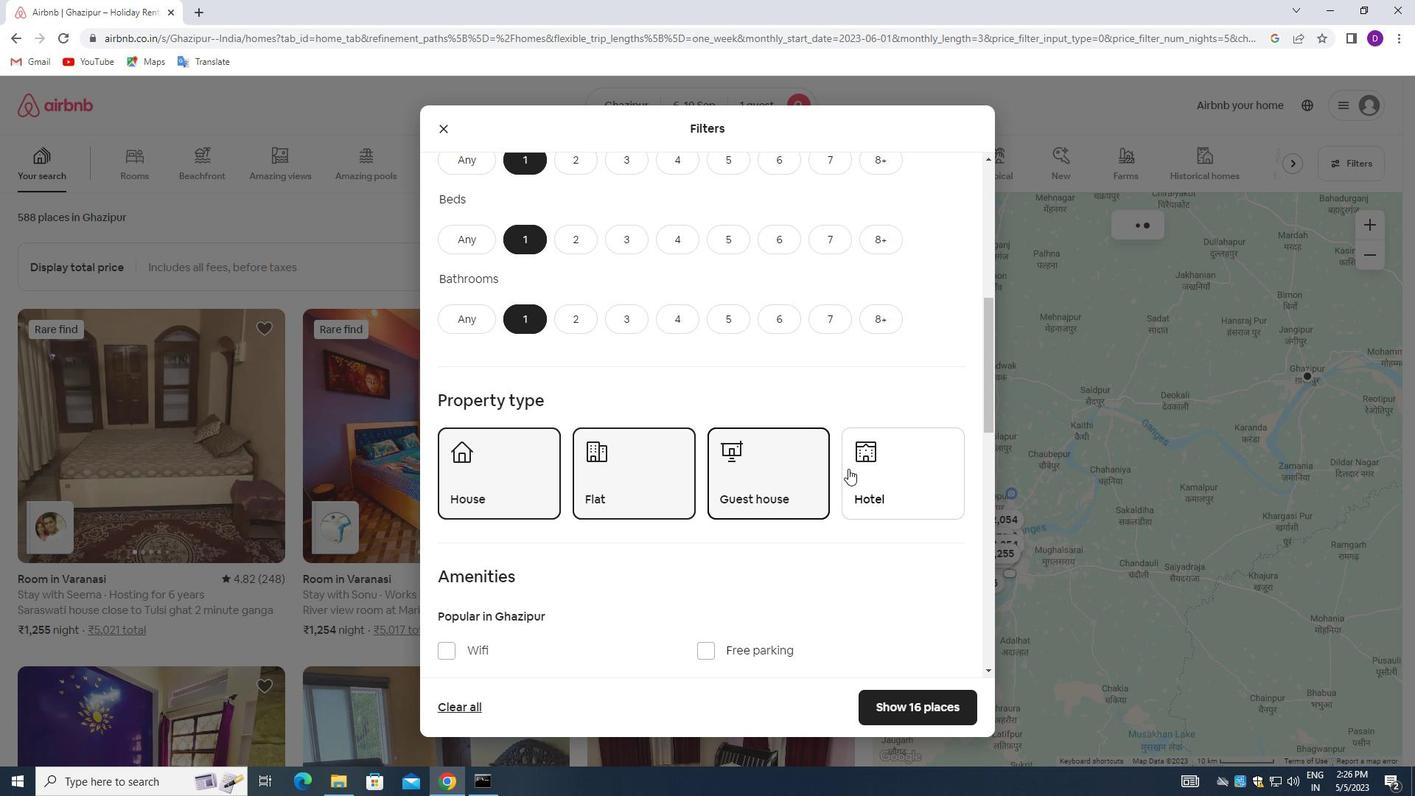 
Action: Mouse pressed left at (859, 467)
Screenshot: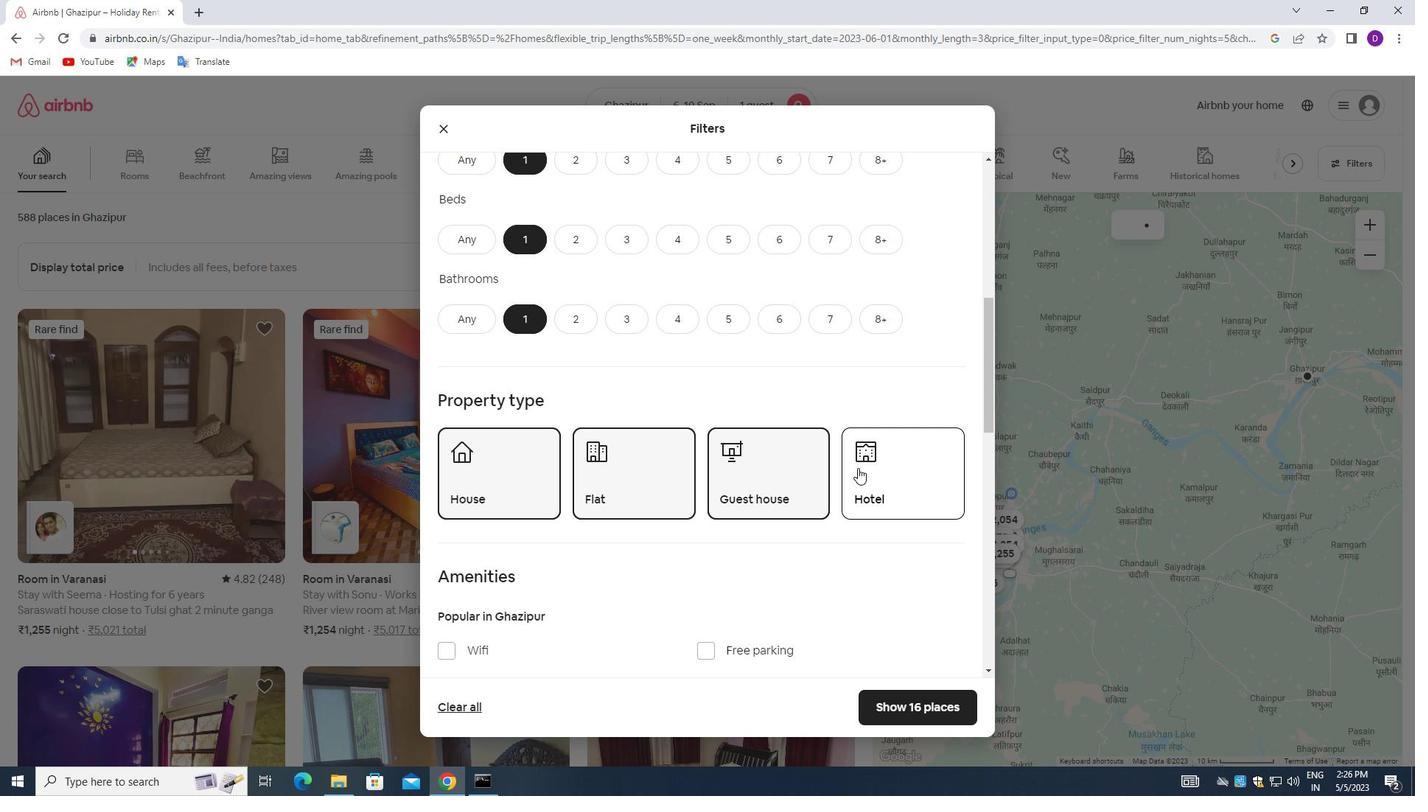 
Action: Mouse moved to (654, 468)
Screenshot: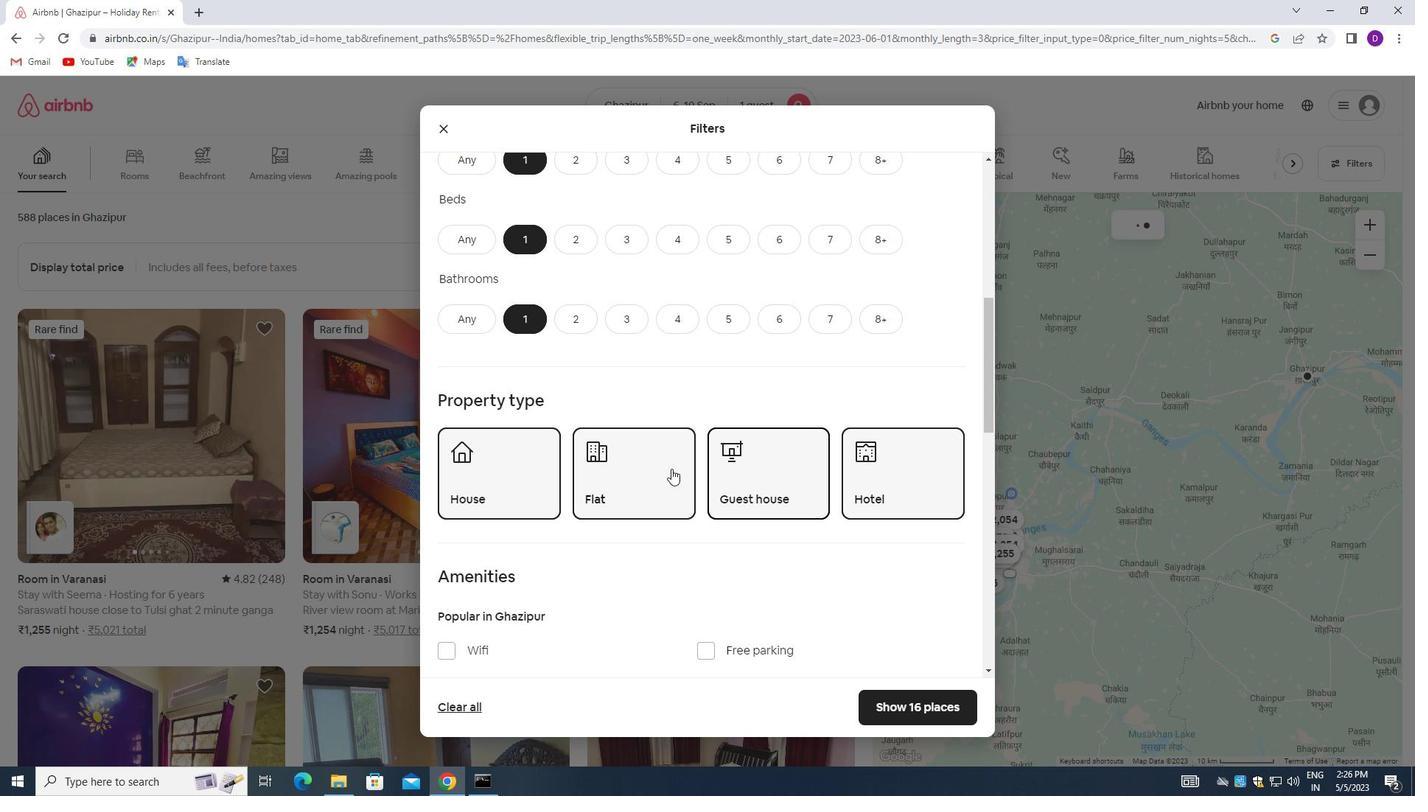 
Action: Mouse scrolled (654, 468) with delta (0, 0)
Screenshot: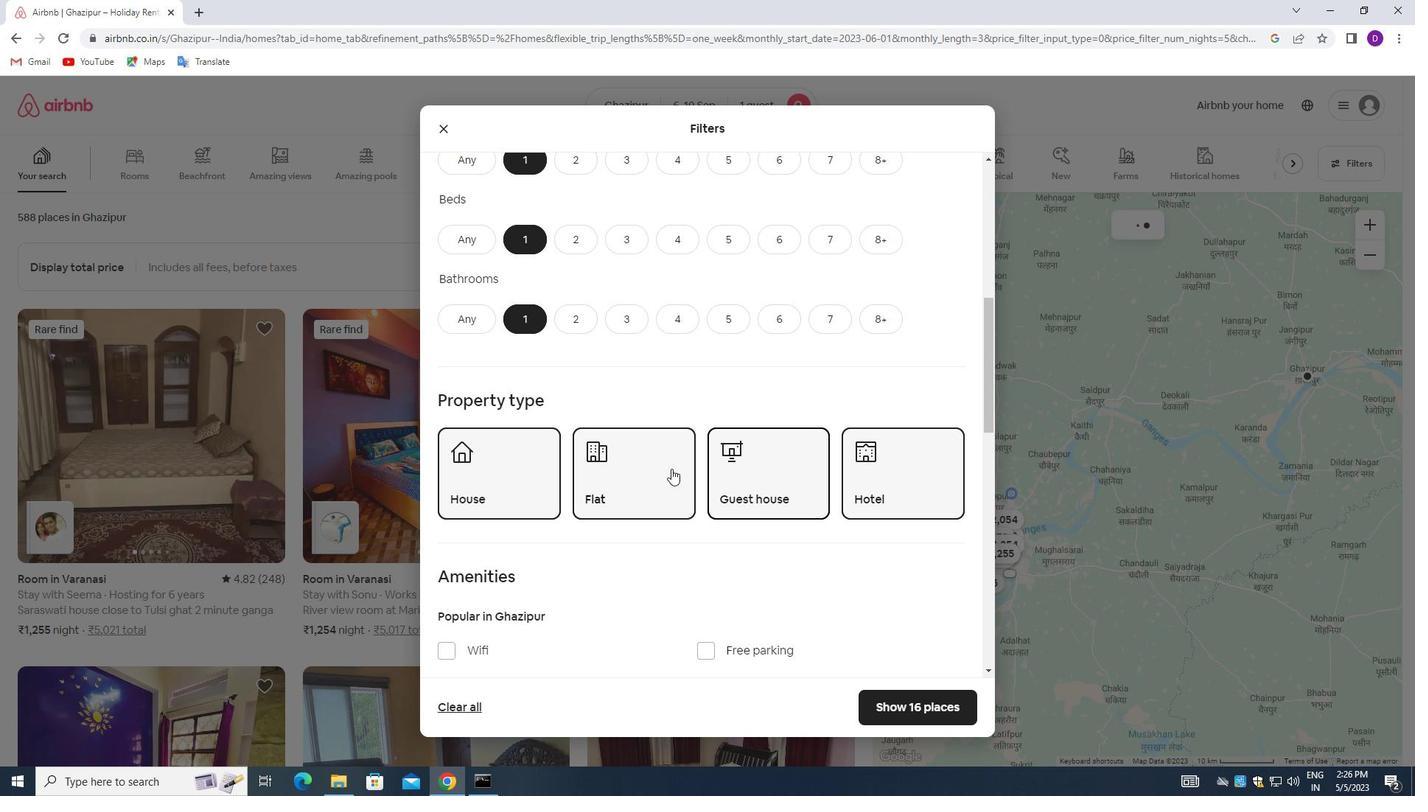 
Action: Mouse moved to (653, 468)
Screenshot: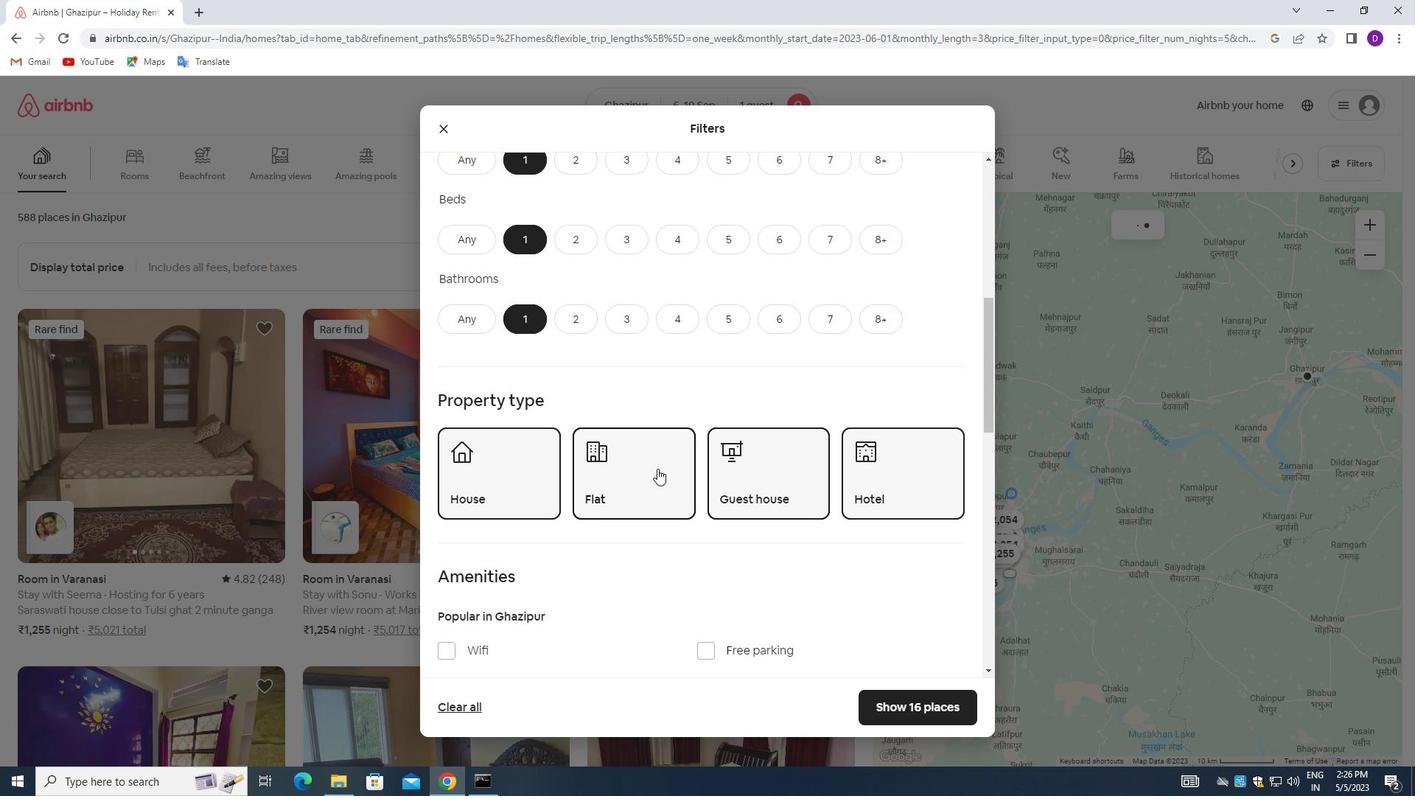 
Action: Mouse scrolled (653, 468) with delta (0, 0)
Screenshot: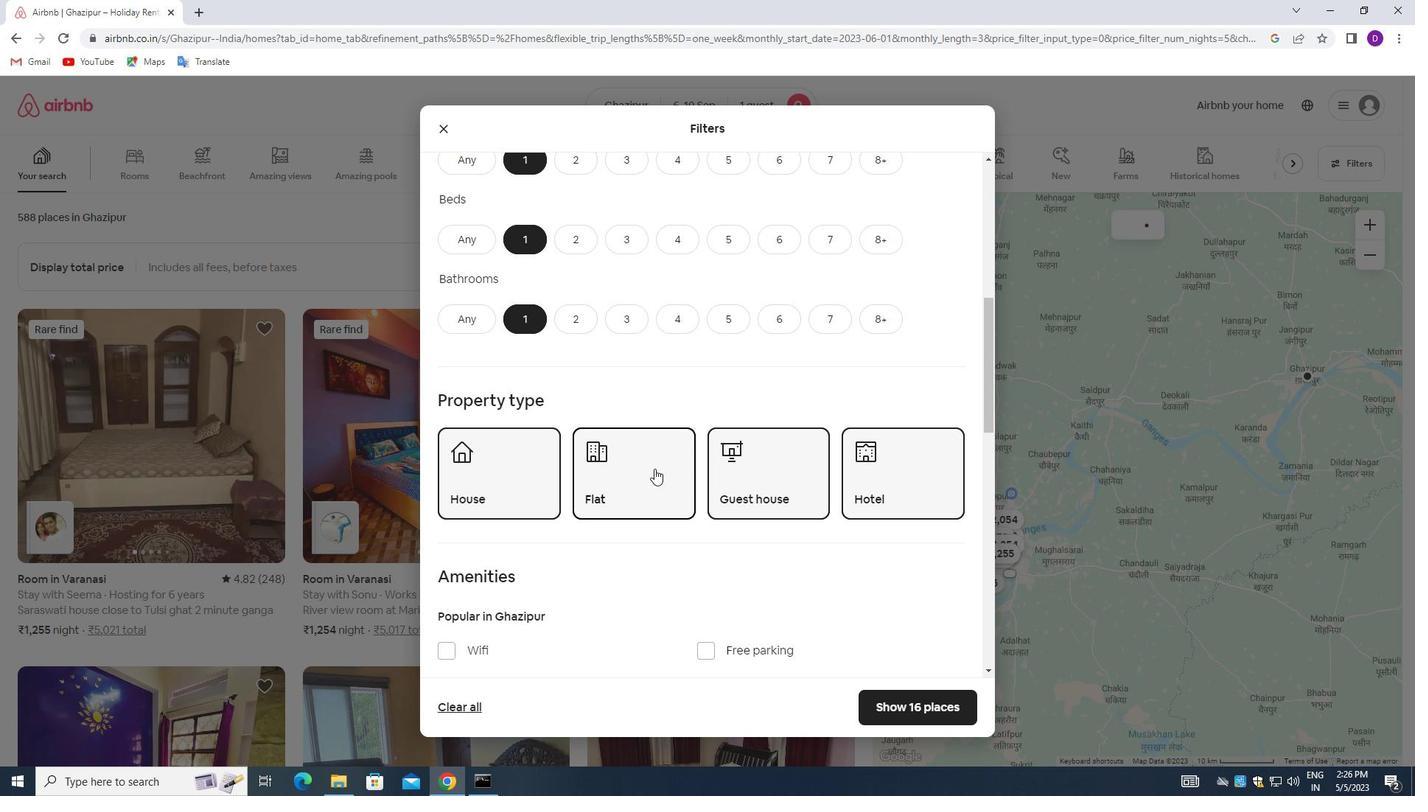 
Action: Mouse moved to (650, 471)
Screenshot: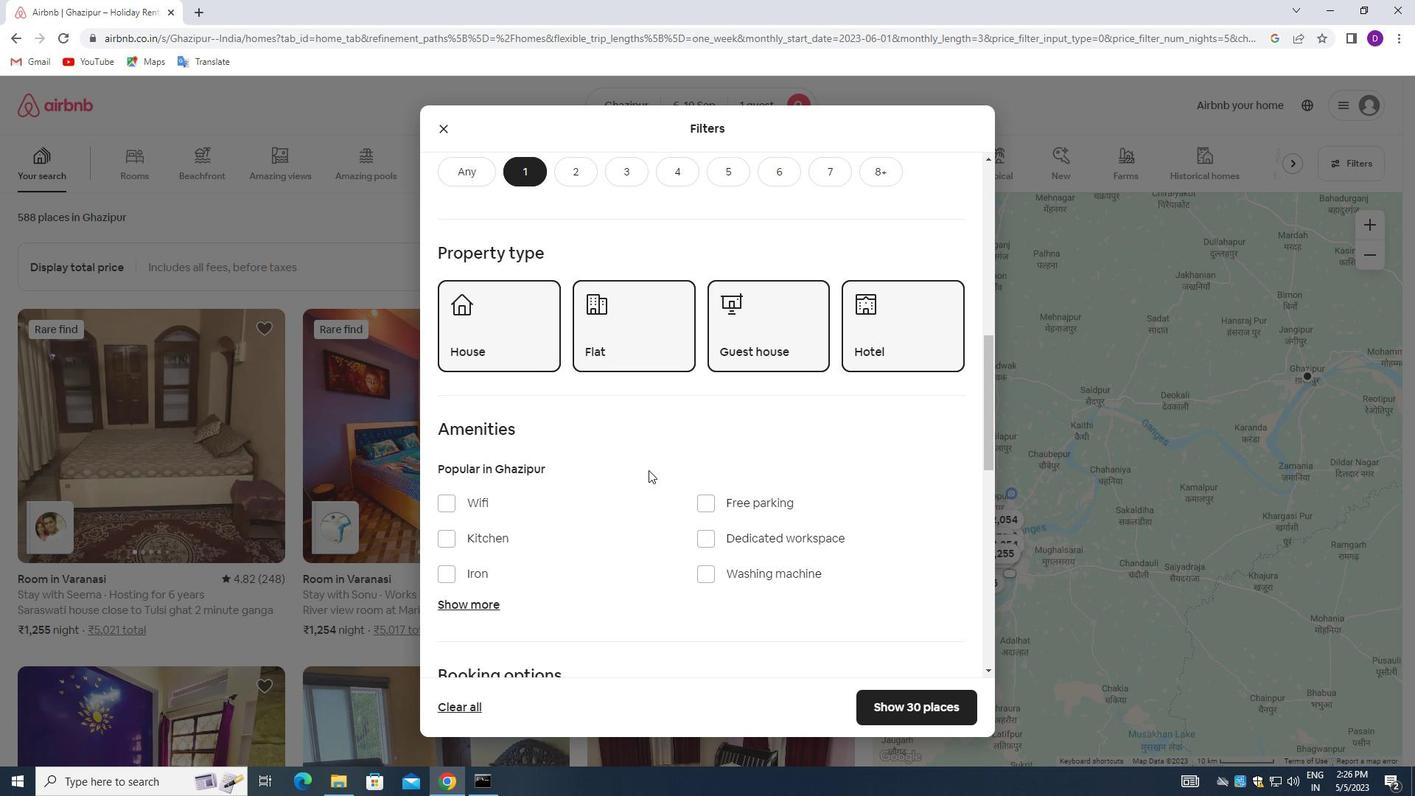 
Action: Mouse scrolled (650, 470) with delta (0, 0)
Screenshot: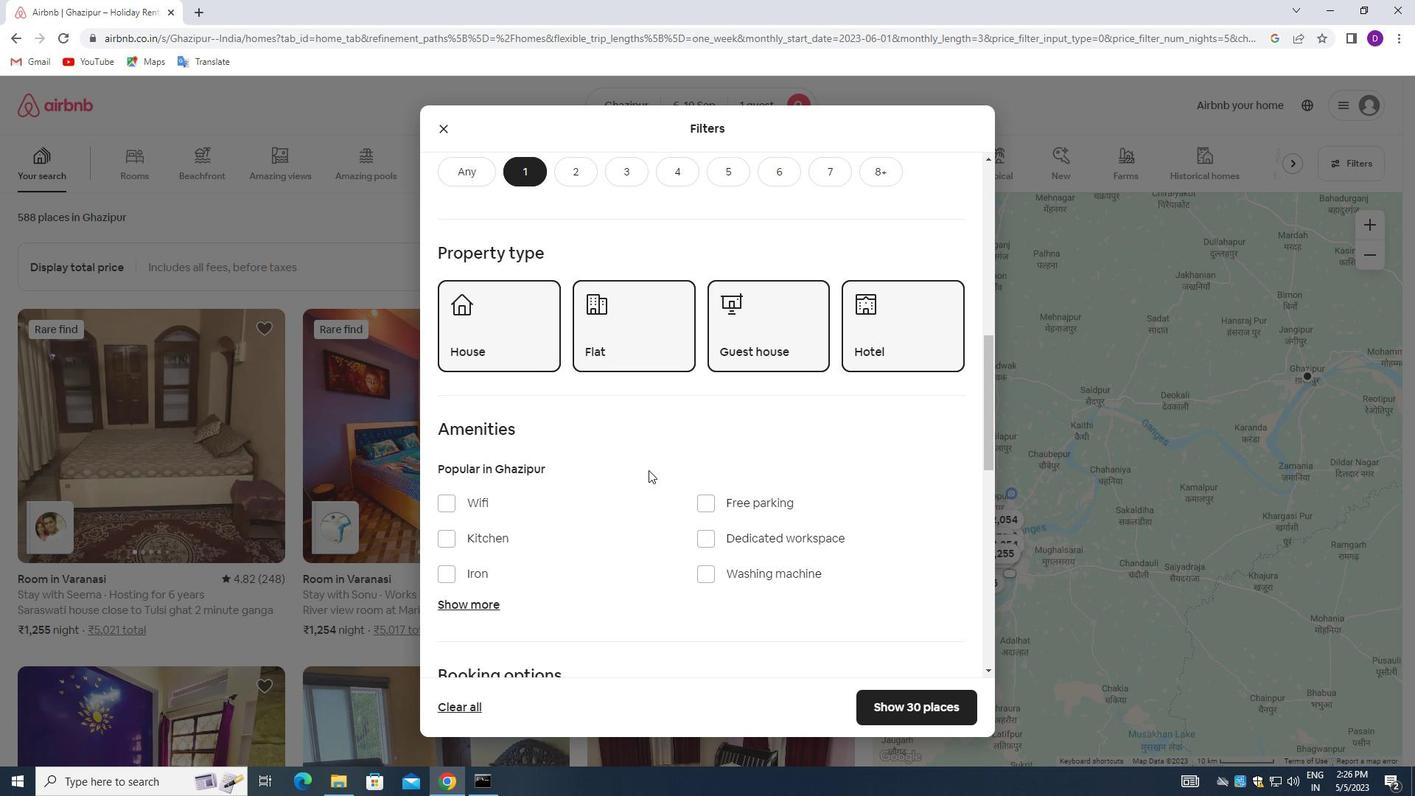 
Action: Mouse moved to (651, 473)
Screenshot: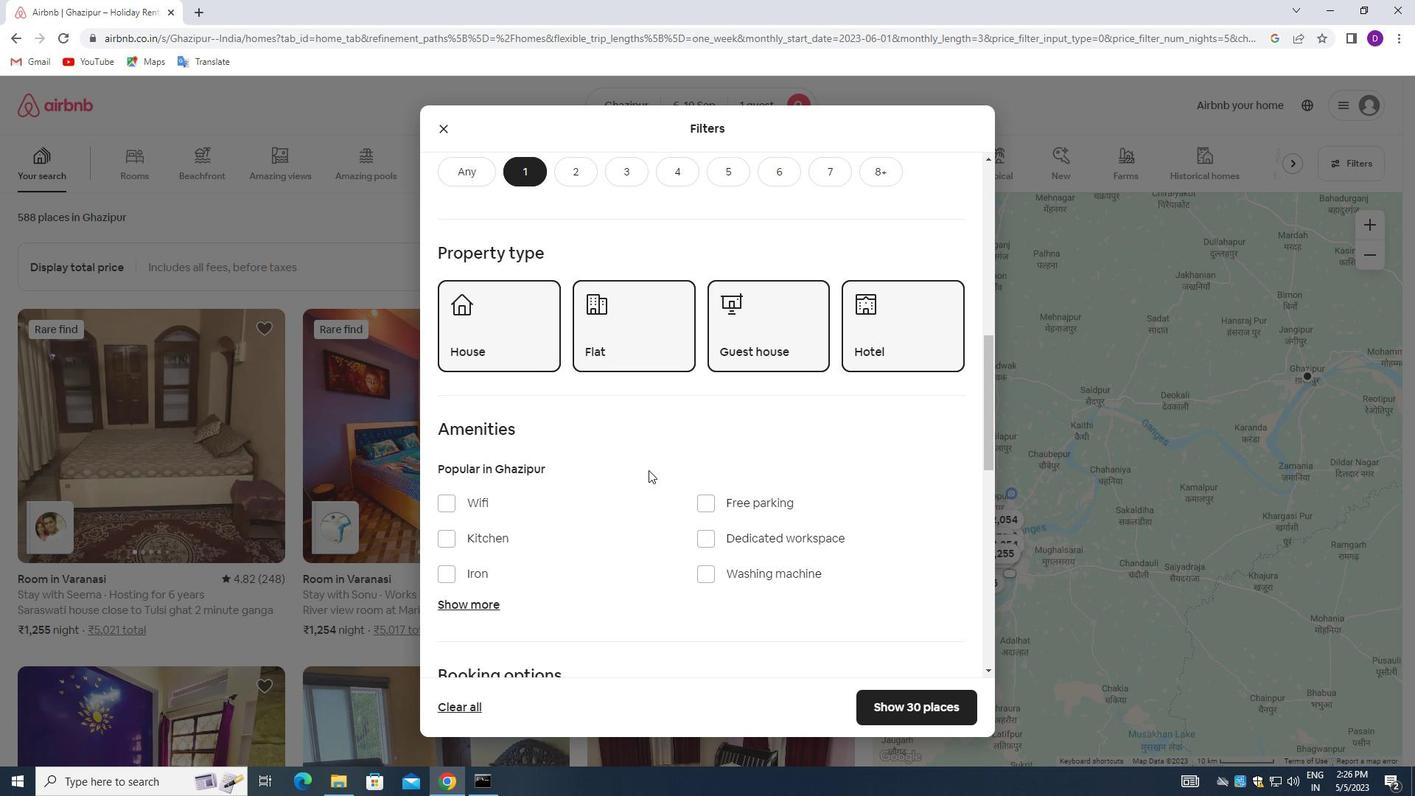 
Action: Mouse scrolled (651, 472) with delta (0, 0)
Screenshot: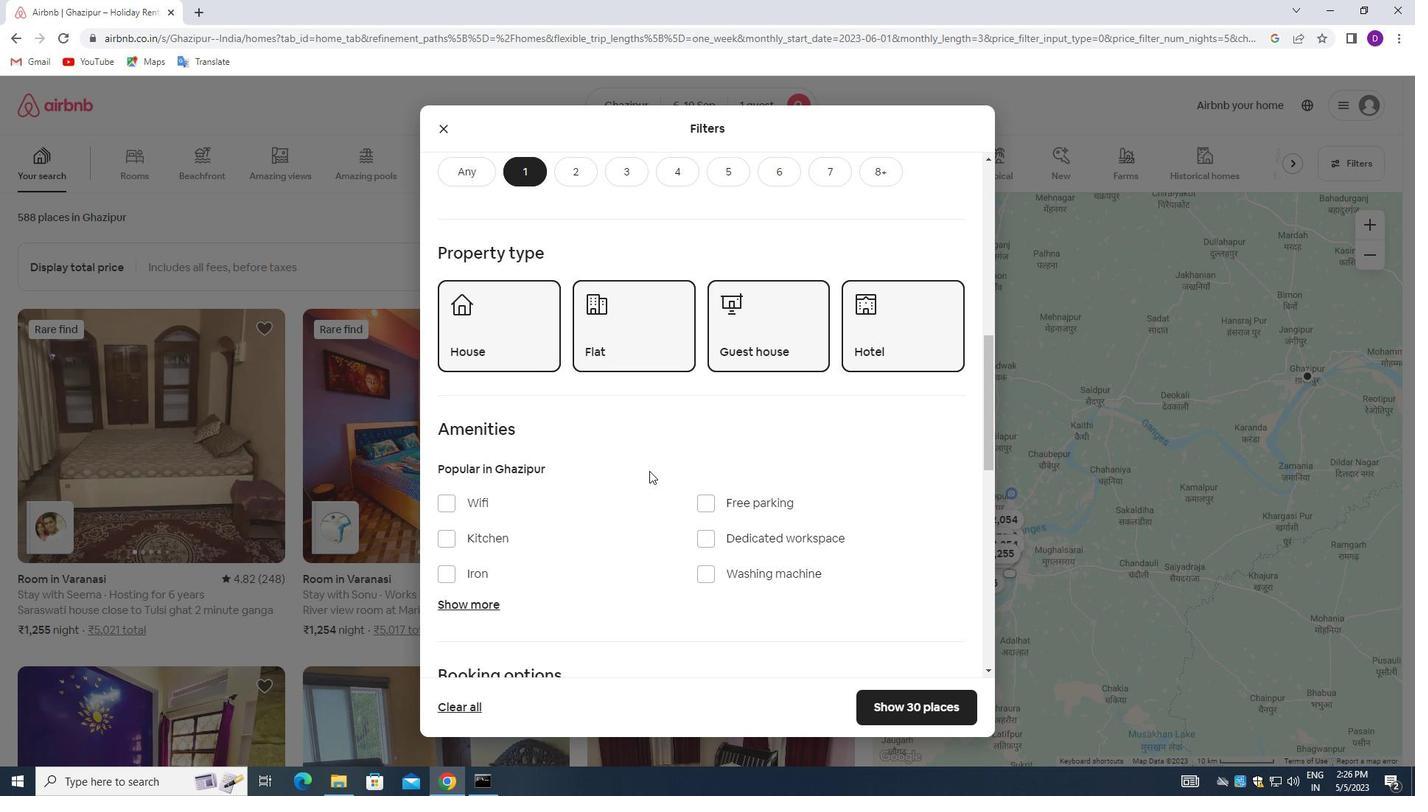 
Action: Mouse moved to (652, 473)
Screenshot: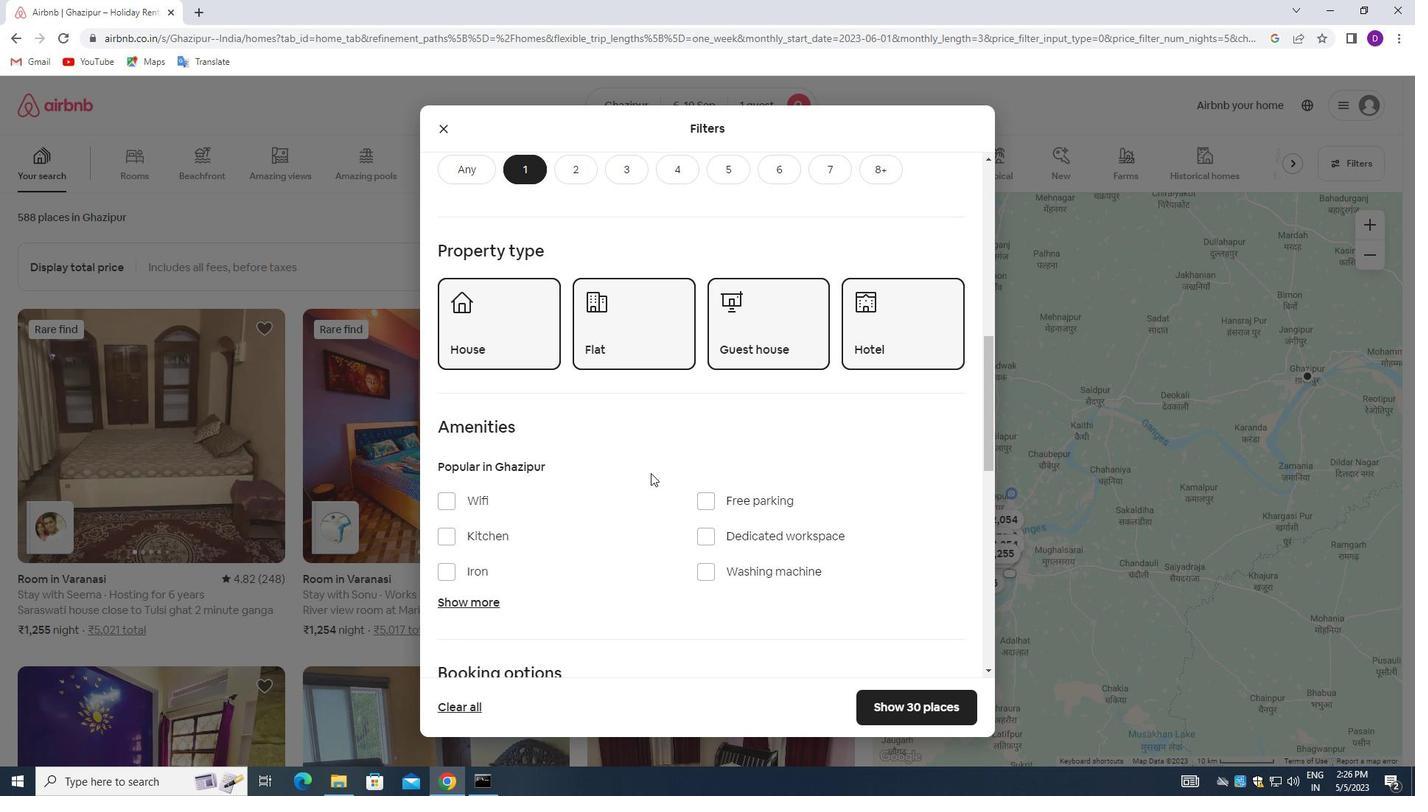 
Action: Mouse scrolled (652, 472) with delta (0, 0)
Screenshot: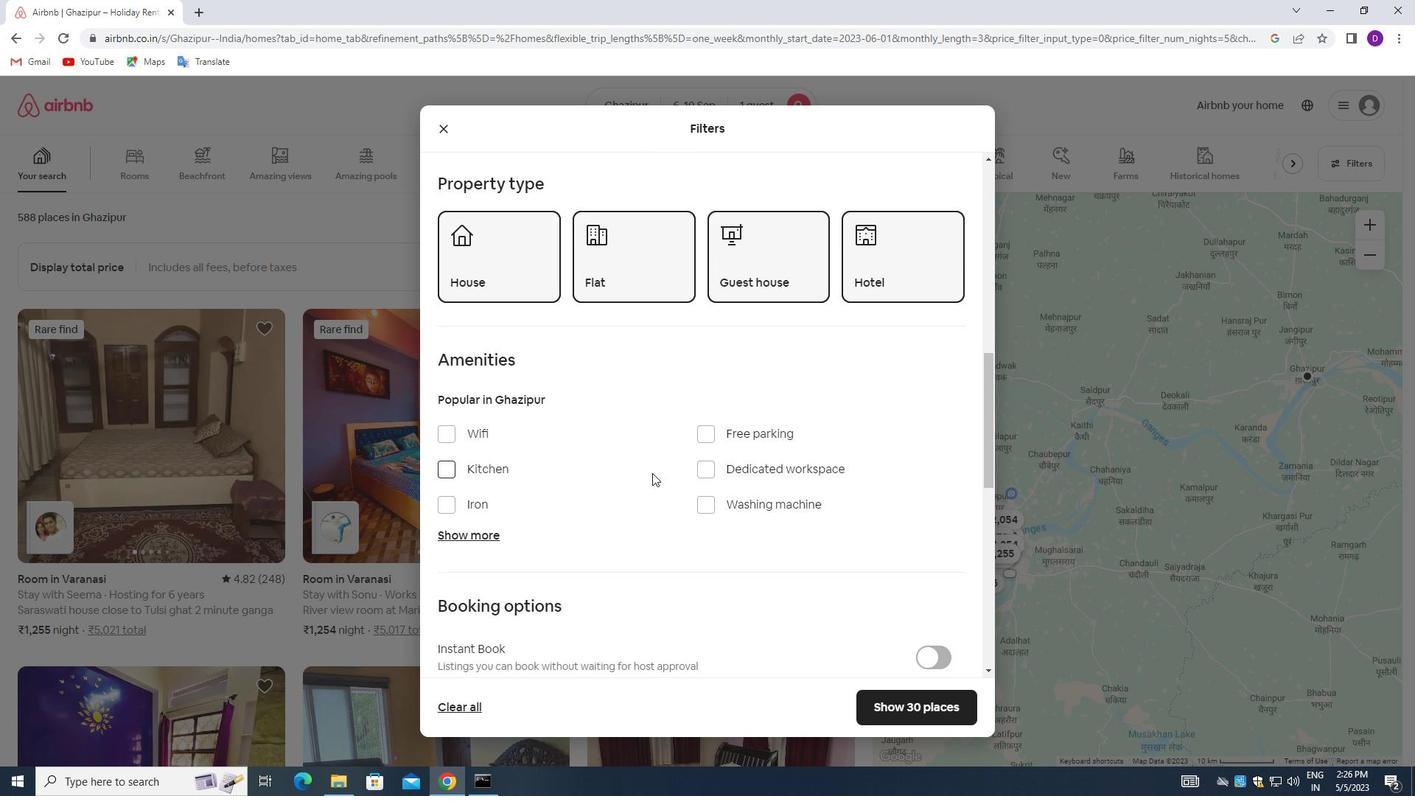 
Action: Mouse moved to (704, 353)
Screenshot: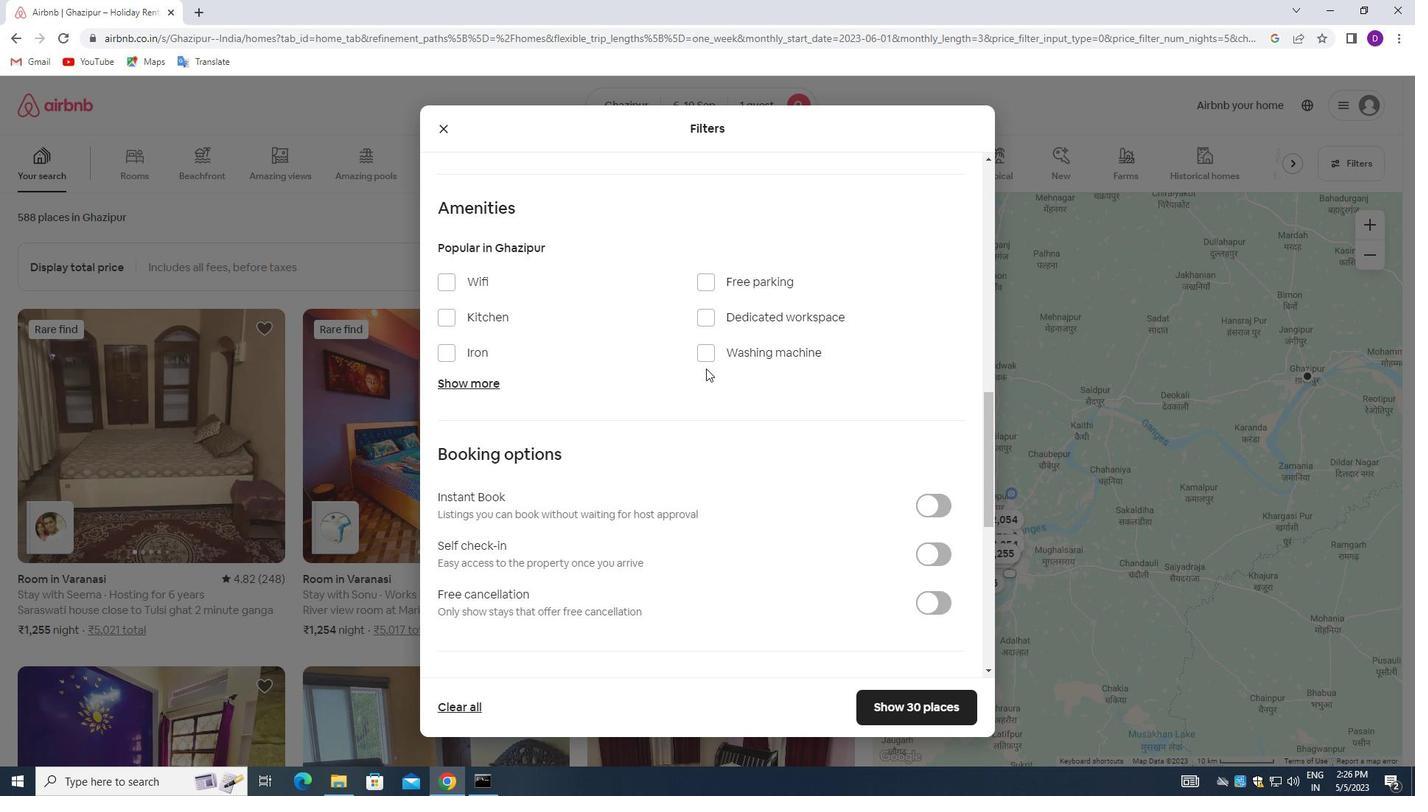 
Action: Mouse pressed left at (704, 353)
Screenshot: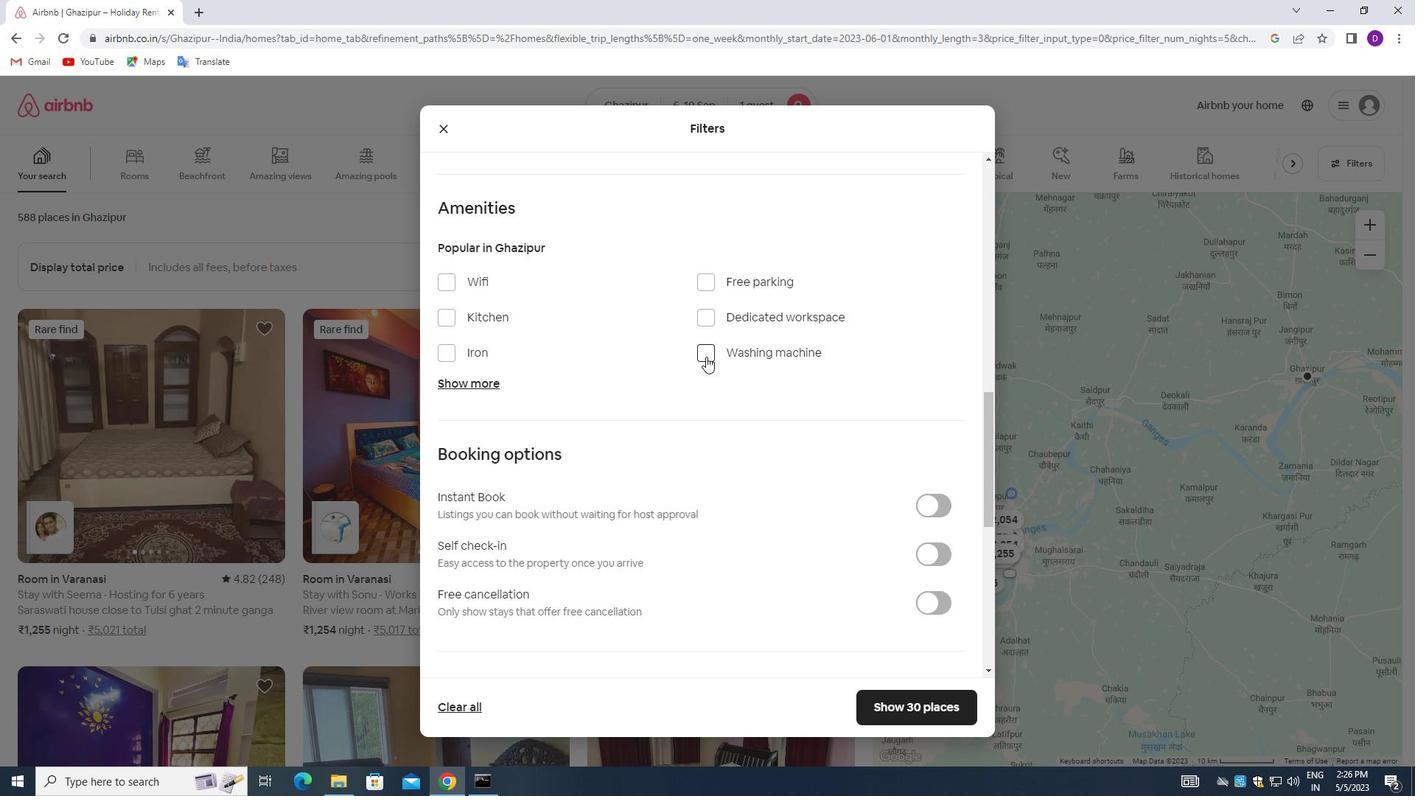 
Action: Mouse moved to (928, 555)
Screenshot: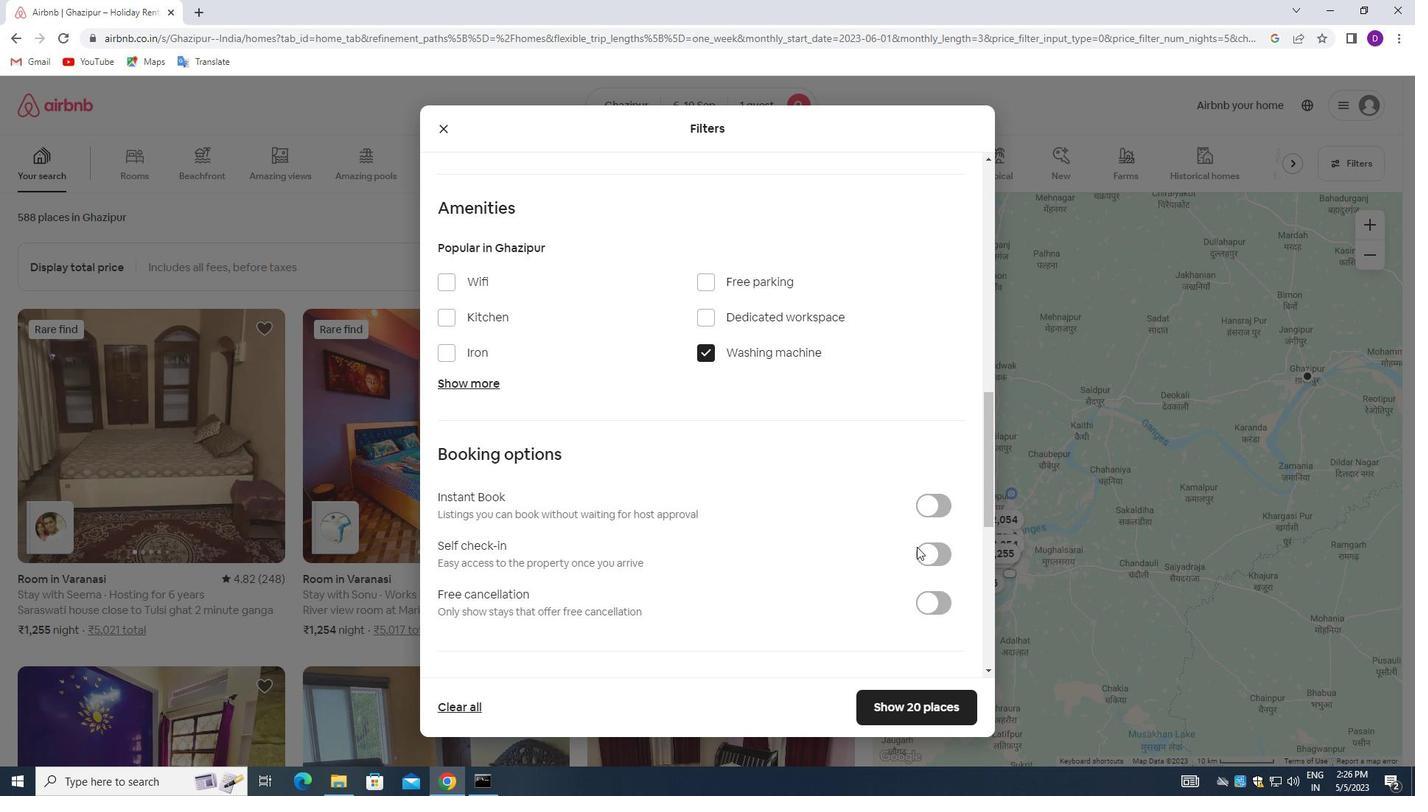 
Action: Mouse pressed left at (928, 555)
Screenshot: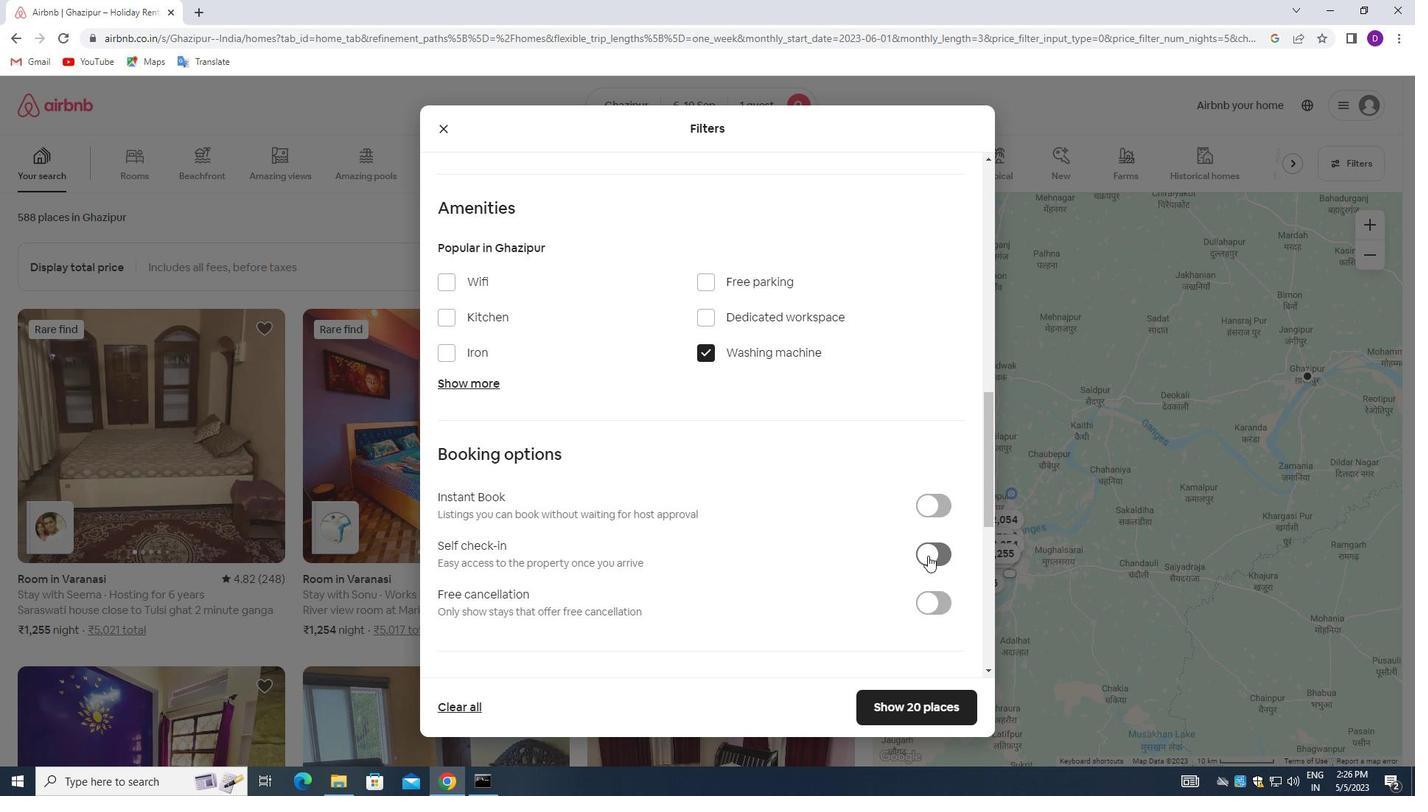 
Action: Mouse moved to (659, 544)
Screenshot: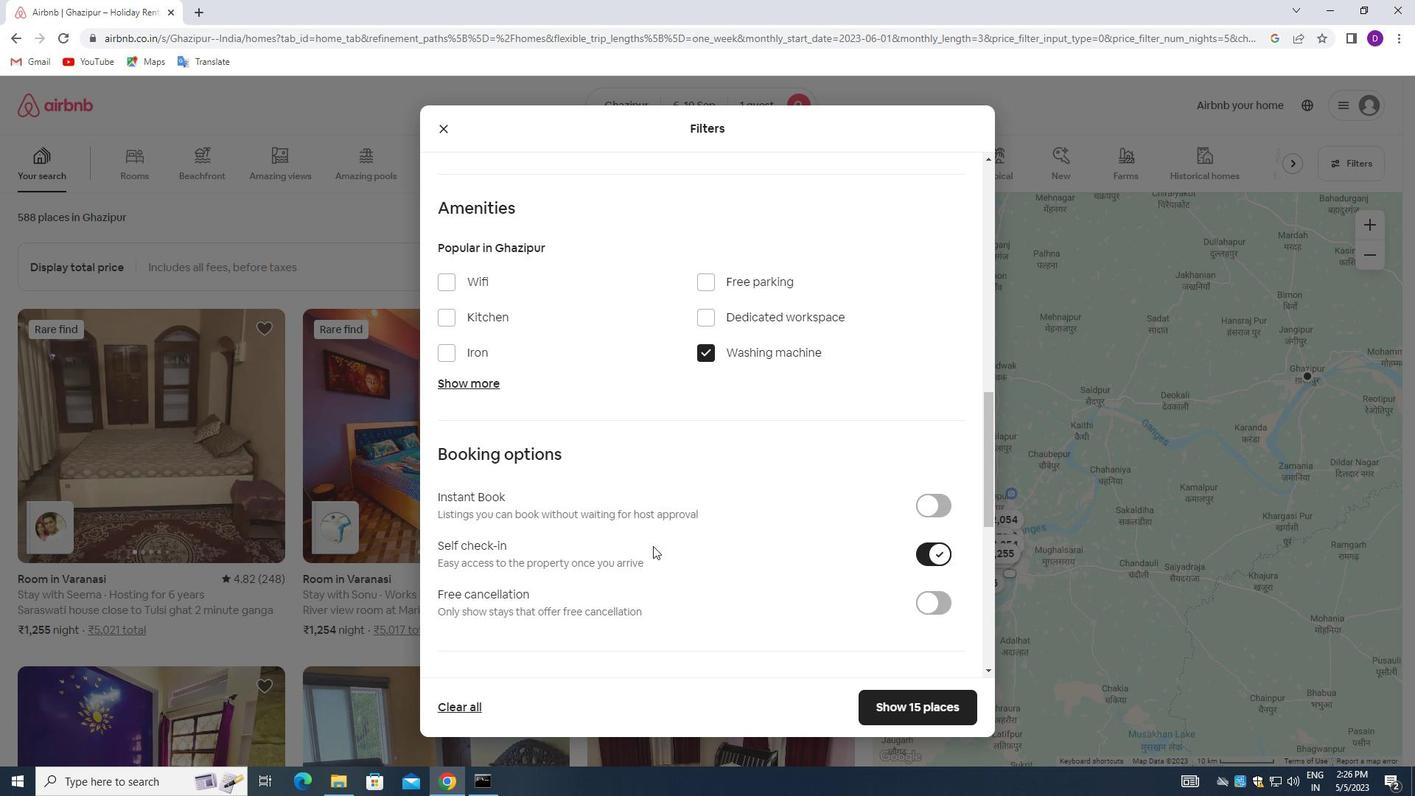 
Action: Mouse scrolled (659, 543) with delta (0, 0)
Screenshot: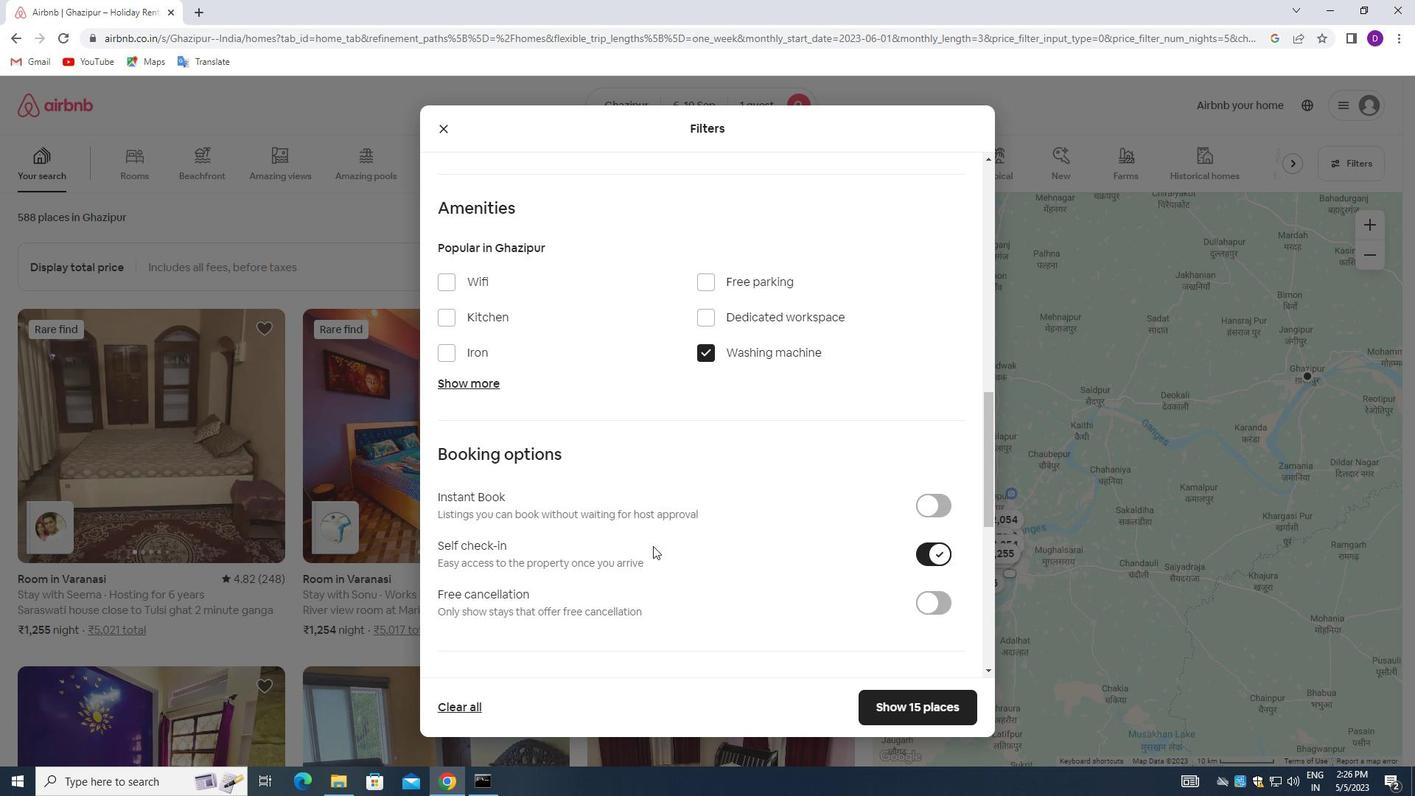 
Action: Mouse moved to (662, 541)
Screenshot: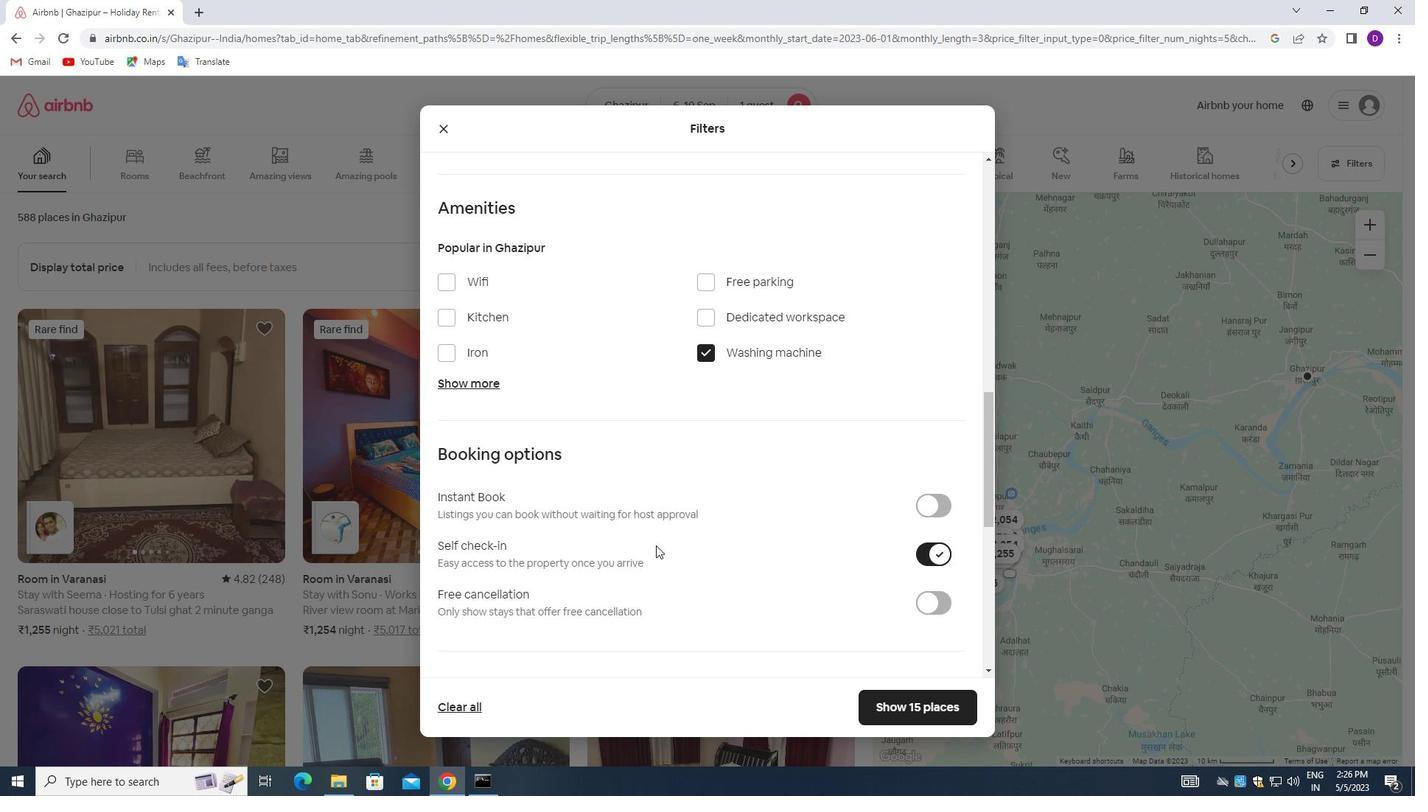 
Action: Mouse scrolled (662, 541) with delta (0, 0)
Screenshot: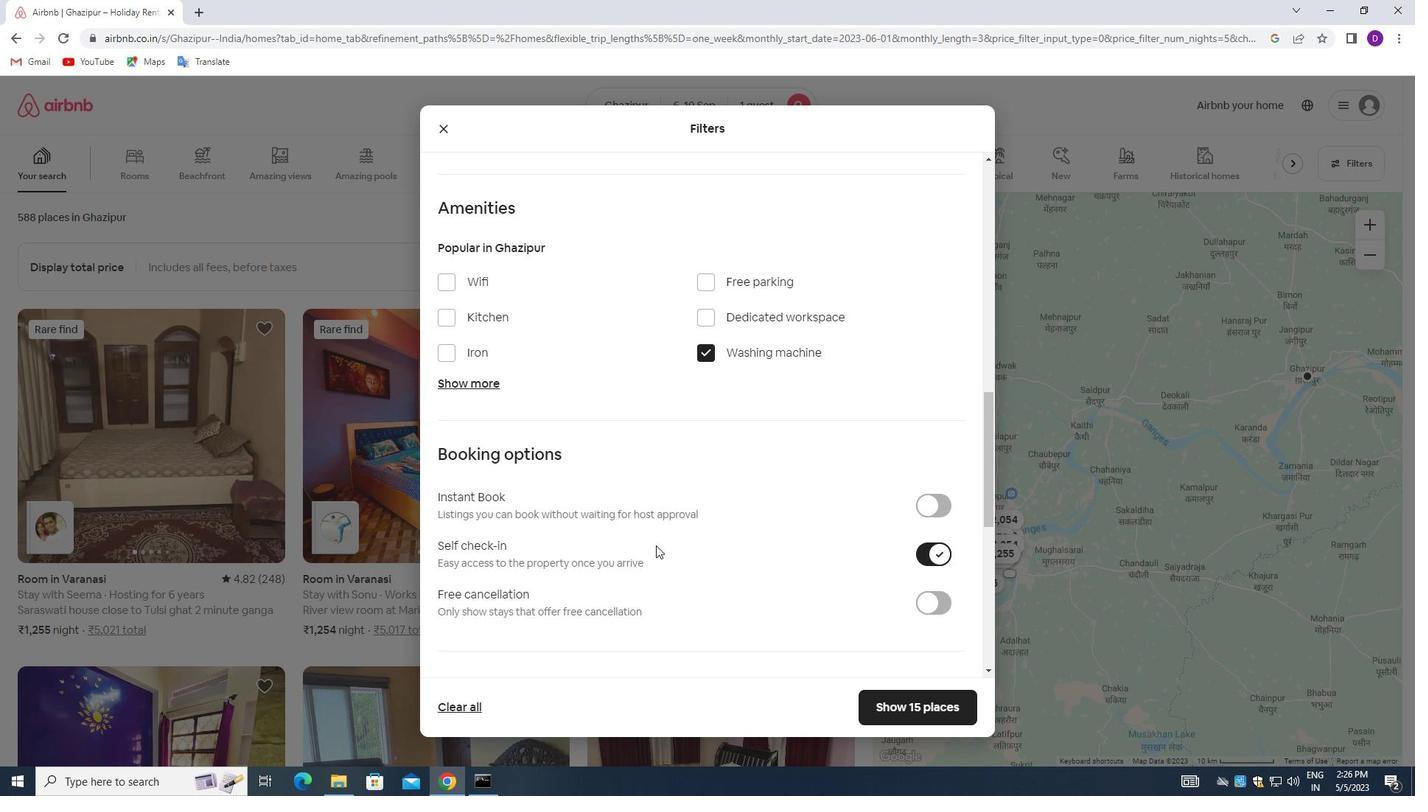 
Action: Mouse moved to (664, 482)
Screenshot: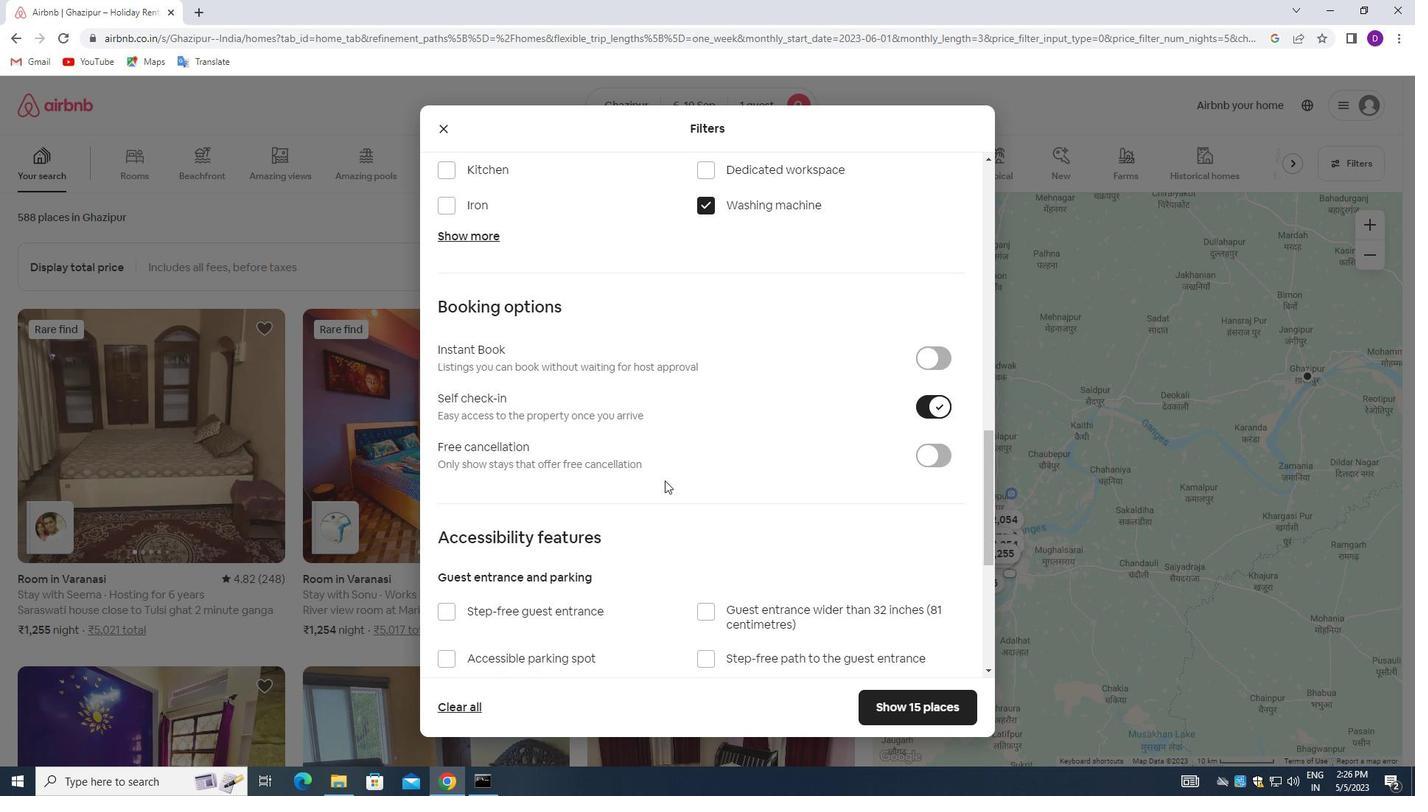 
Action: Mouse scrolled (664, 481) with delta (0, 0)
Screenshot: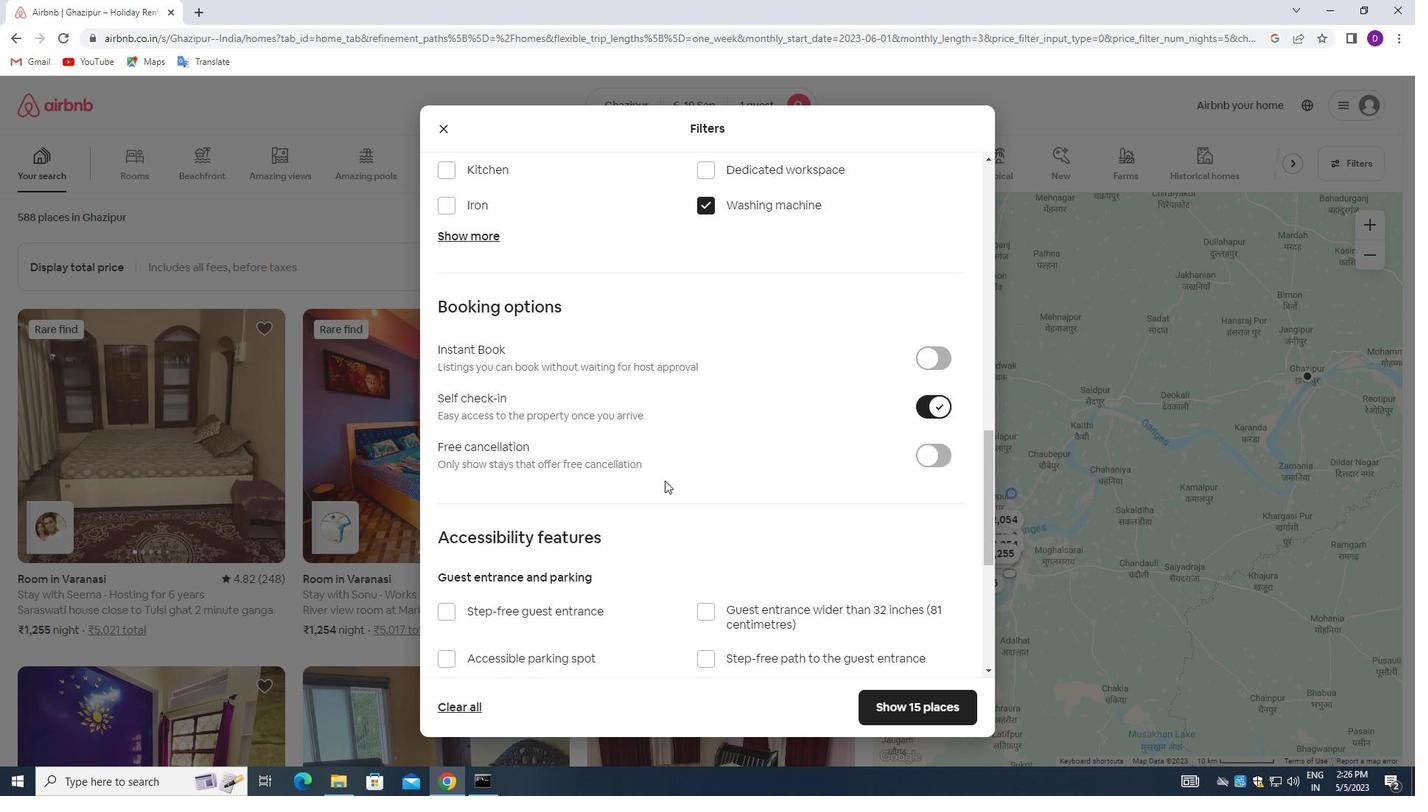 
Action: Mouse moved to (664, 484)
Screenshot: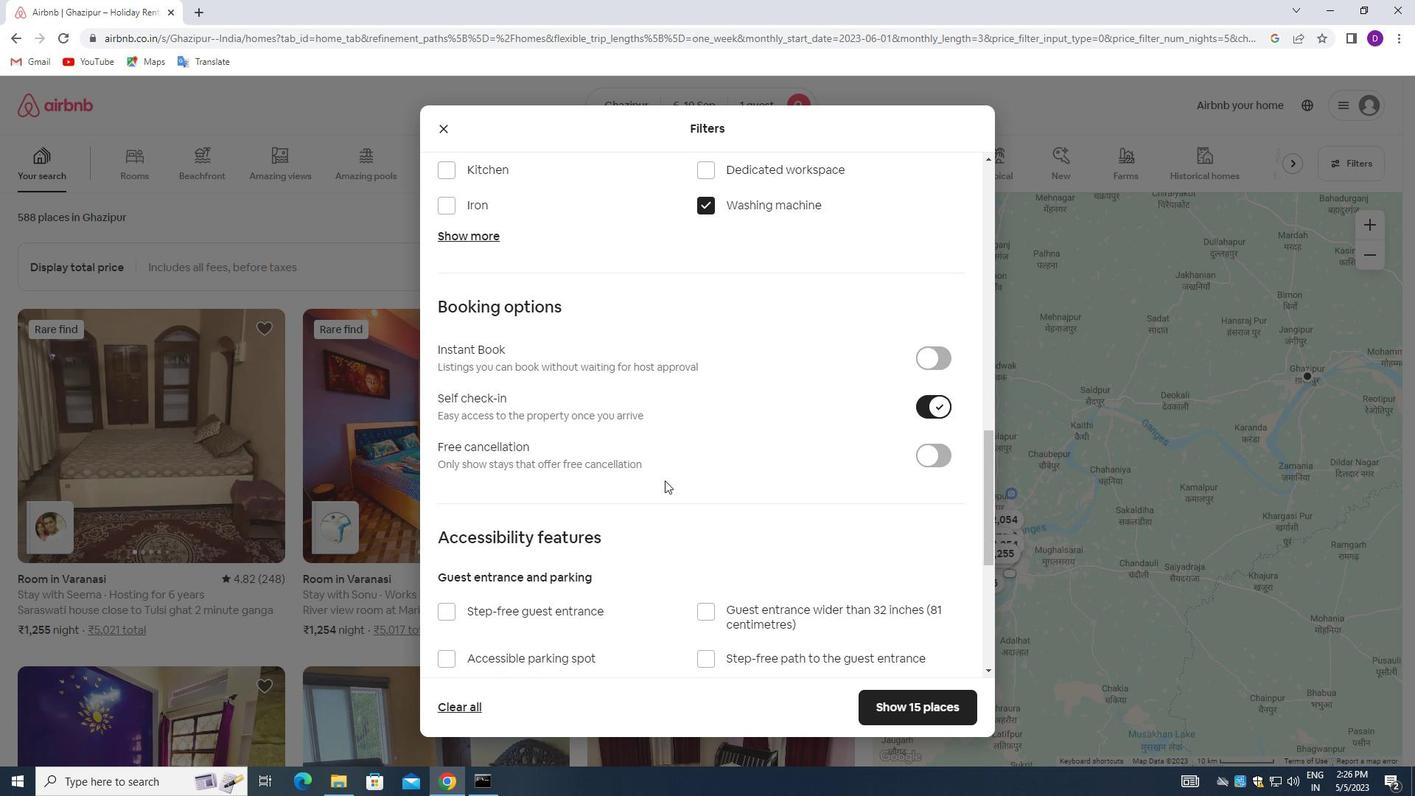 
Action: Mouse scrolled (664, 483) with delta (0, 0)
Screenshot: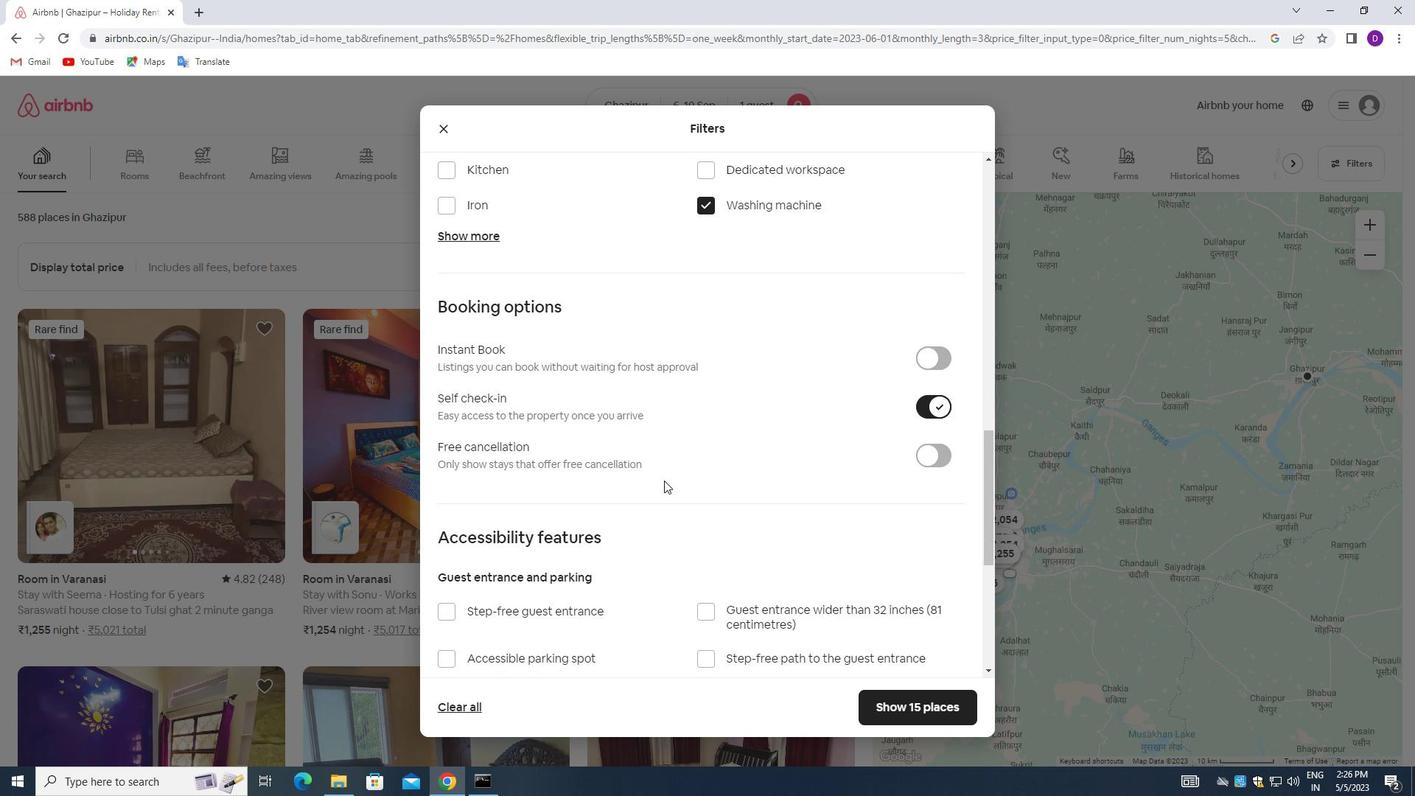 
Action: Mouse moved to (622, 500)
Screenshot: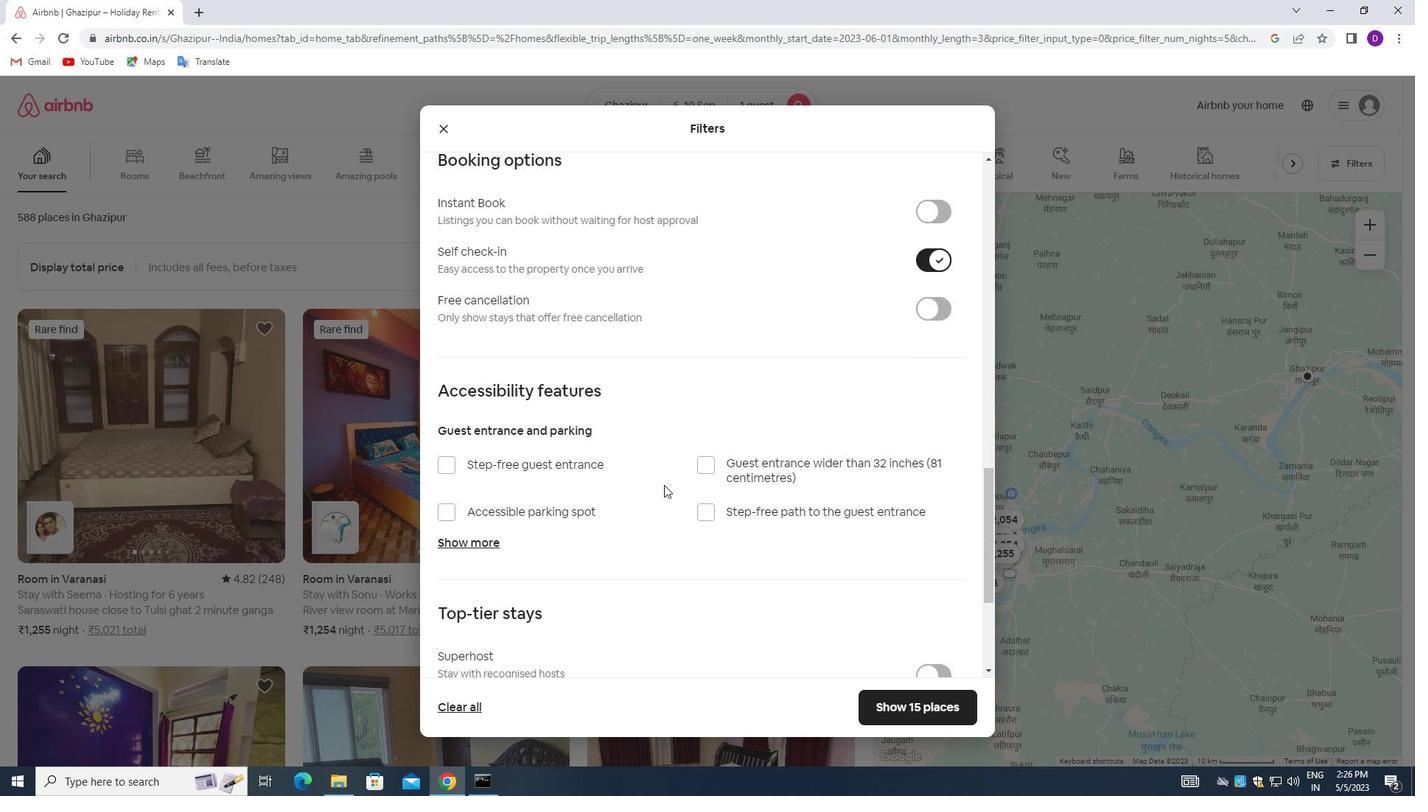
Action: Mouse scrolled (622, 499) with delta (0, 0)
Screenshot: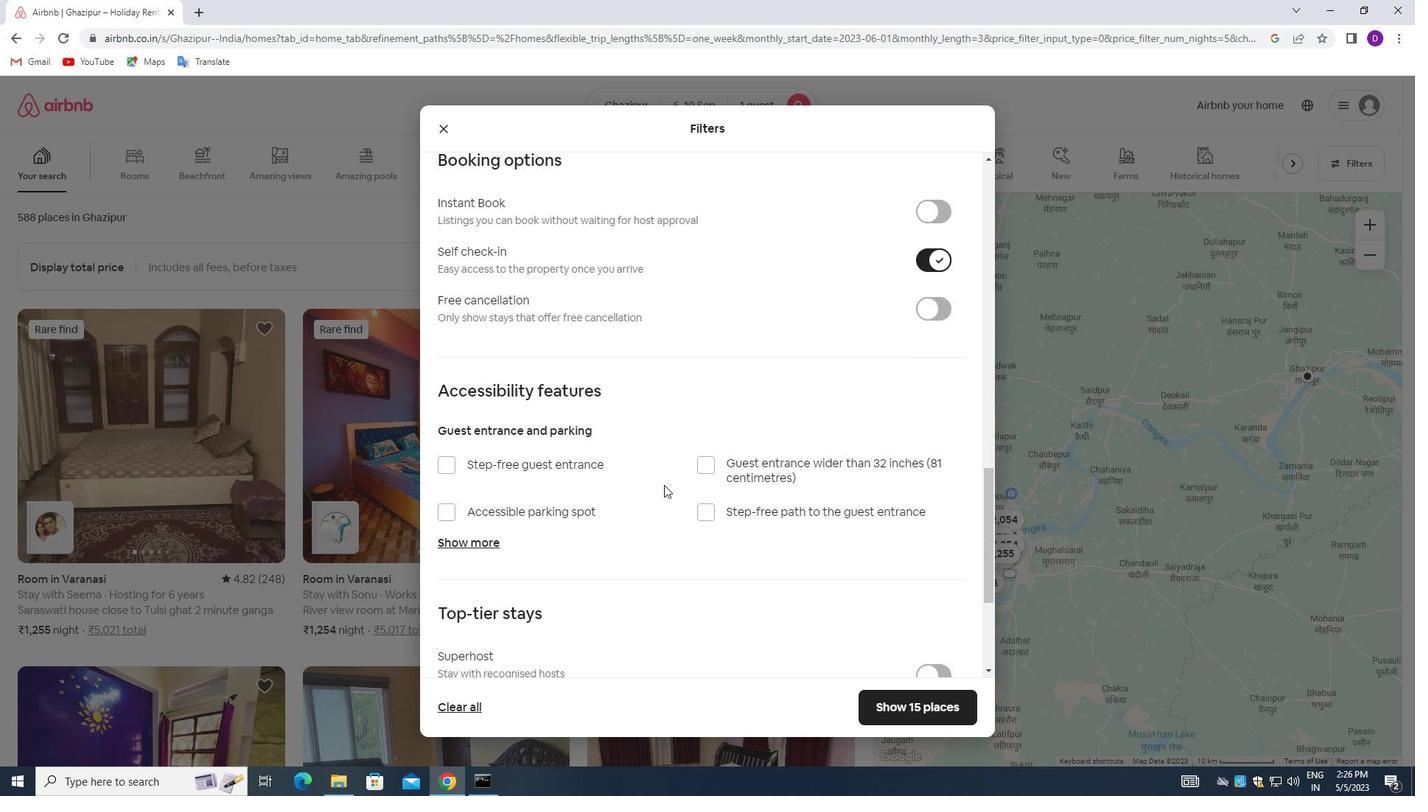 
Action: Mouse moved to (597, 512)
Screenshot: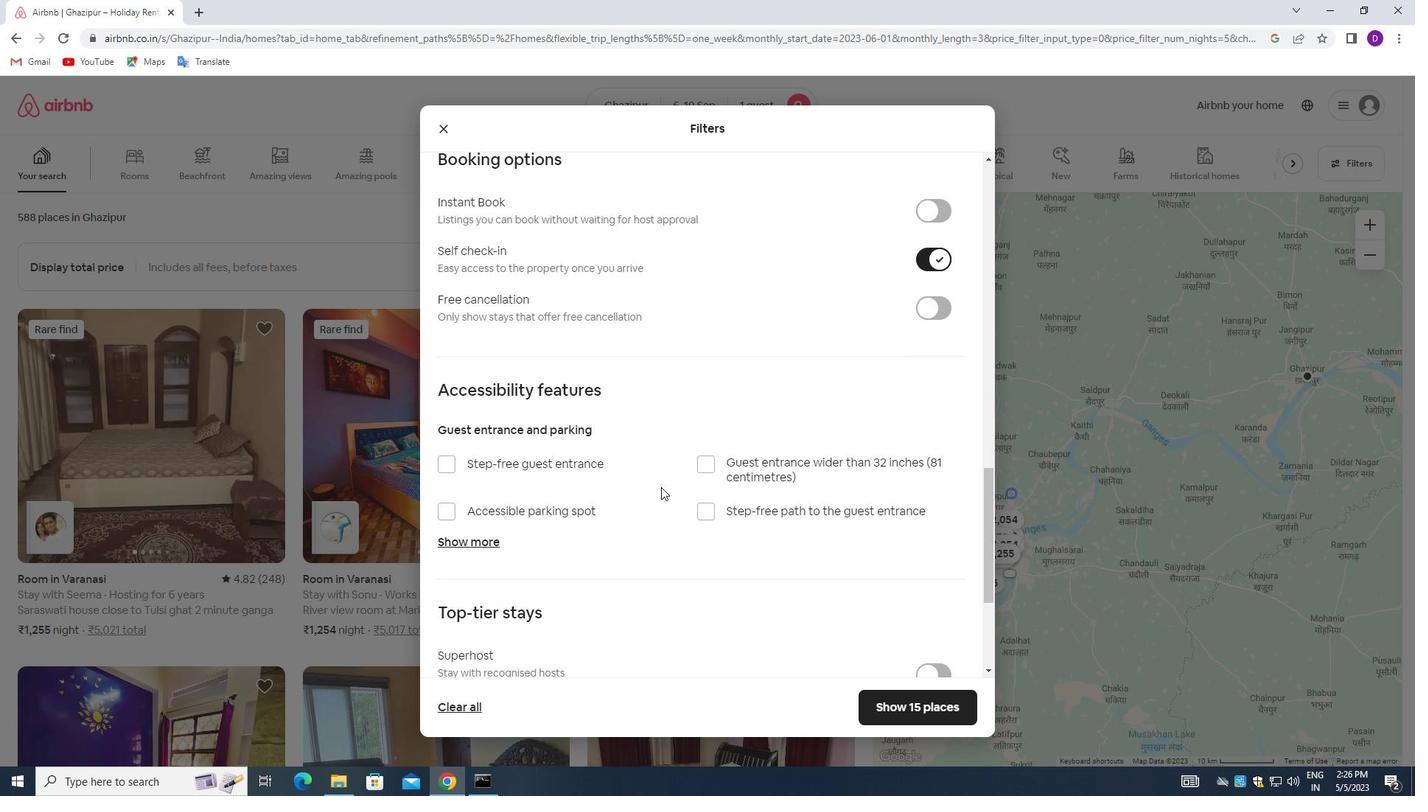 
Action: Mouse scrolled (597, 511) with delta (0, 0)
Screenshot: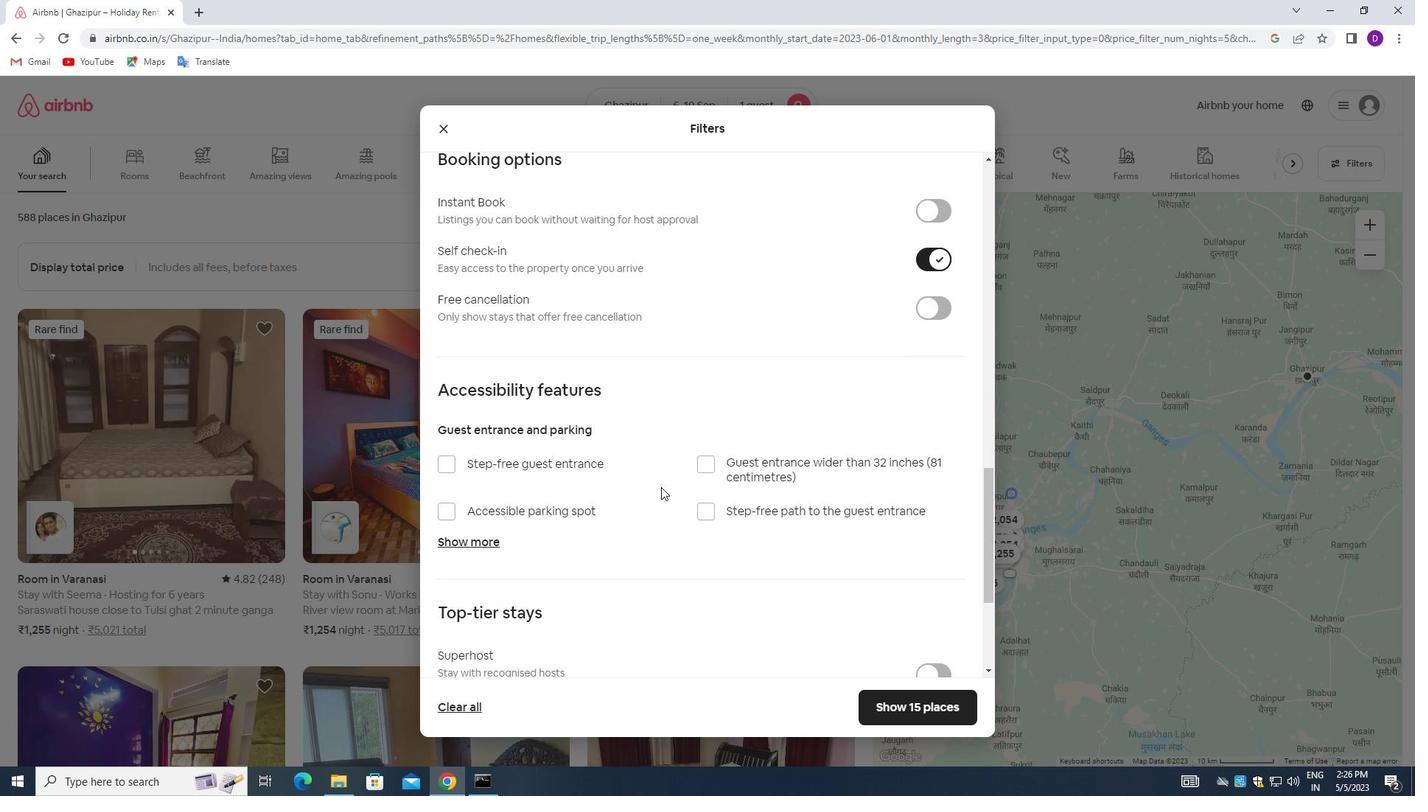 
Action: Mouse moved to (588, 516)
Screenshot: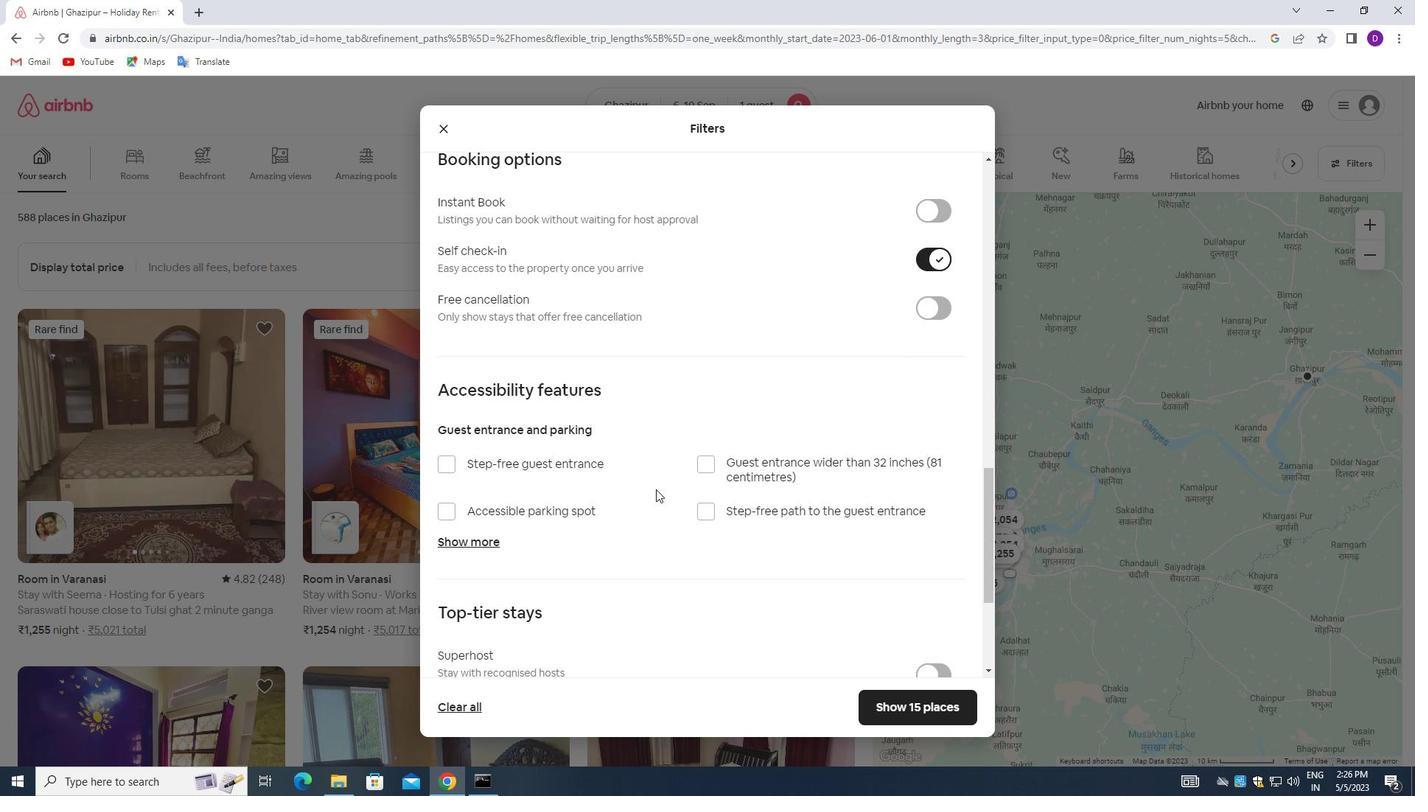 
Action: Mouse scrolled (588, 515) with delta (0, 0)
Screenshot: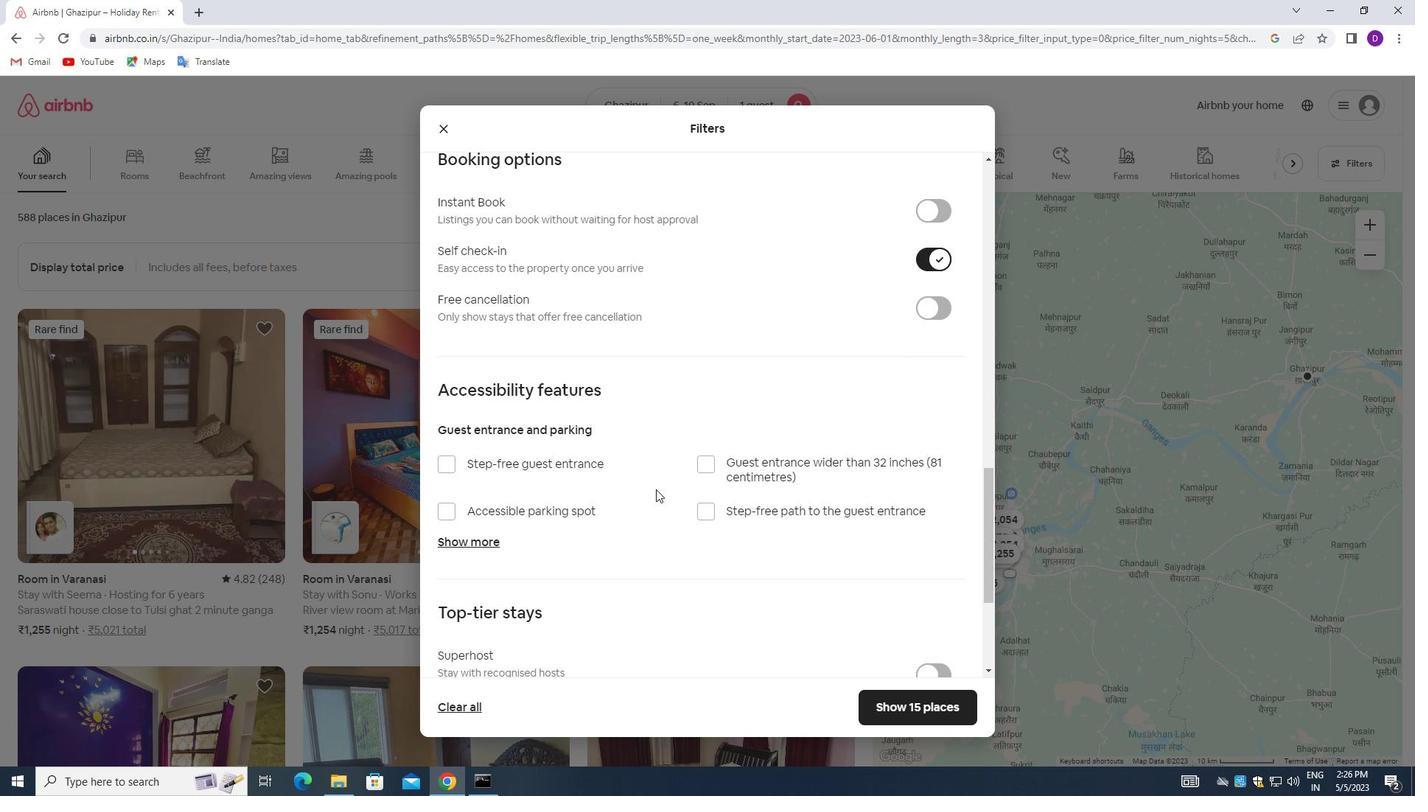 
Action: Mouse moved to (586, 520)
Screenshot: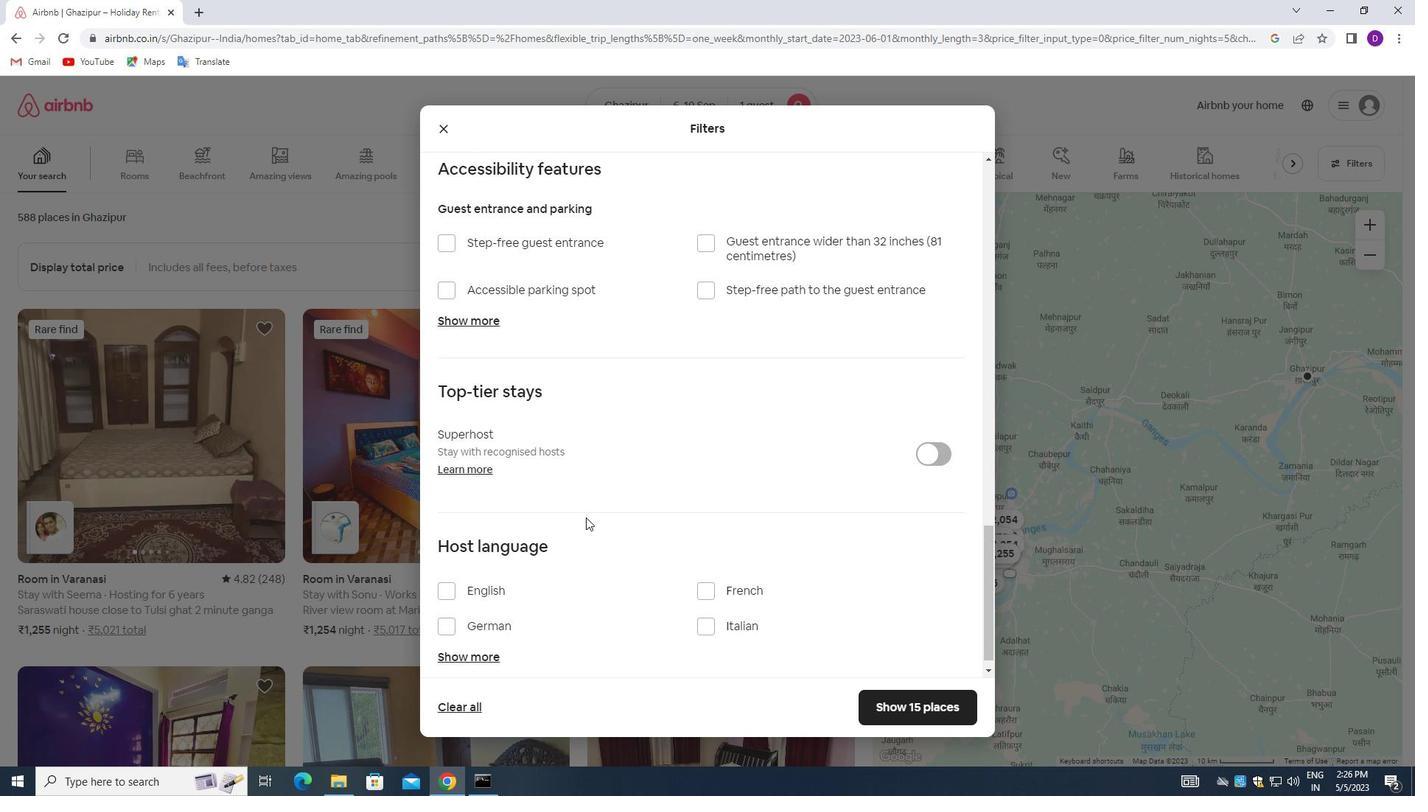 
Action: Mouse scrolled (586, 519) with delta (0, 0)
Screenshot: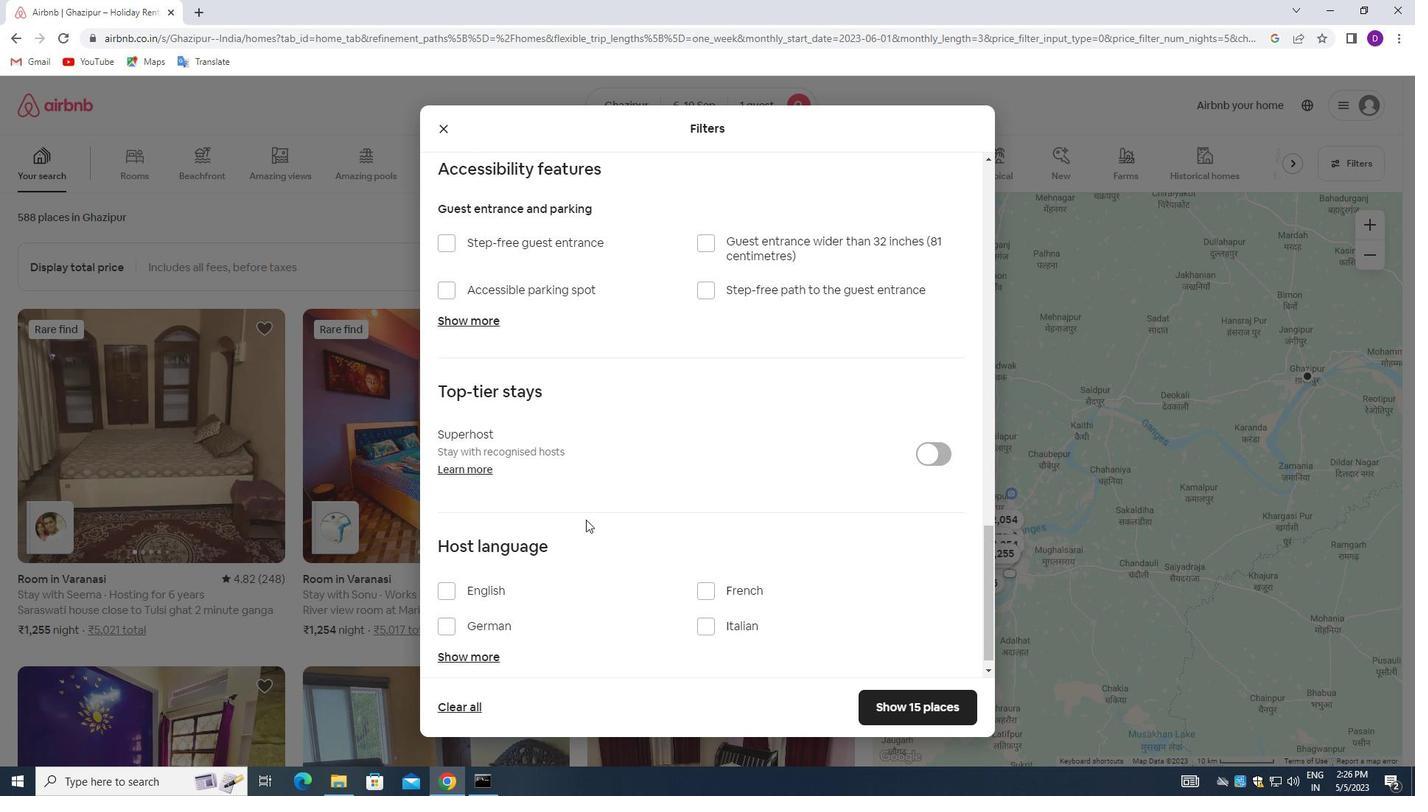 
Action: Mouse moved to (586, 521)
Screenshot: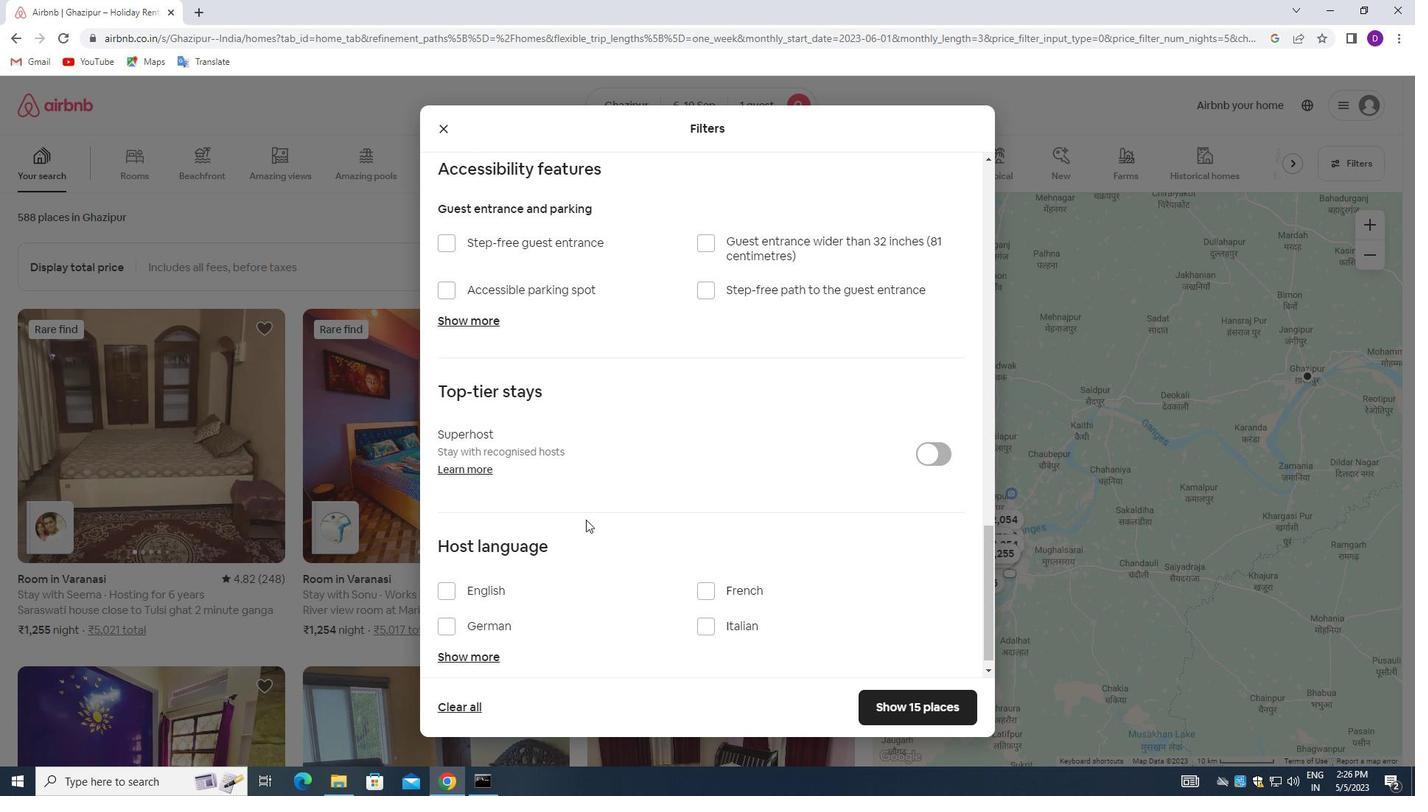 
Action: Mouse scrolled (586, 520) with delta (0, 0)
Screenshot: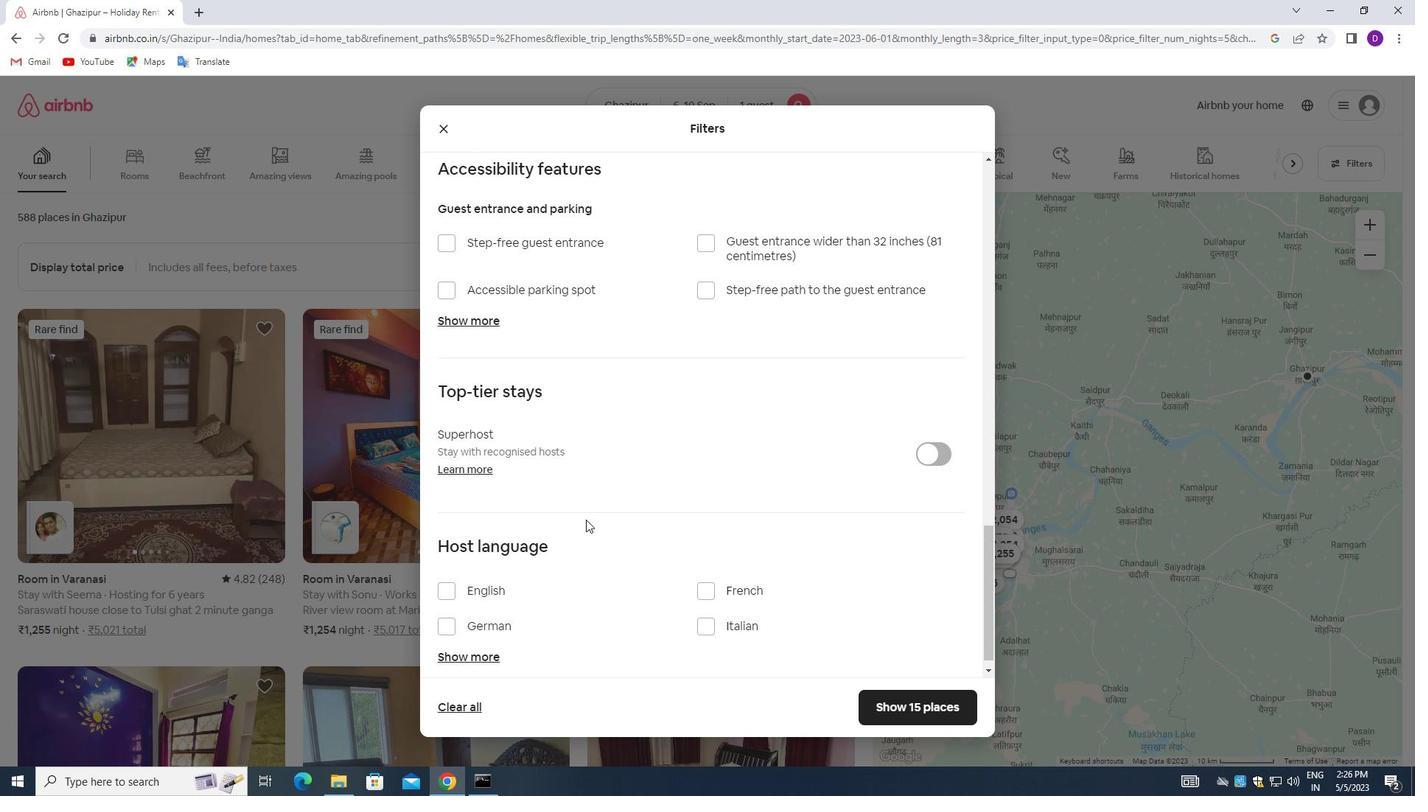 
Action: Mouse scrolled (586, 520) with delta (0, 0)
Screenshot: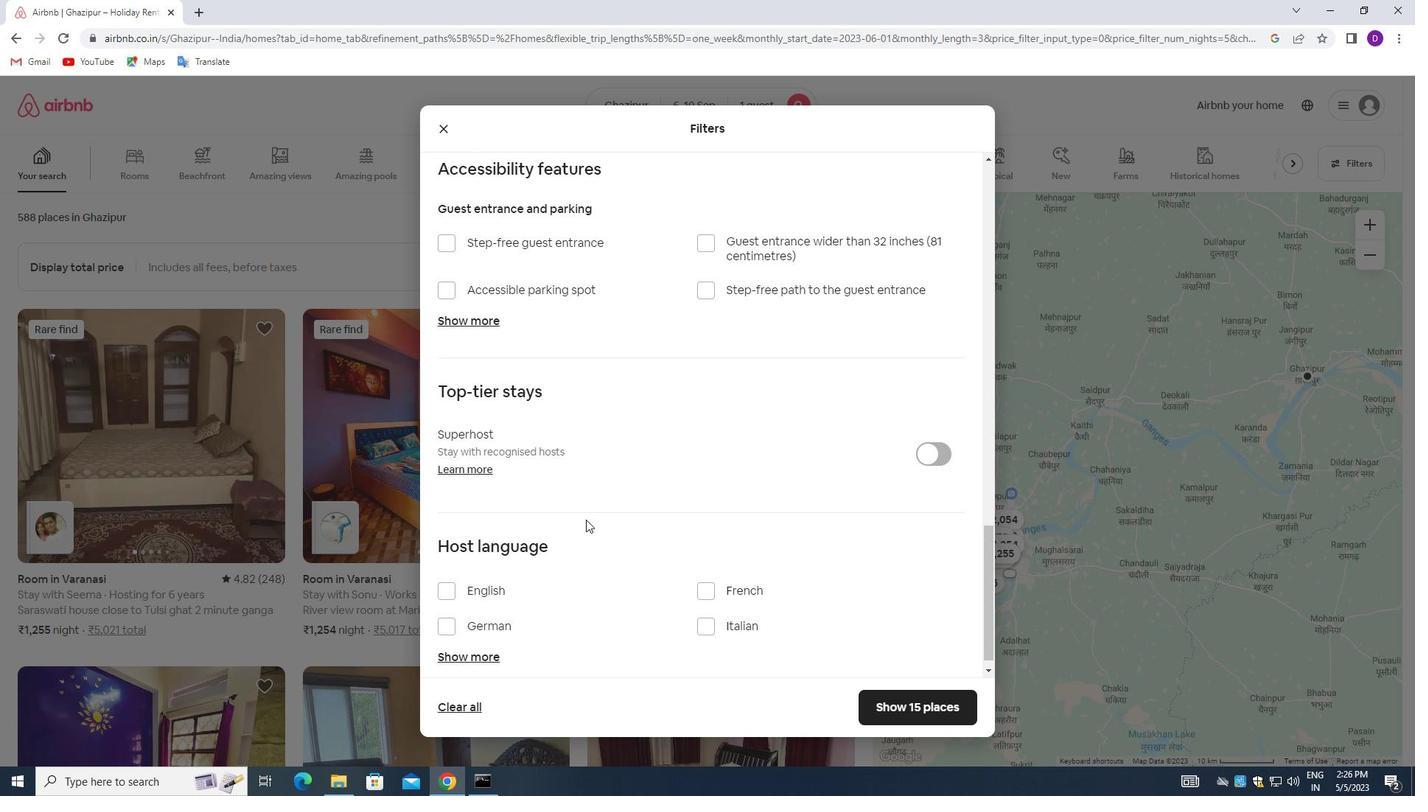 
Action: Mouse moved to (457, 572)
Screenshot: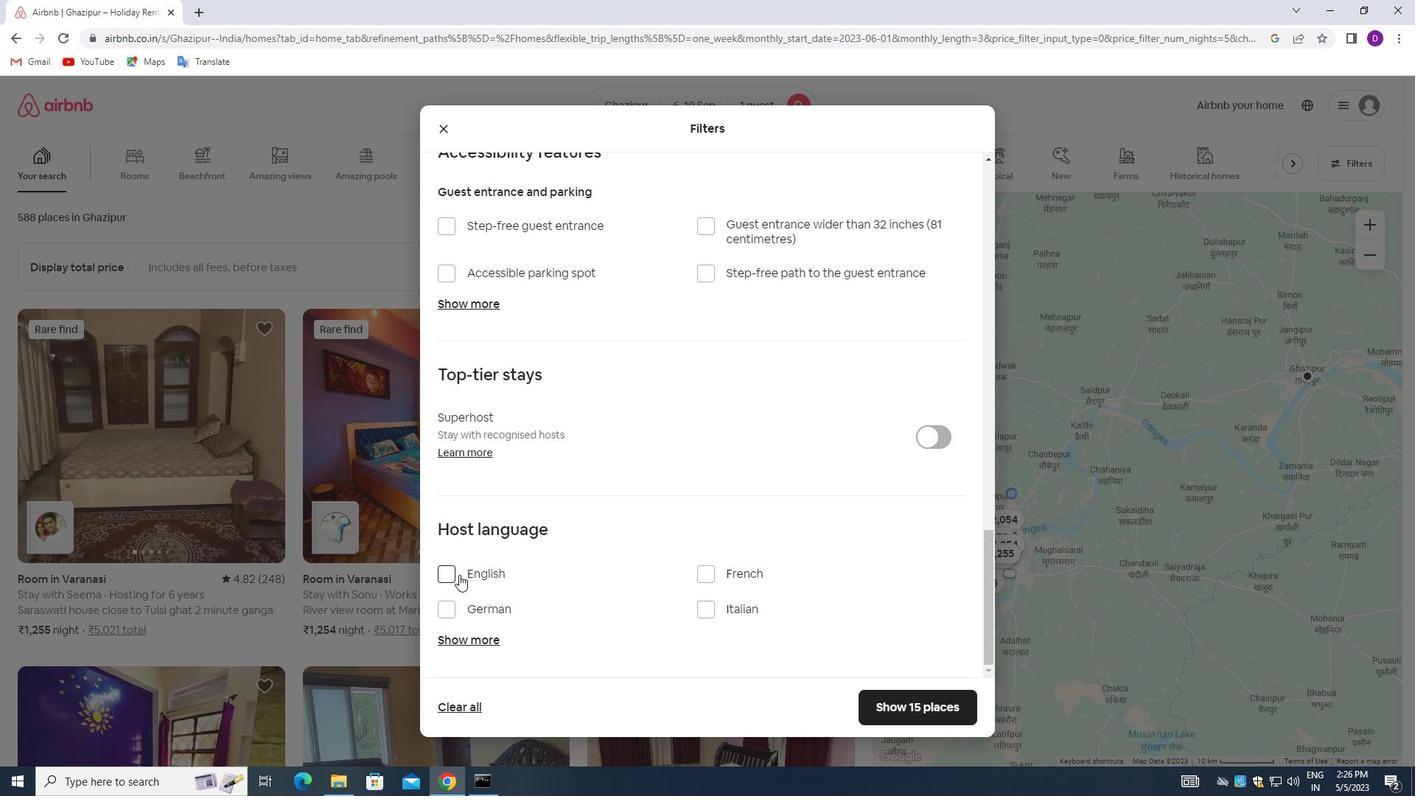 
Action: Mouse pressed left at (457, 572)
Screenshot: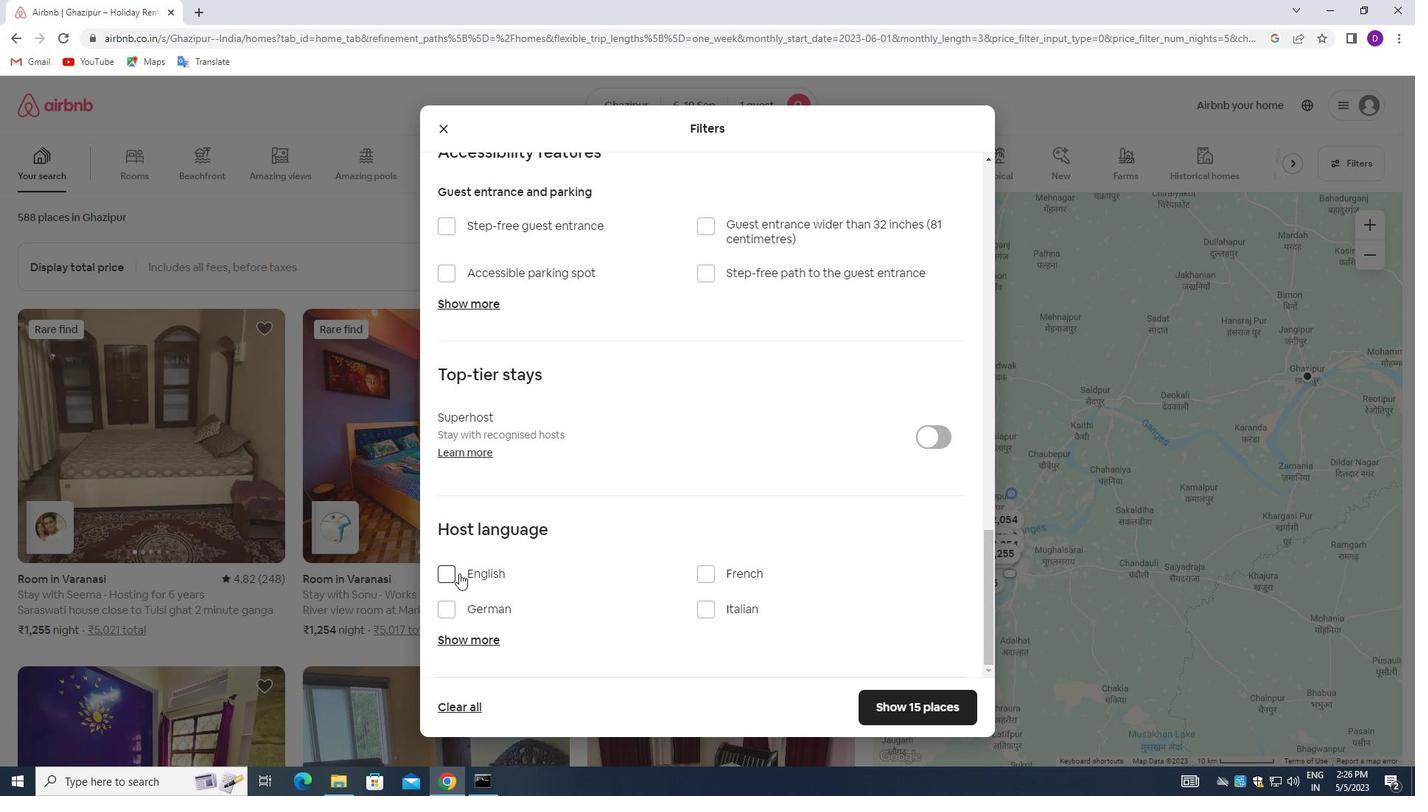 
Action: Mouse moved to (873, 704)
Screenshot: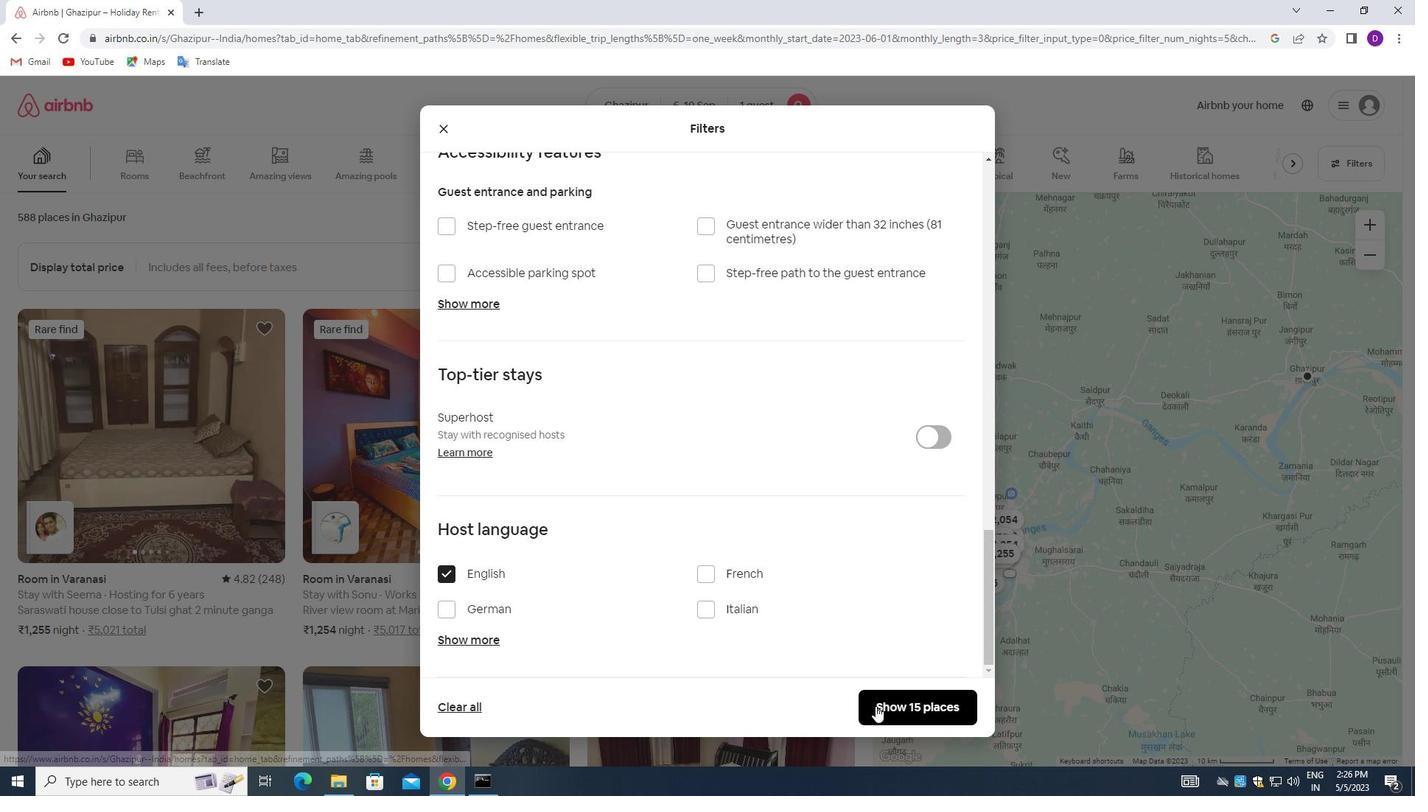 
Action: Mouse pressed left at (873, 704)
Screenshot: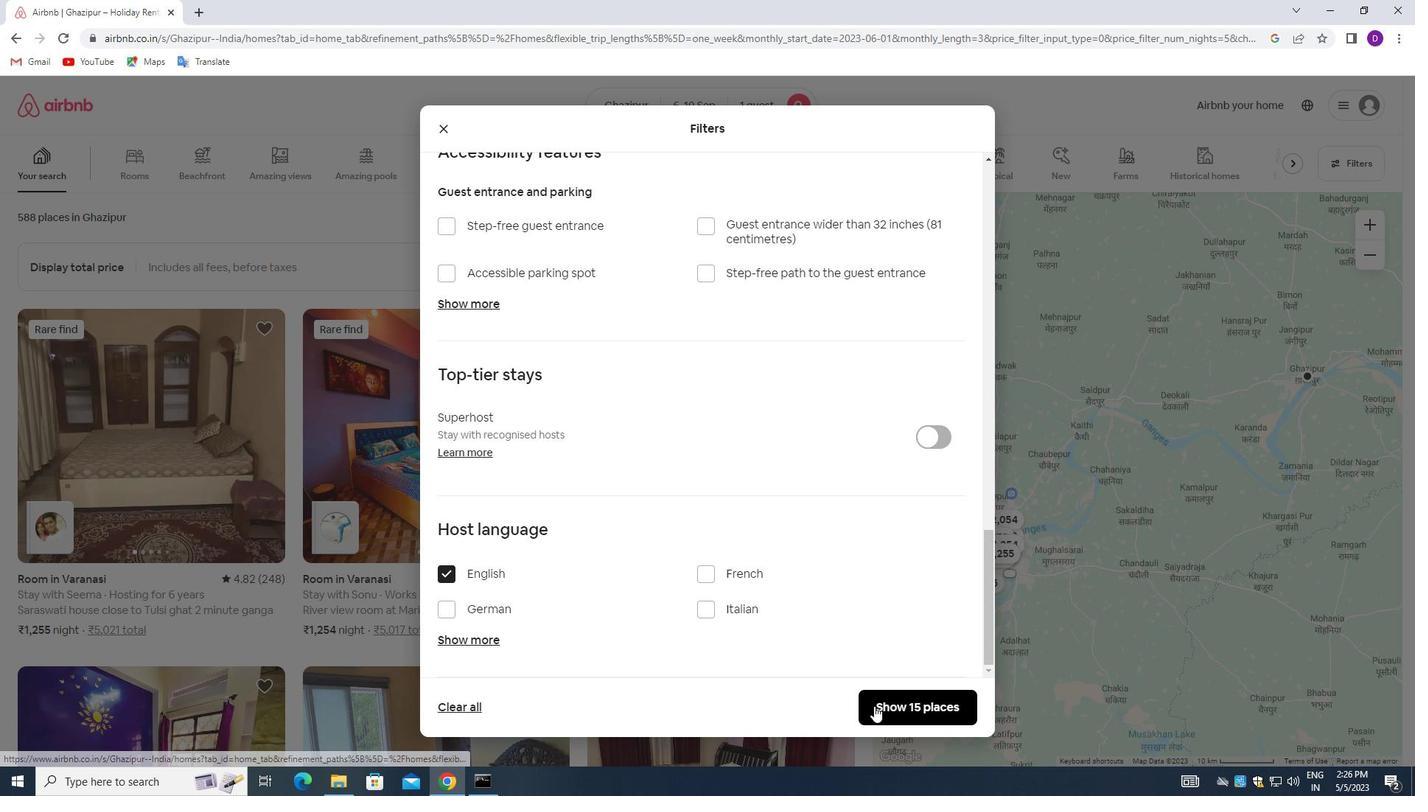 
Action: Mouse moved to (864, 613)
Screenshot: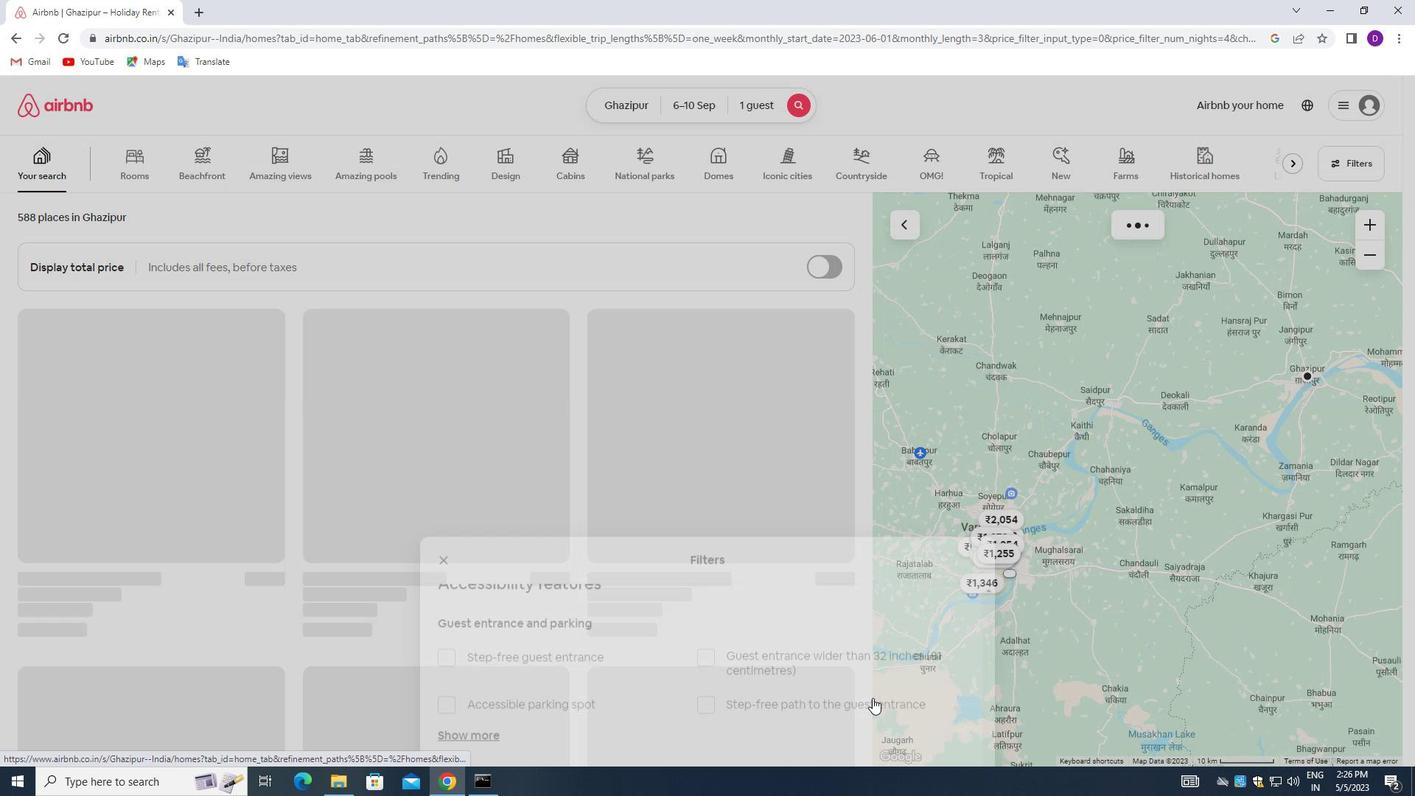 
